Task: Search one way flight ticket for 3 adults, 3 children in business from Scottsbluff: Western Nebraska Regional Airport (william B. Heilig Field) to Jackson: Jackson Hole Airport on 5-2-2023. Choice of flights is Delta. Number of bags: 4 checked bags. Price is upto 79000. Outbound departure time preference is 15:45.
Action: Mouse moved to (385, 329)
Screenshot: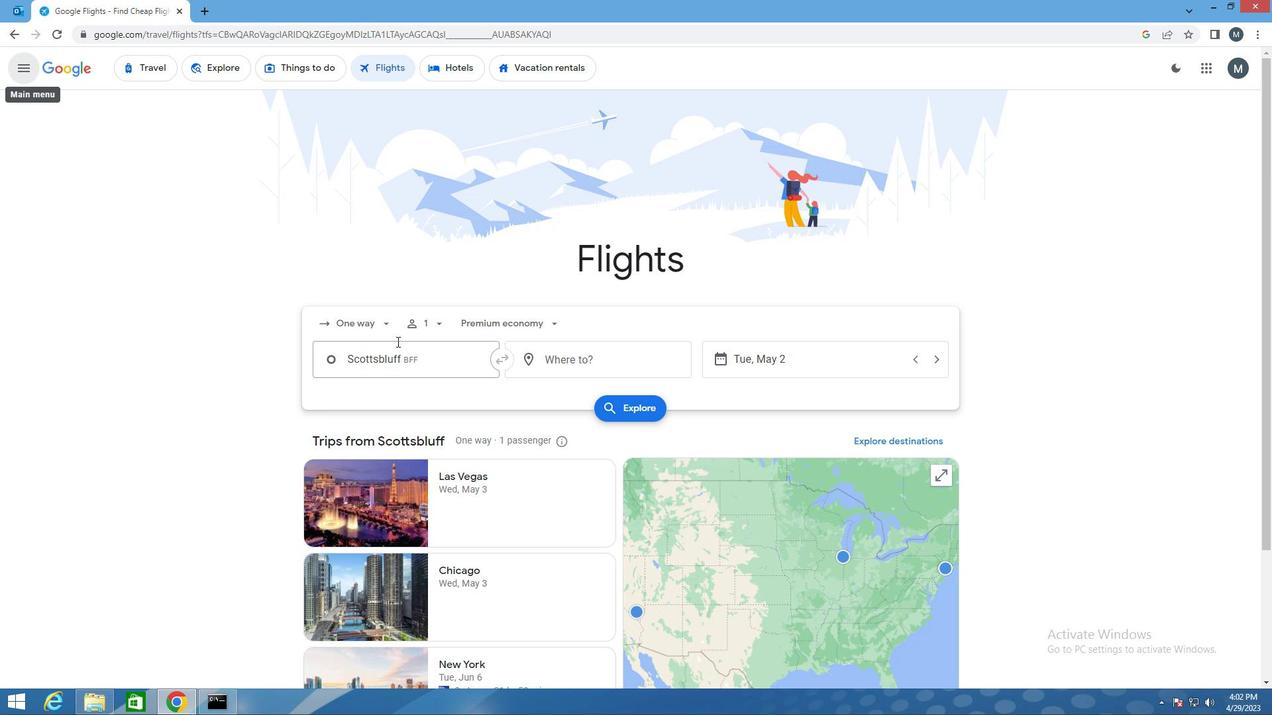 
Action: Mouse pressed left at (385, 329)
Screenshot: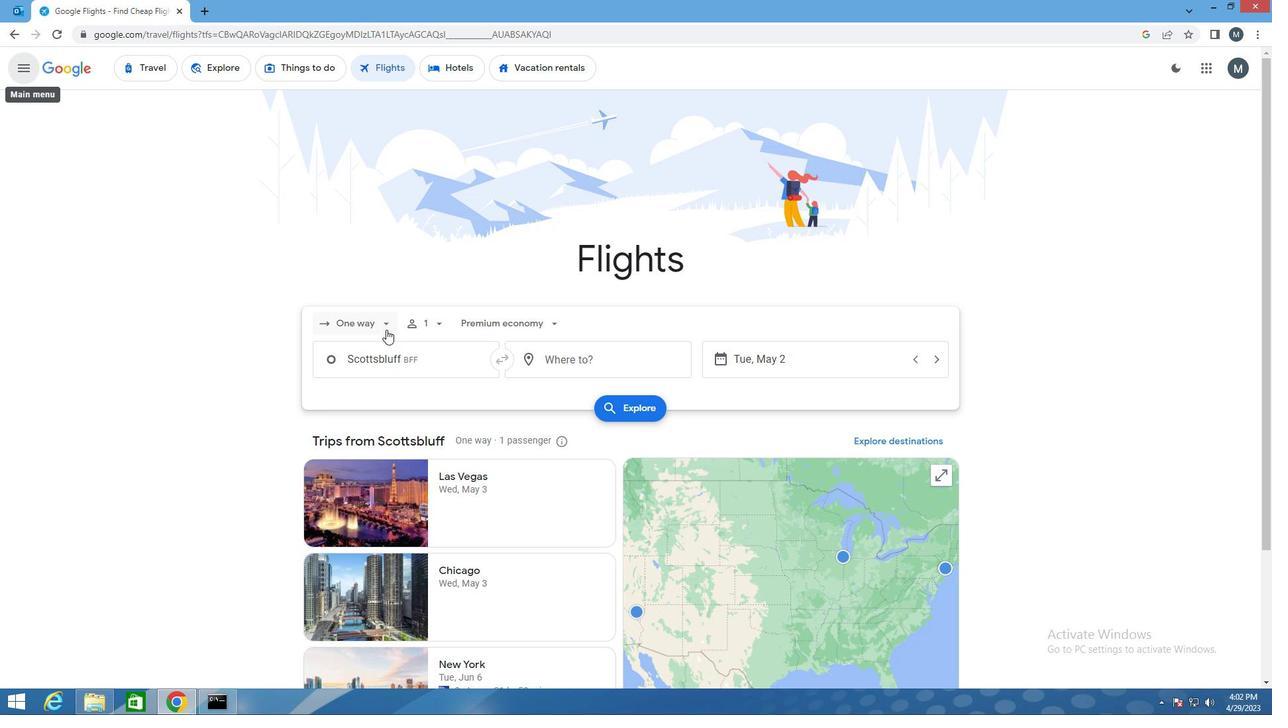 
Action: Mouse moved to (379, 389)
Screenshot: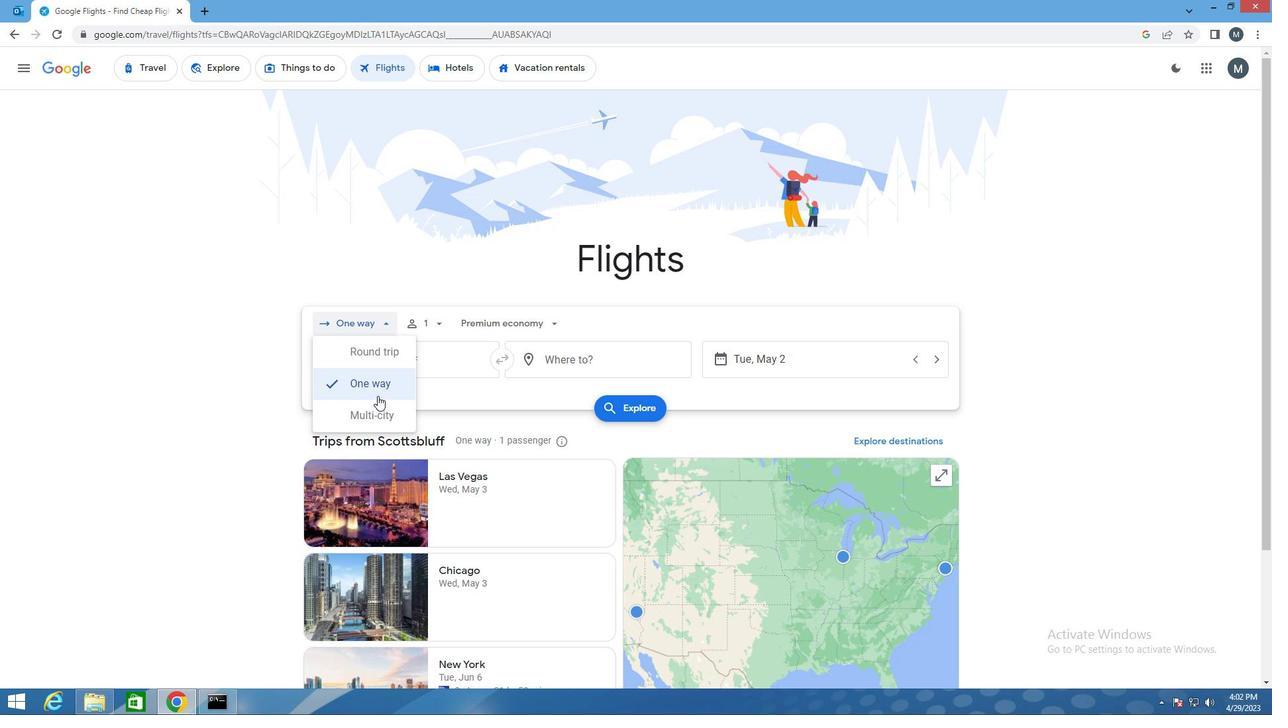 
Action: Mouse pressed left at (379, 389)
Screenshot: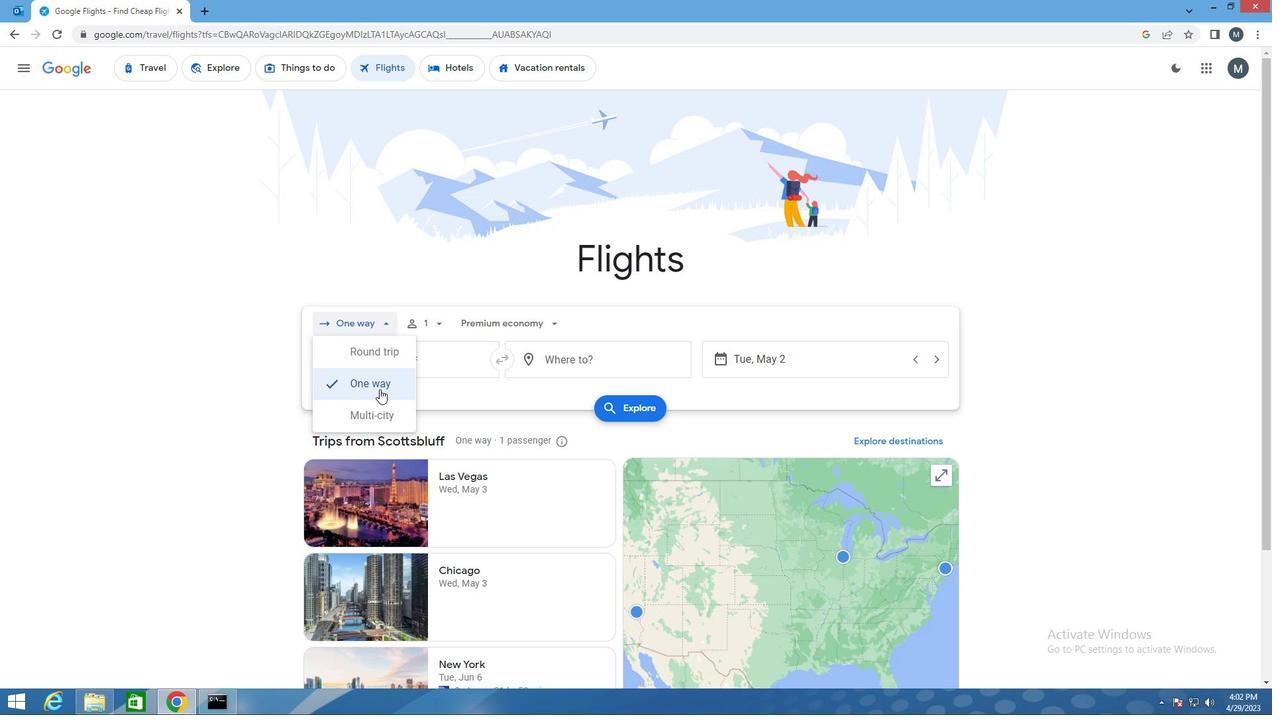 
Action: Mouse moved to (433, 329)
Screenshot: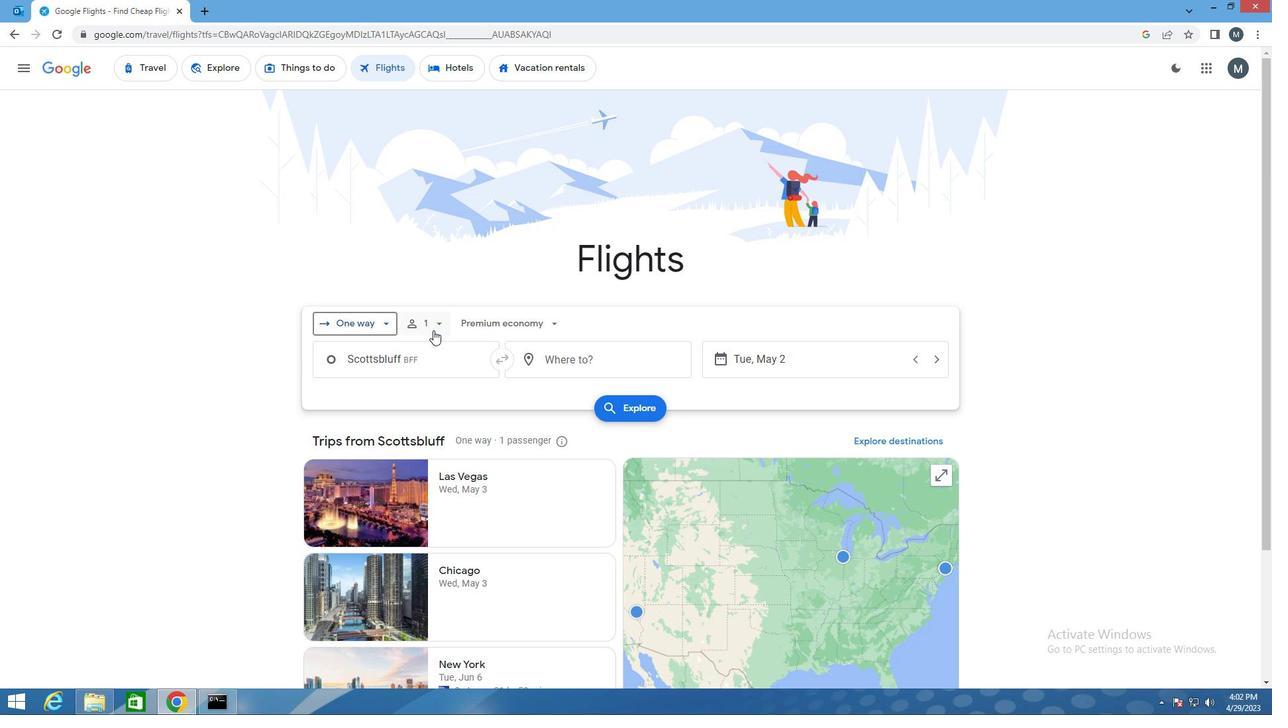 
Action: Mouse pressed left at (433, 329)
Screenshot: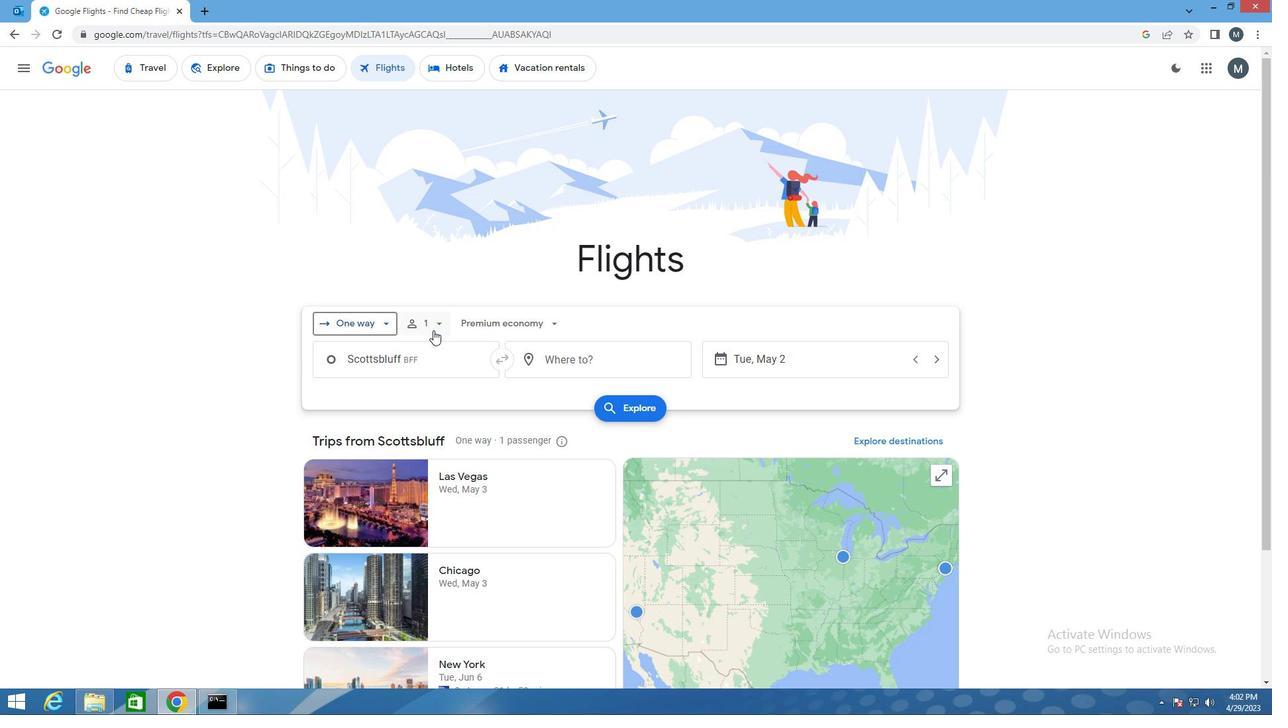 
Action: Mouse moved to (538, 358)
Screenshot: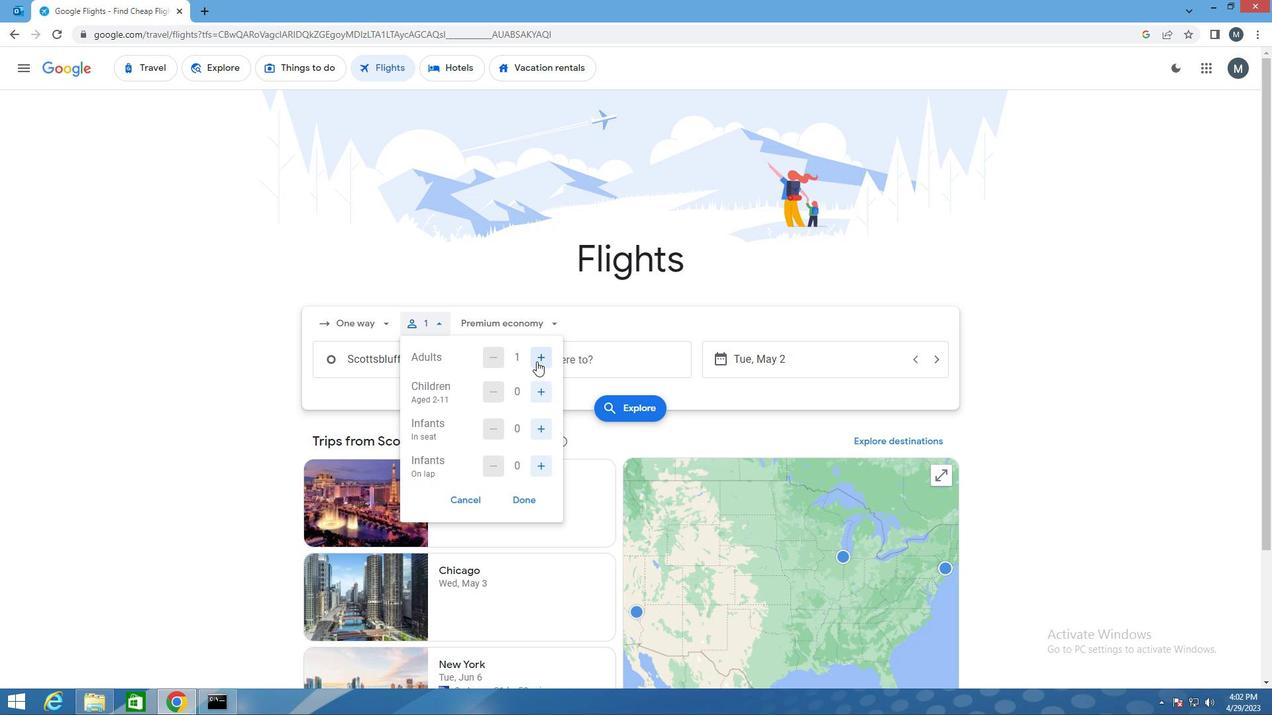
Action: Mouse pressed left at (538, 358)
Screenshot: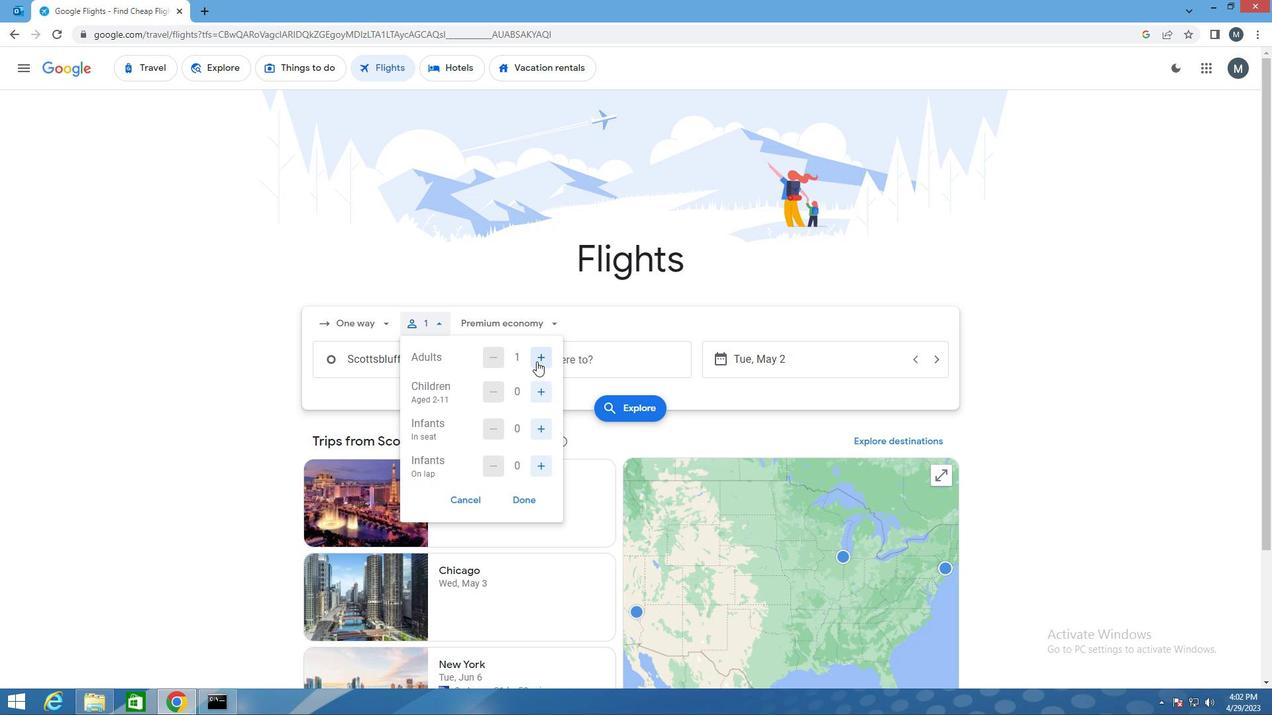 
Action: Mouse moved to (540, 358)
Screenshot: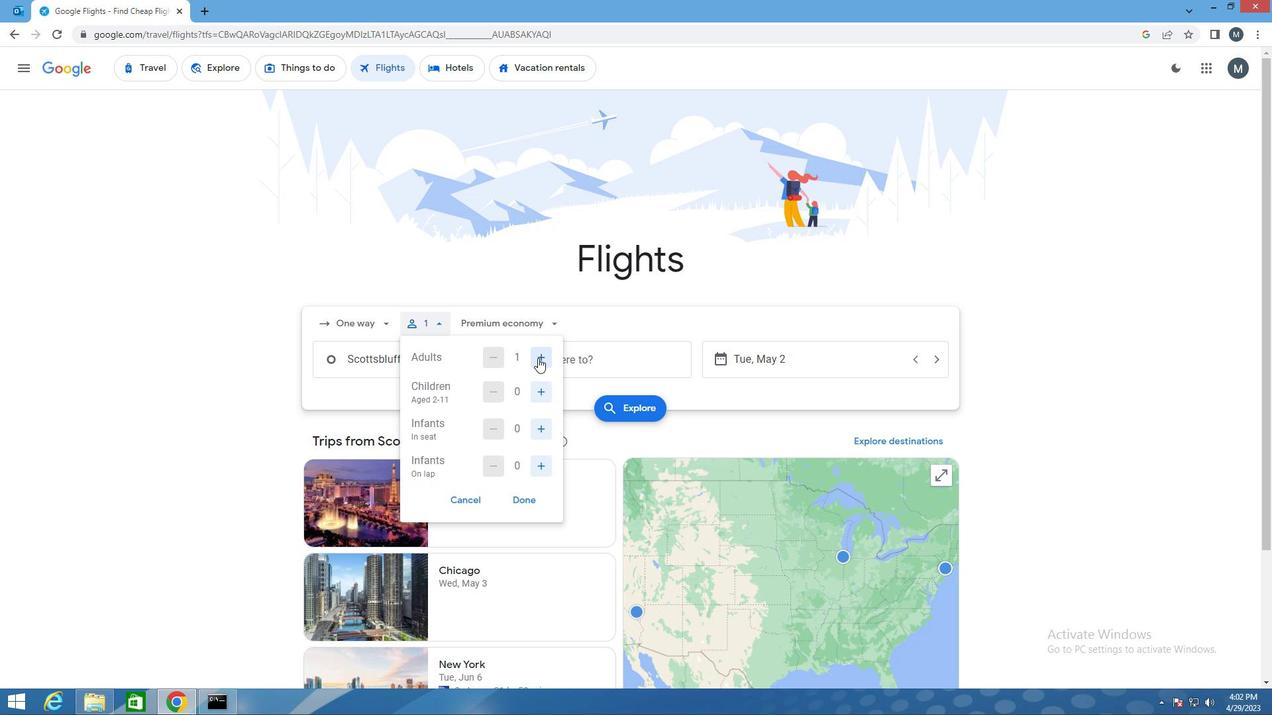 
Action: Mouse pressed left at (540, 358)
Screenshot: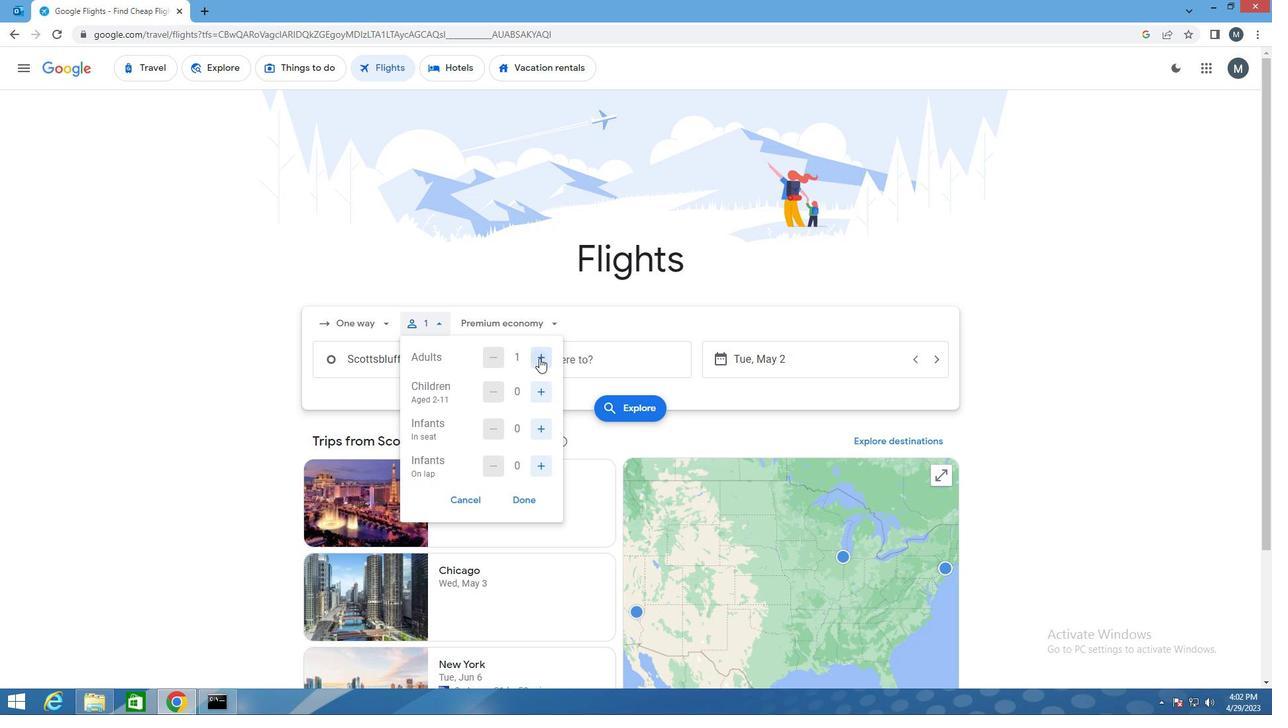 
Action: Mouse moved to (542, 397)
Screenshot: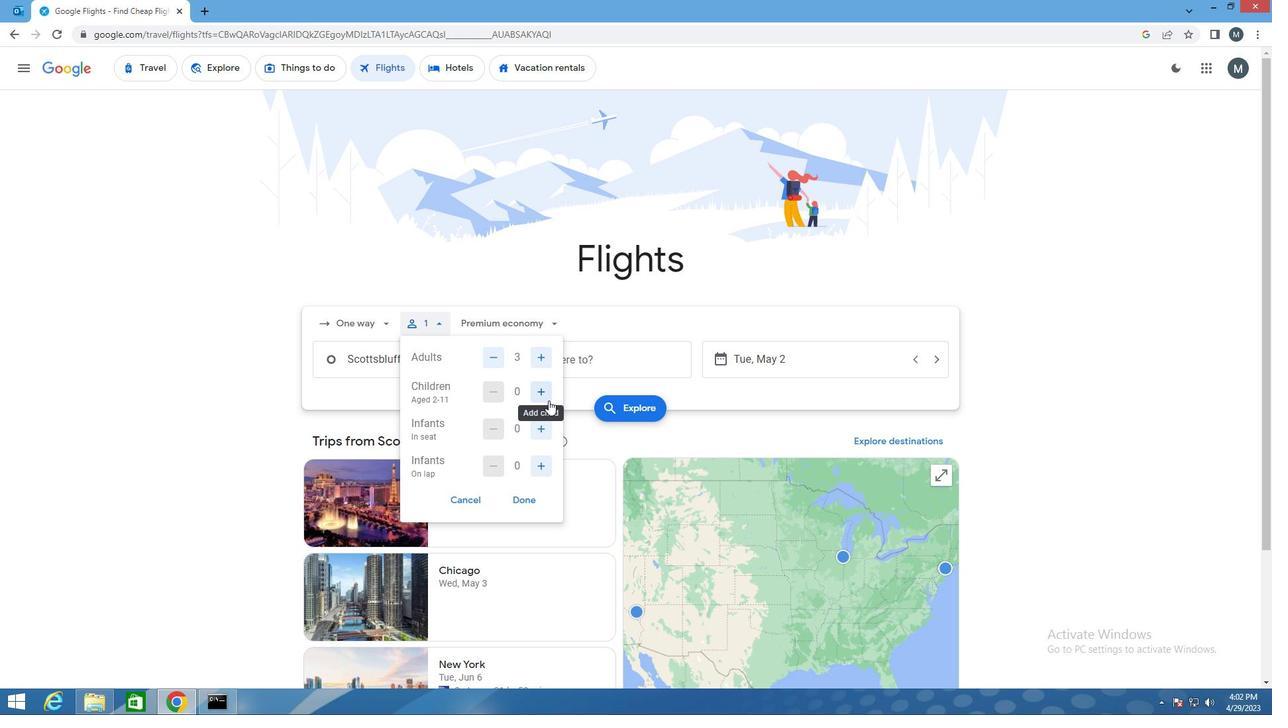 
Action: Mouse pressed left at (542, 397)
Screenshot: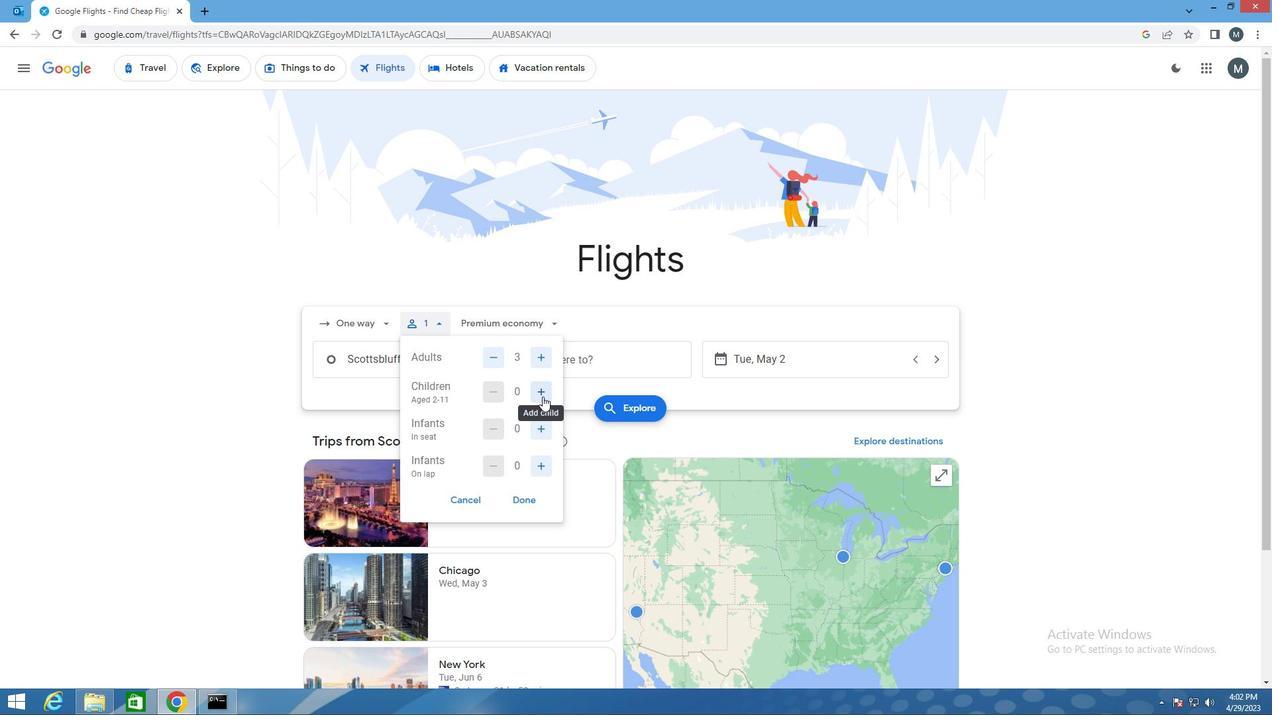 
Action: Mouse pressed left at (542, 397)
Screenshot: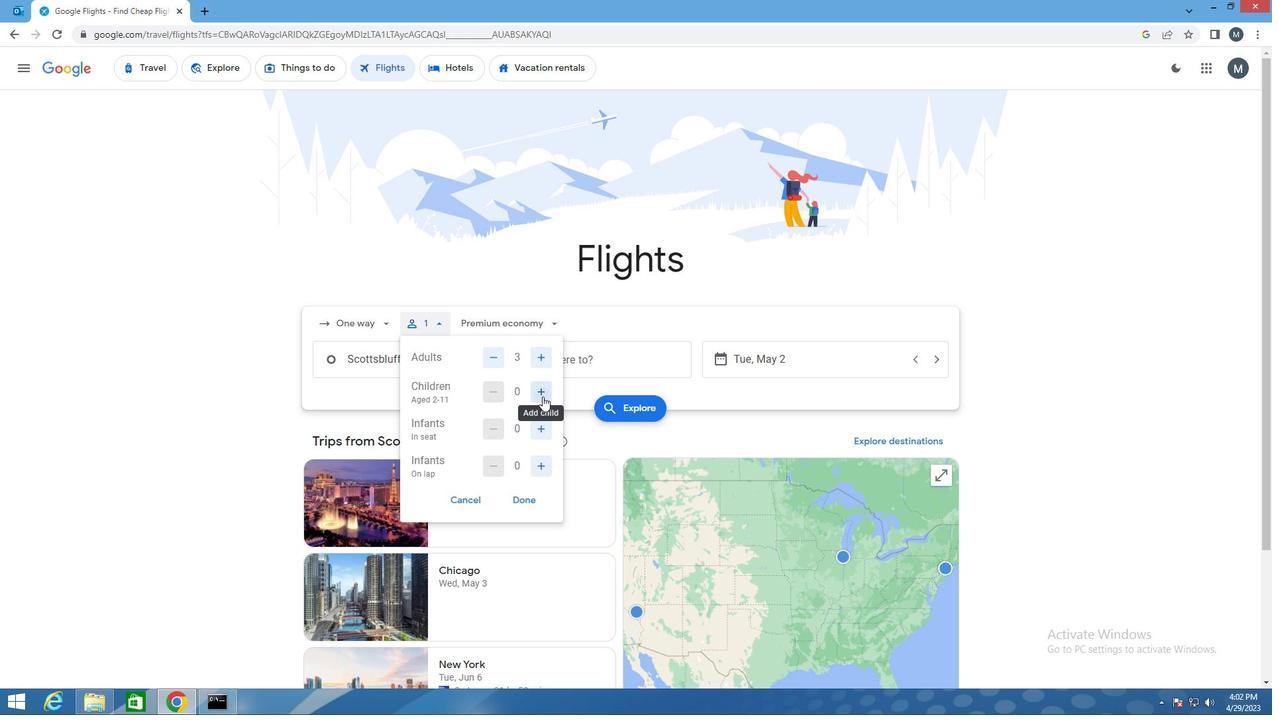 
Action: Mouse pressed left at (542, 397)
Screenshot: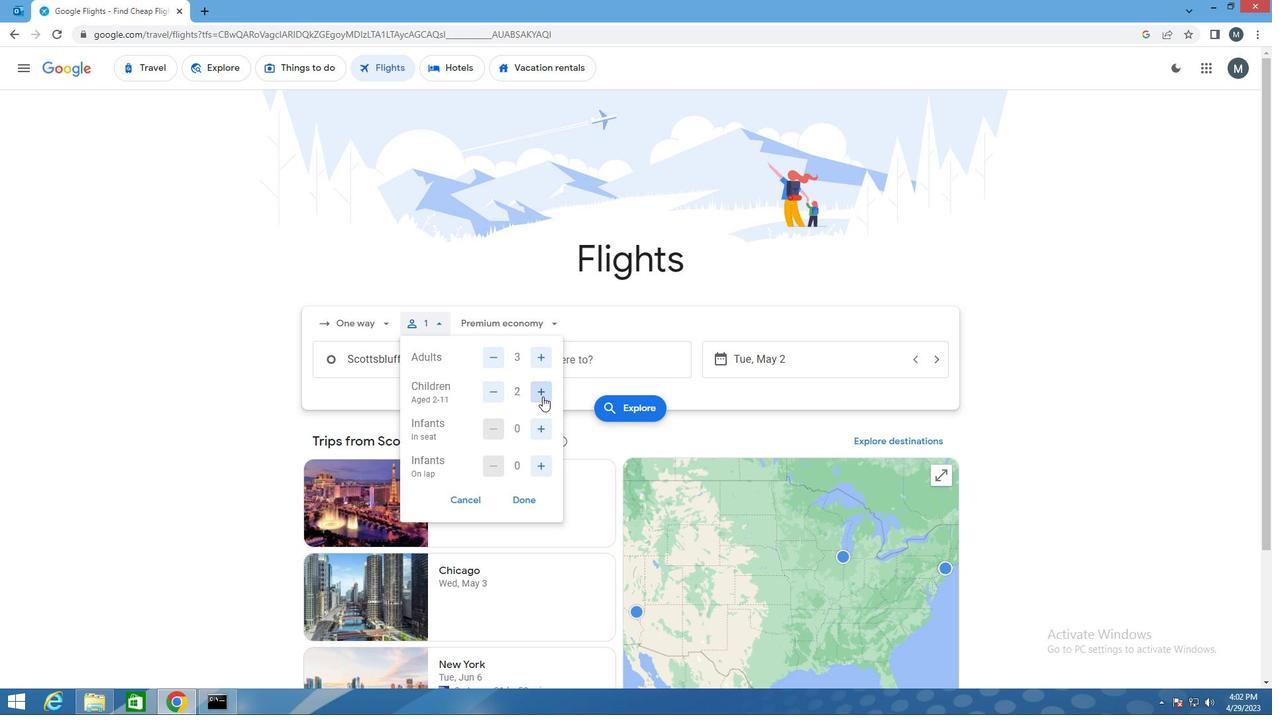 
Action: Mouse moved to (526, 497)
Screenshot: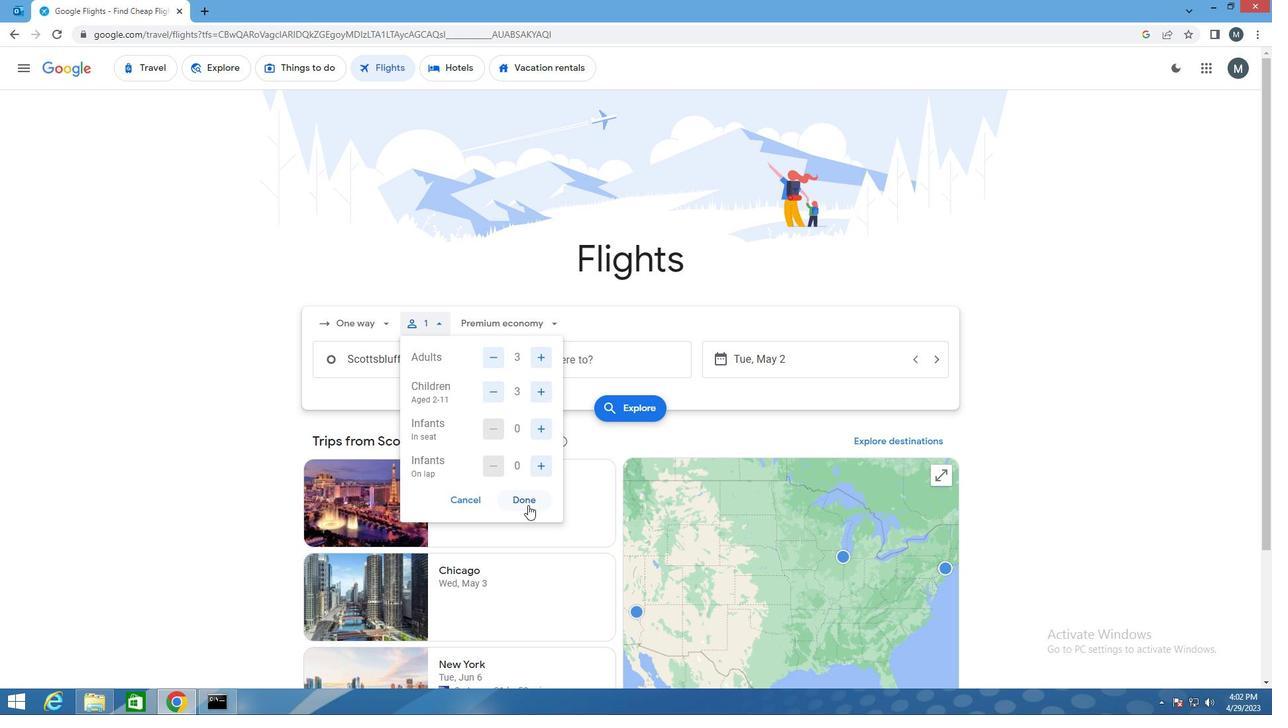 
Action: Mouse pressed left at (526, 497)
Screenshot: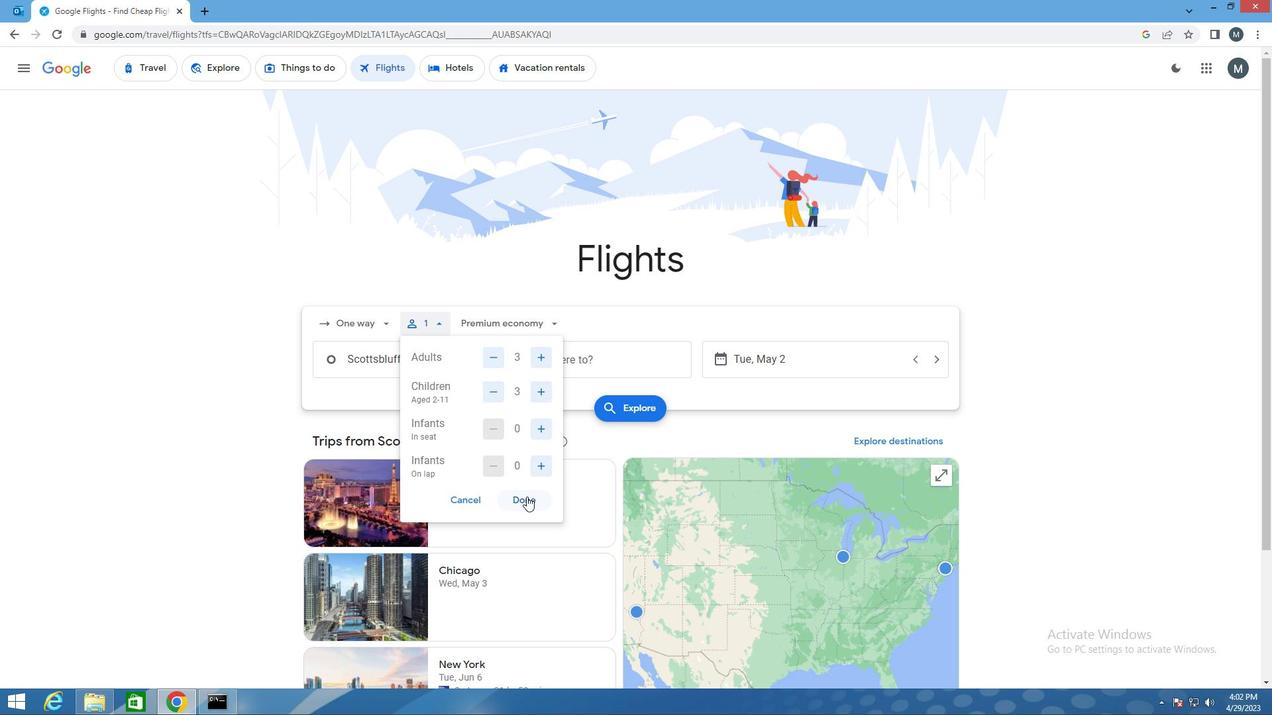 
Action: Mouse moved to (511, 339)
Screenshot: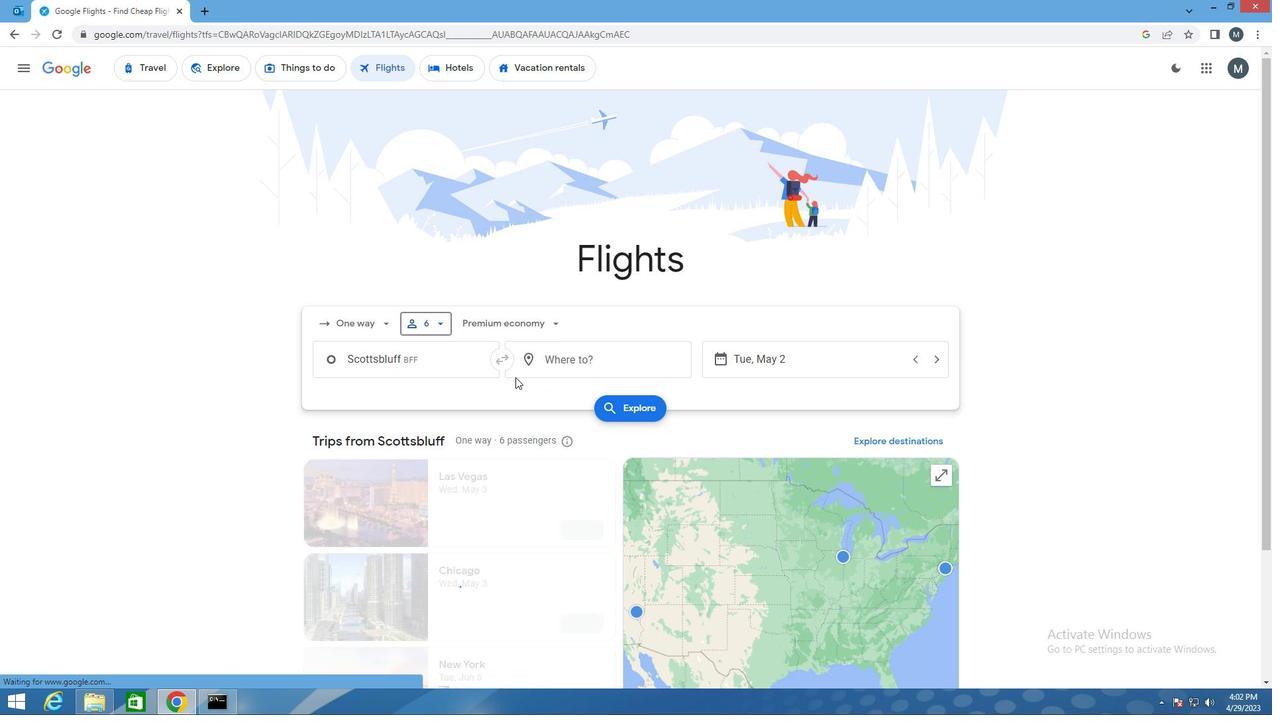
Action: Mouse pressed left at (511, 339)
Screenshot: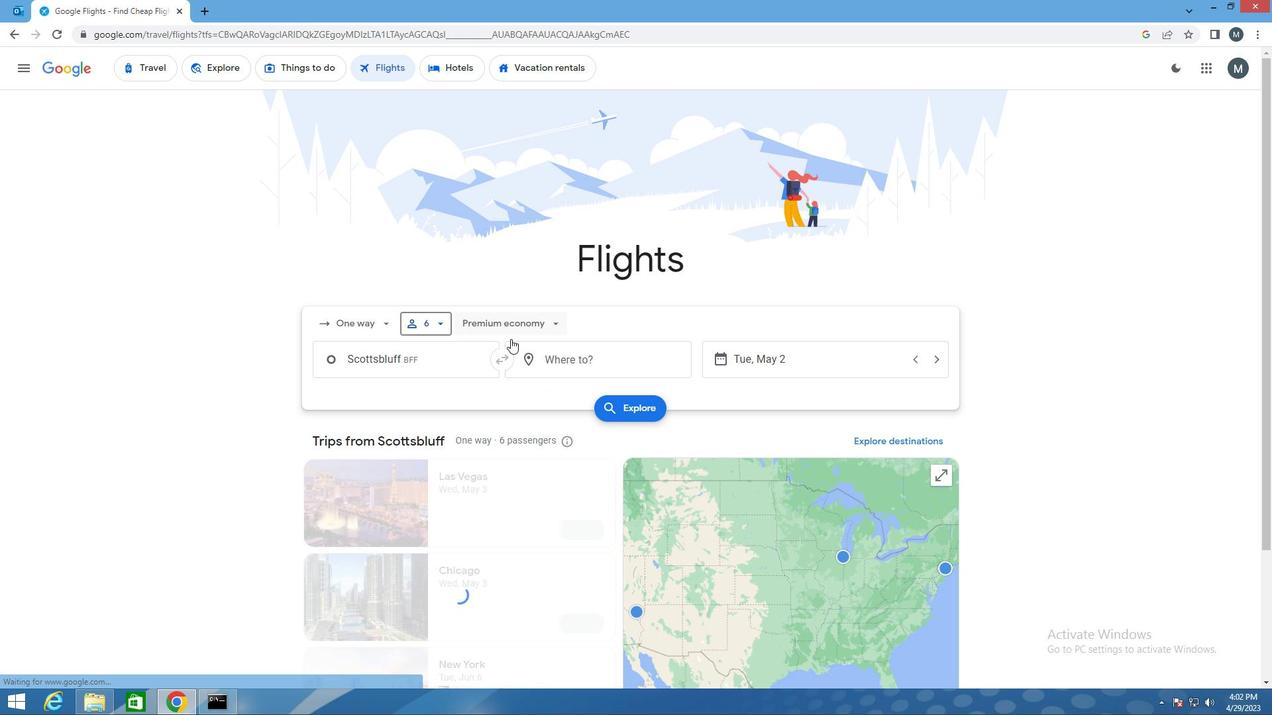 
Action: Mouse moved to (520, 414)
Screenshot: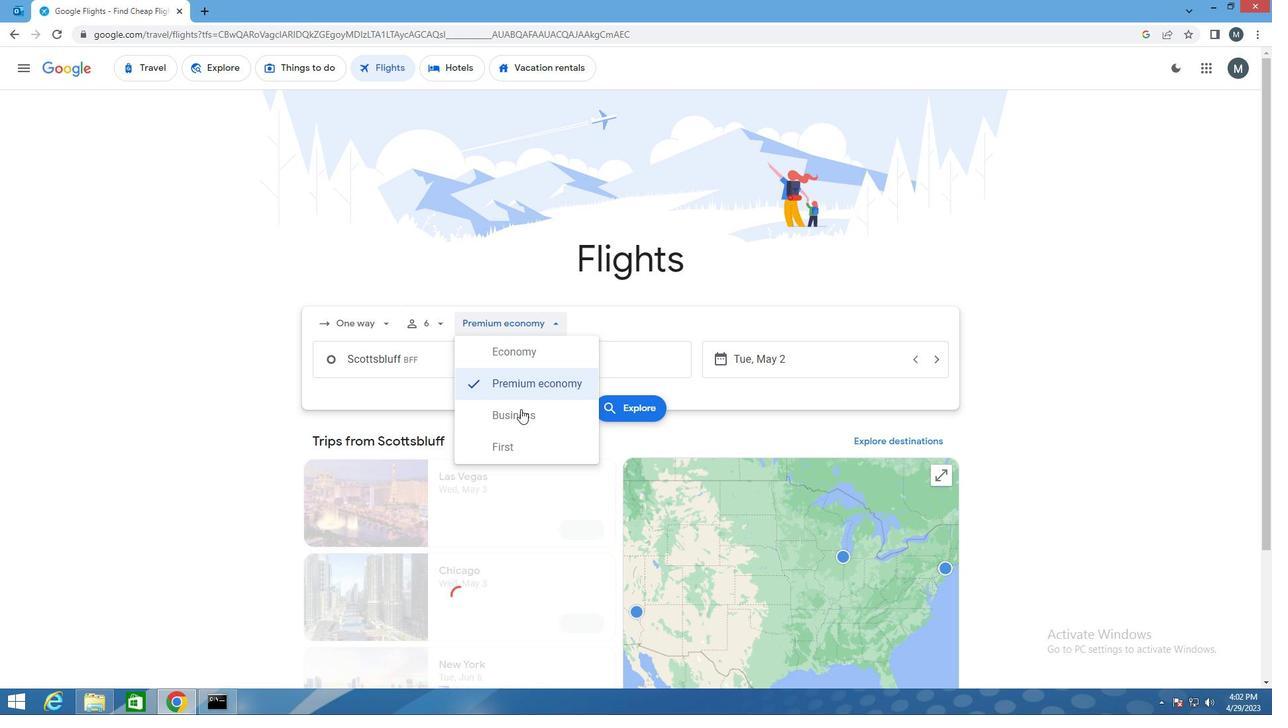 
Action: Mouse pressed left at (520, 414)
Screenshot: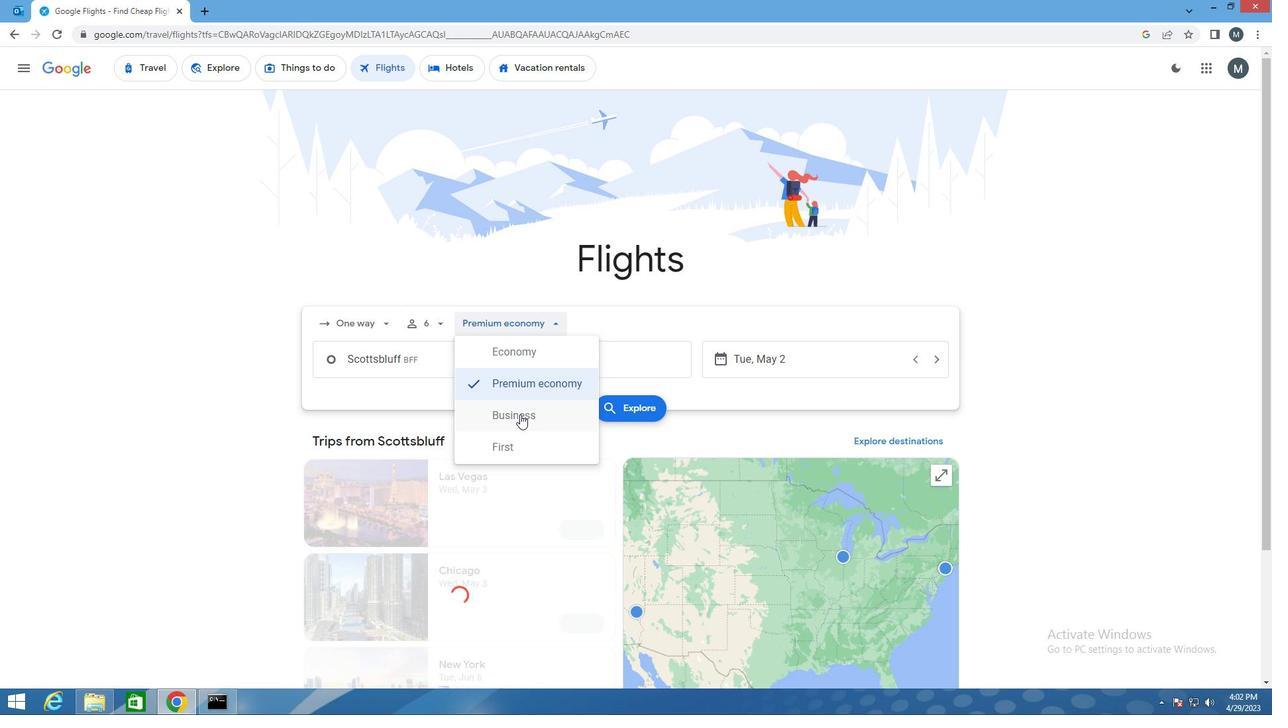 
Action: Mouse moved to (366, 363)
Screenshot: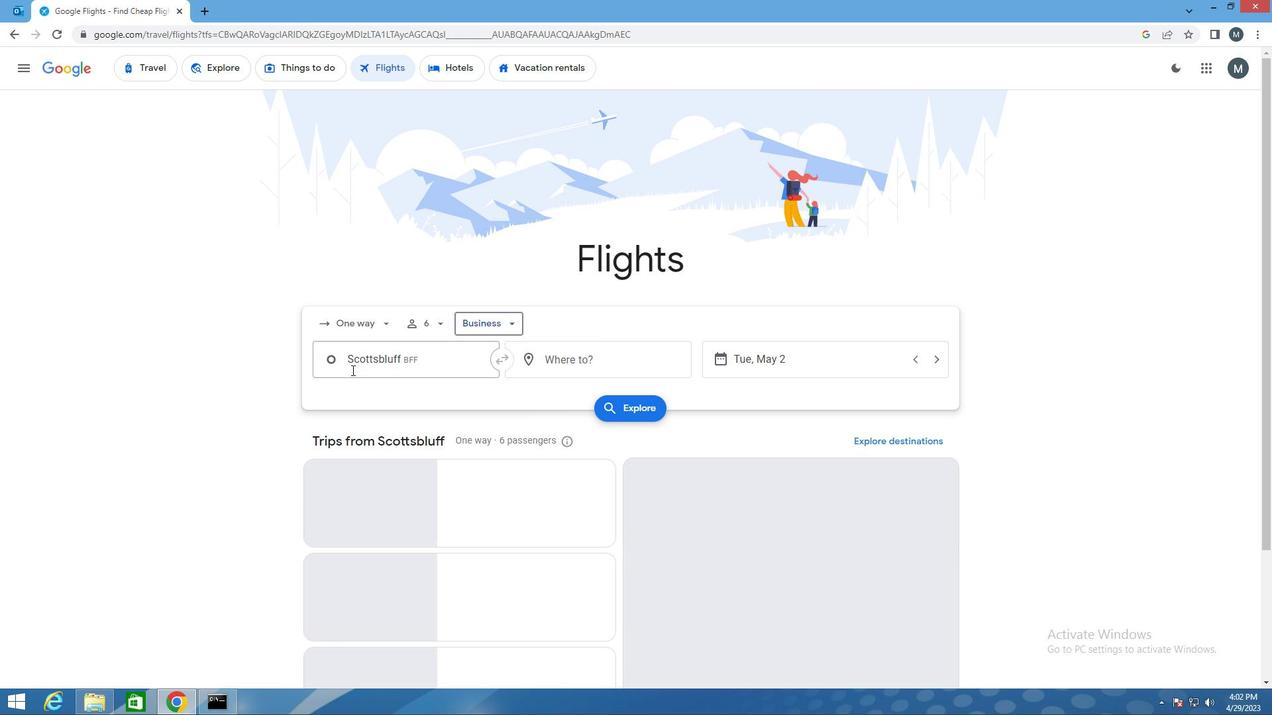 
Action: Mouse pressed left at (366, 363)
Screenshot: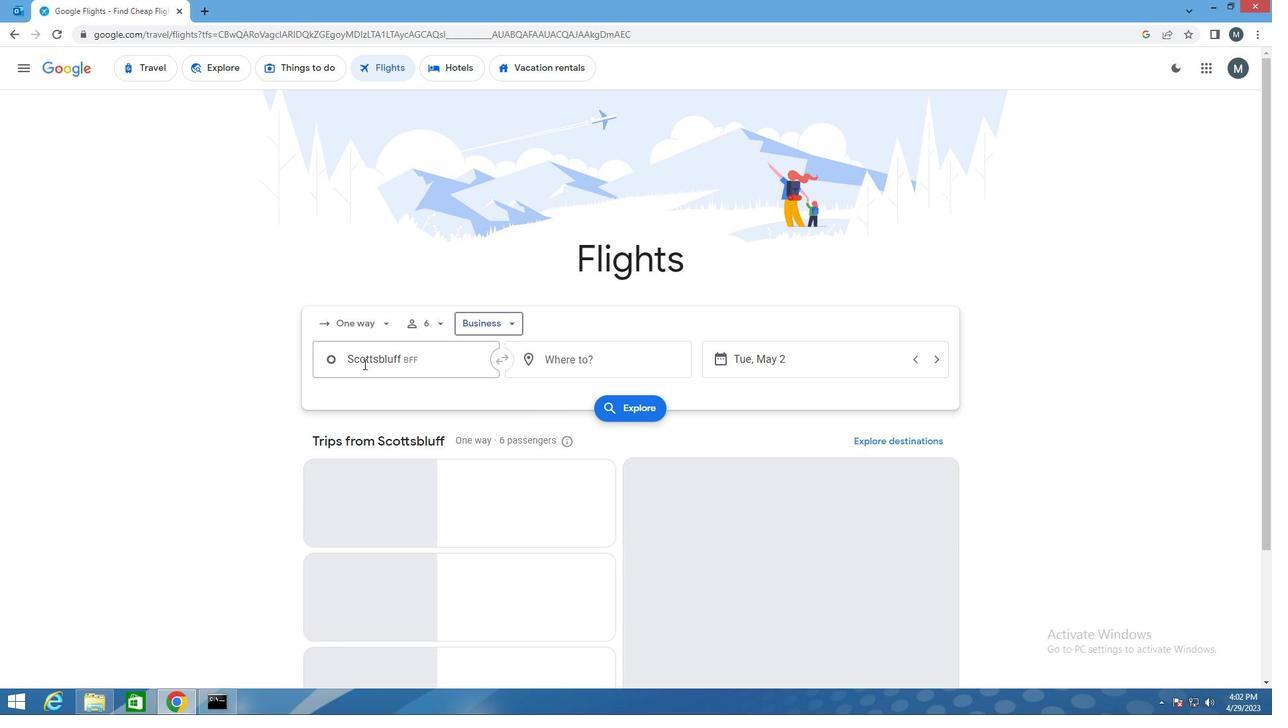
Action: Key pressed b
Screenshot: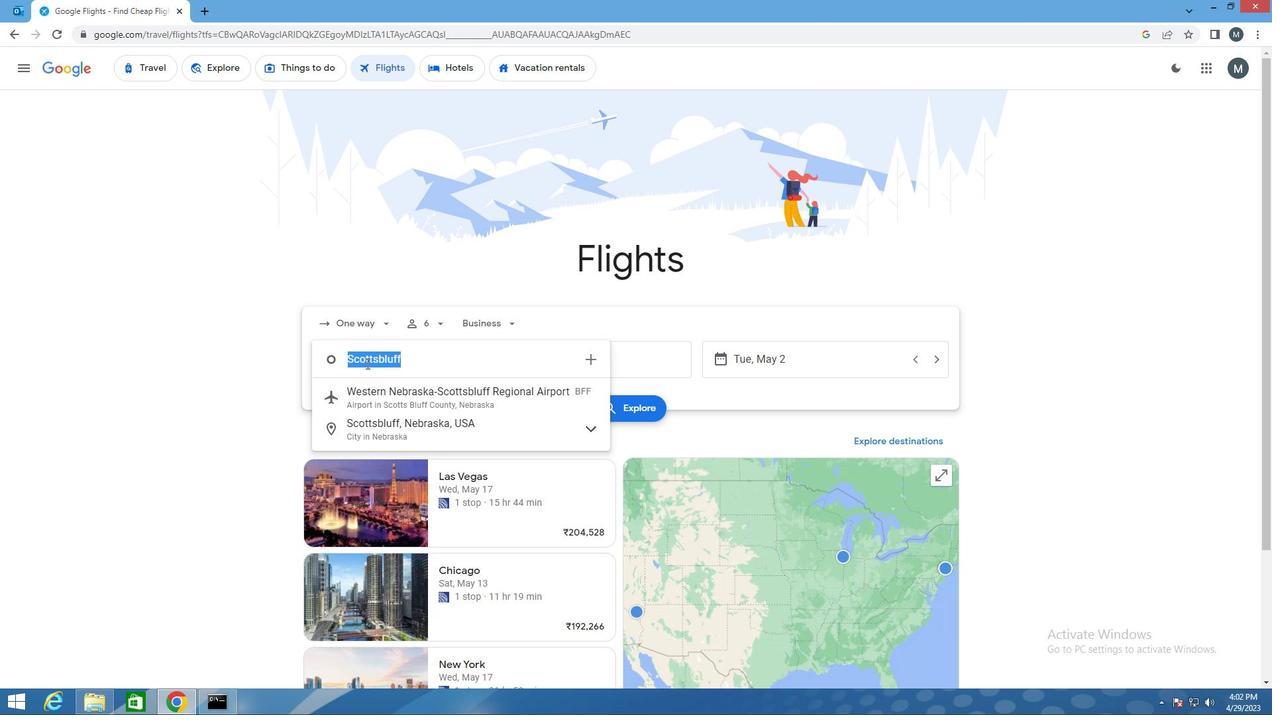 
Action: Mouse moved to (367, 363)
Screenshot: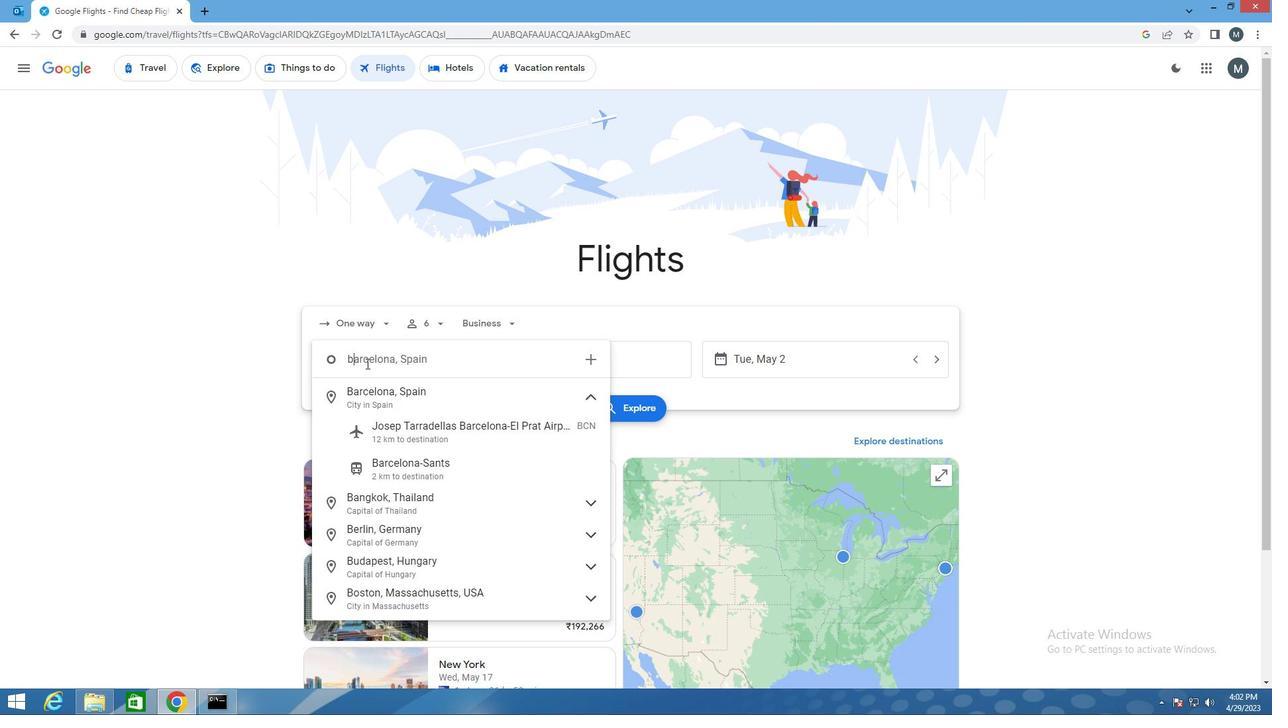
Action: Key pressed ff
Screenshot: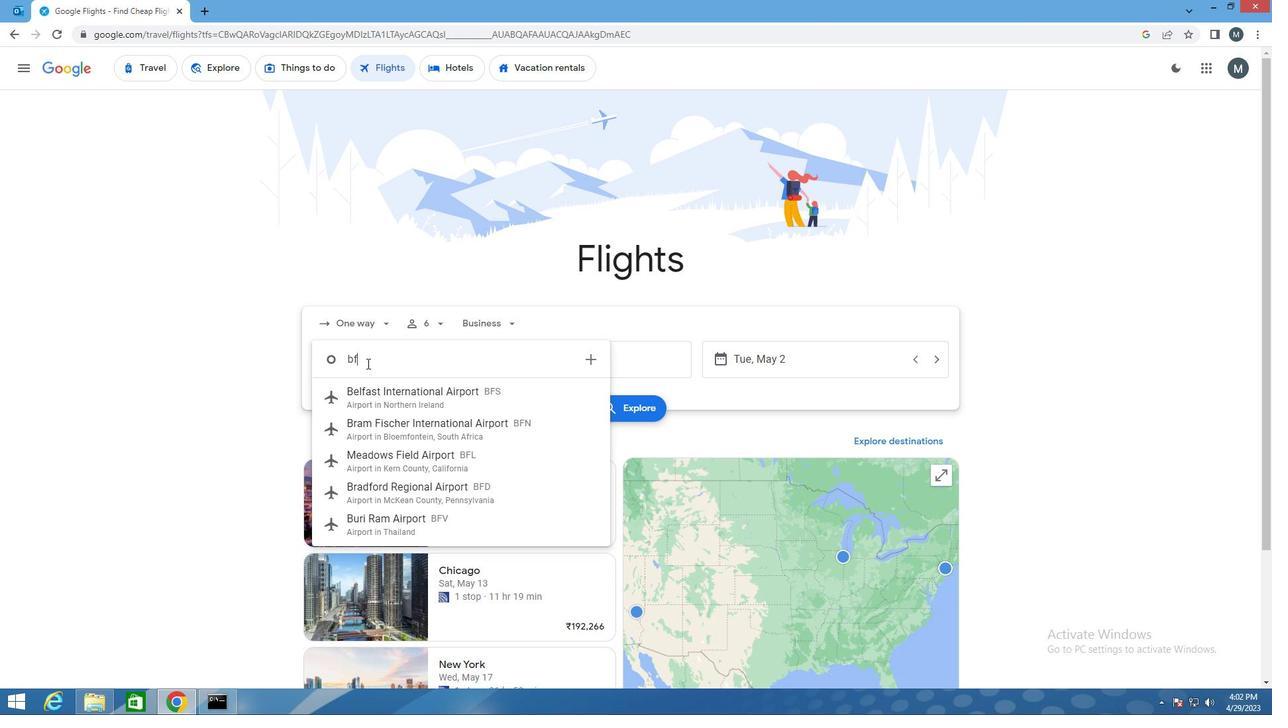 
Action: Mouse moved to (427, 397)
Screenshot: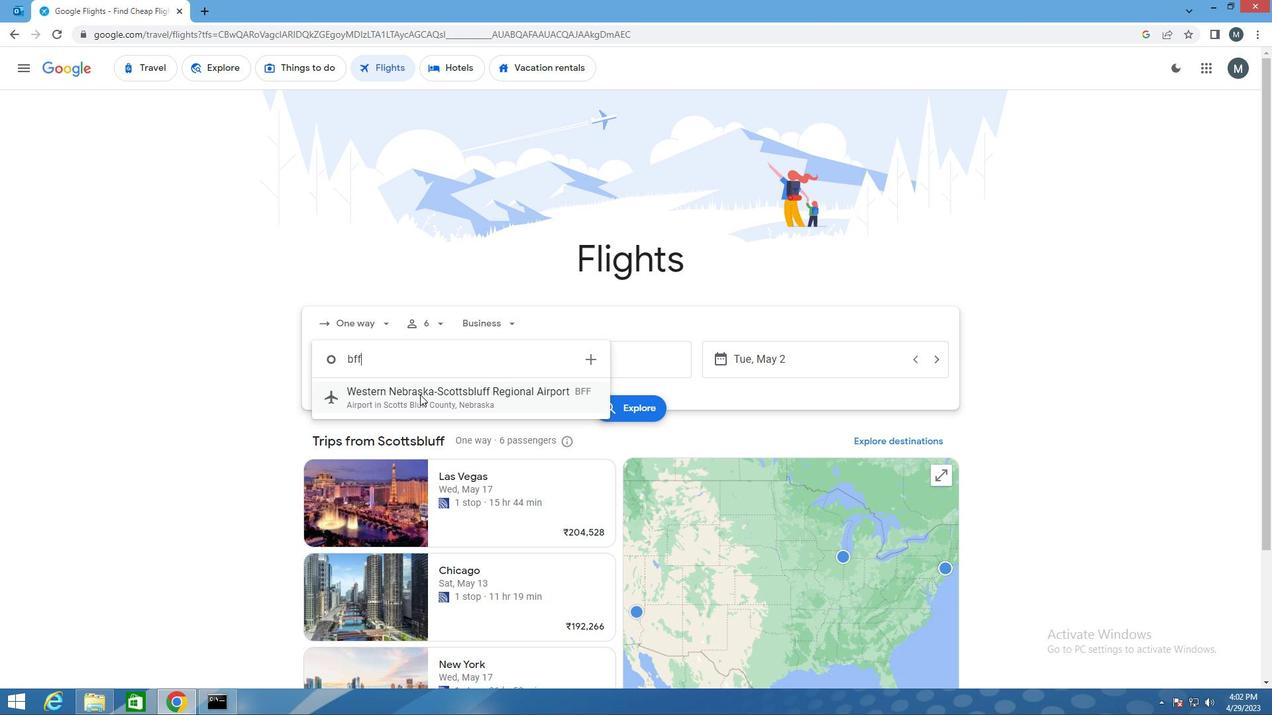 
Action: Mouse pressed left at (427, 397)
Screenshot: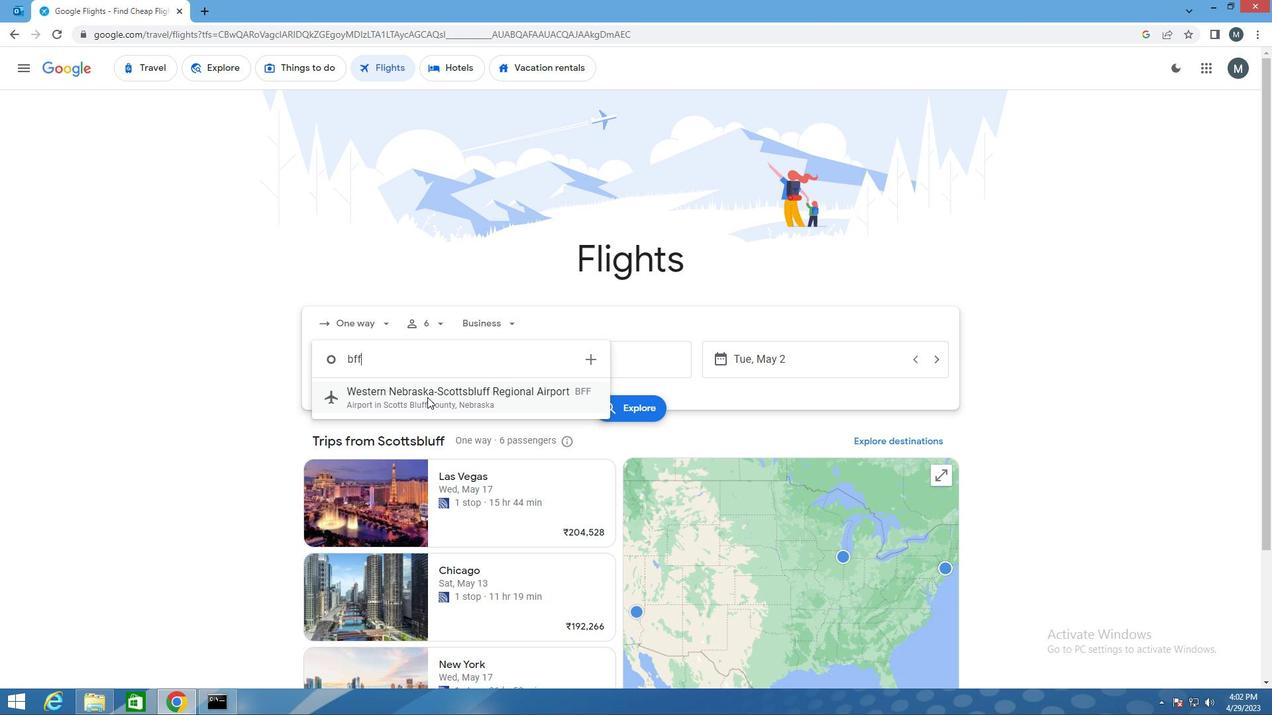 
Action: Mouse pressed left at (427, 397)
Screenshot: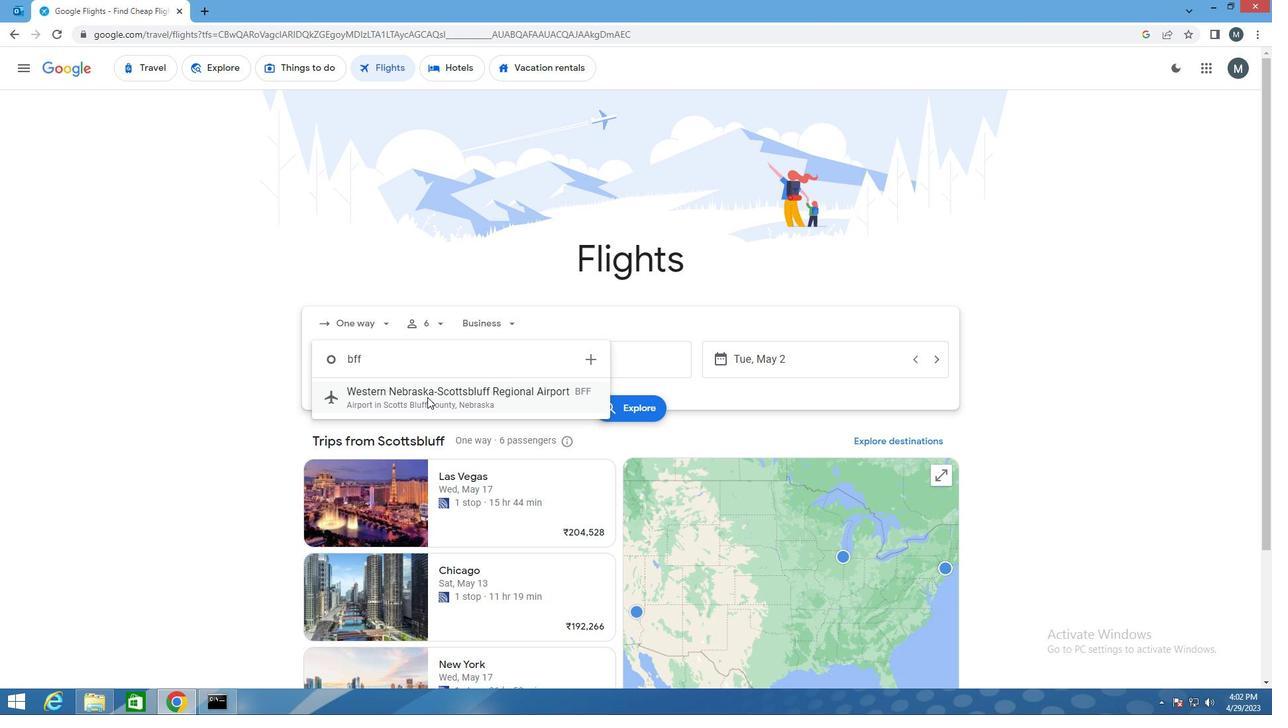 
Action: Mouse moved to (583, 364)
Screenshot: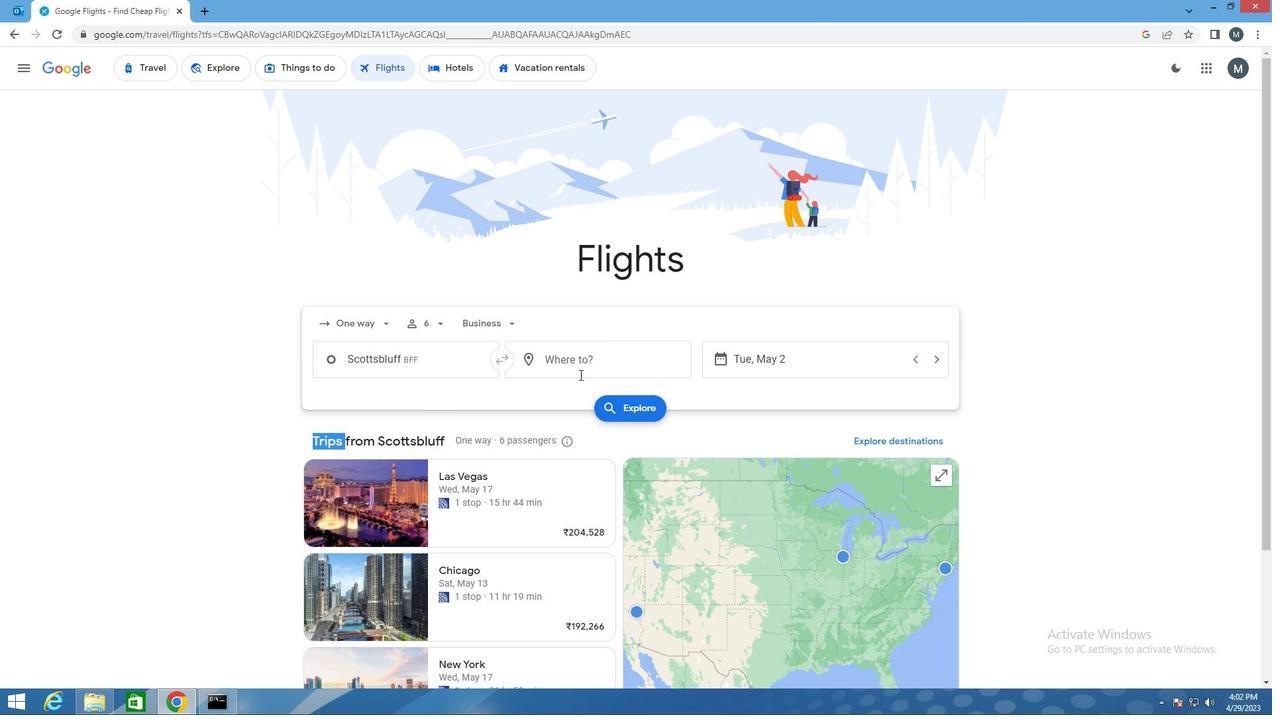 
Action: Mouse pressed left at (583, 364)
Screenshot: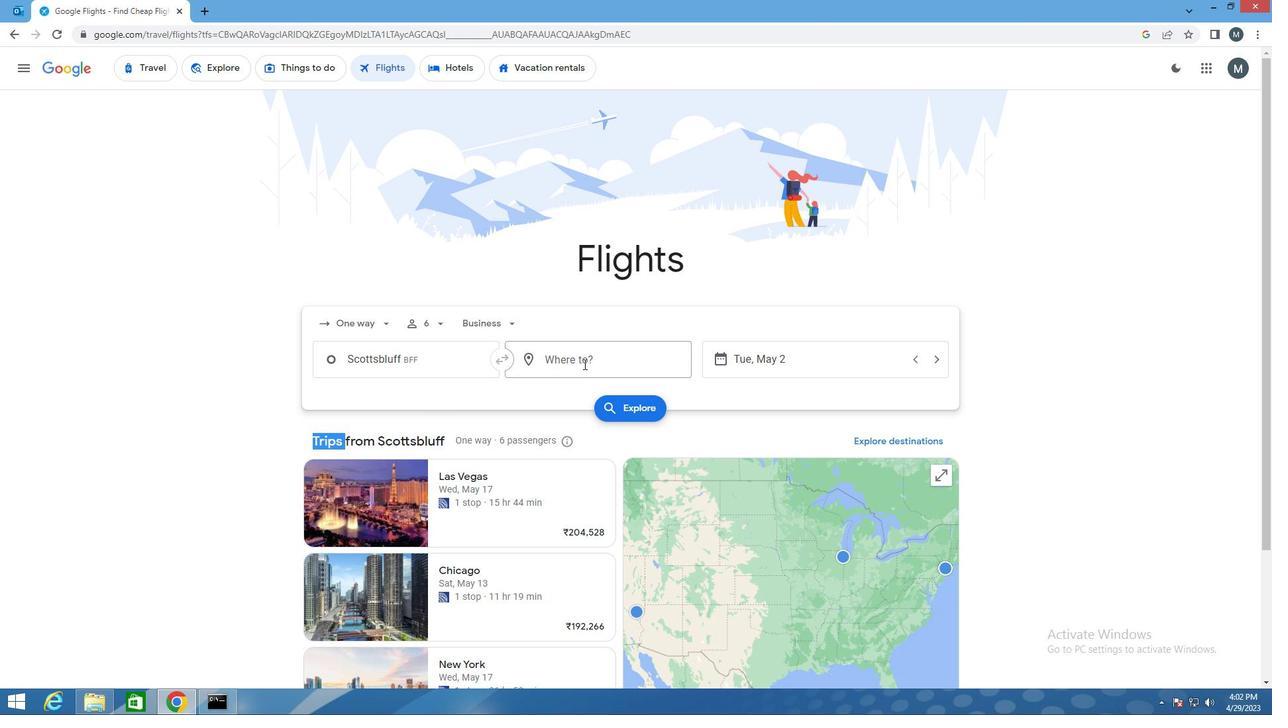 
Action: Key pressed jac
Screenshot: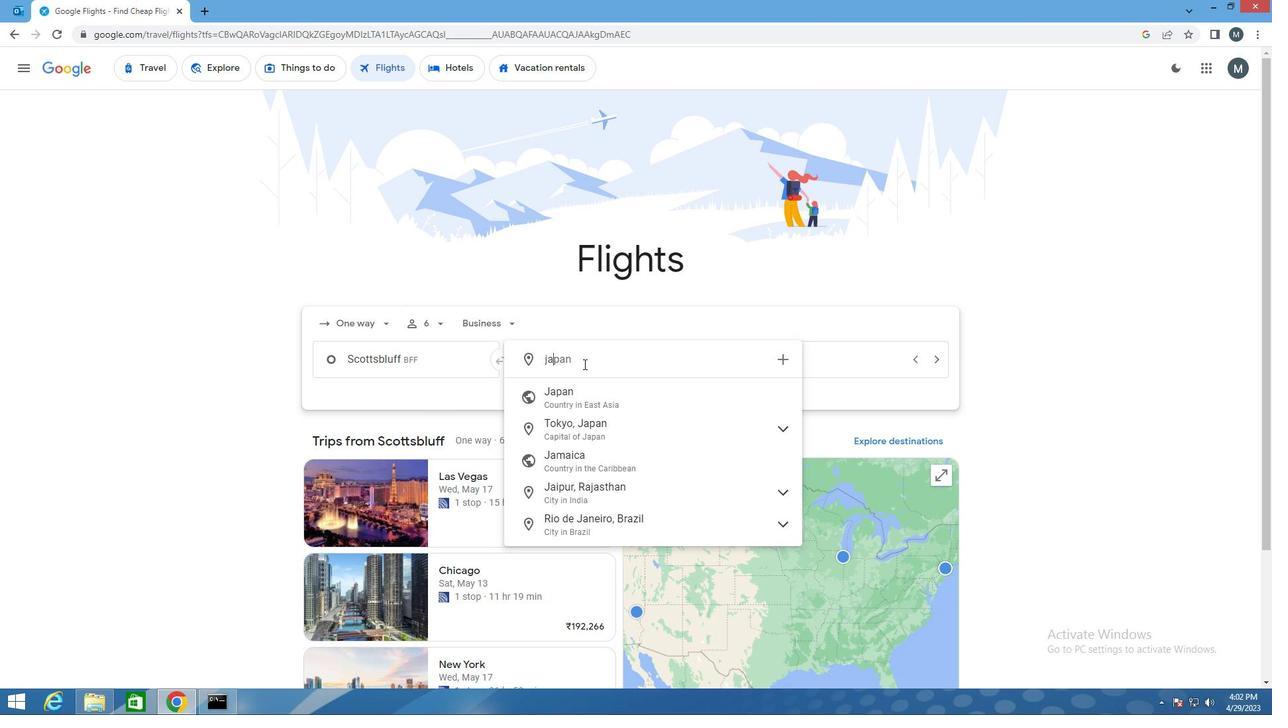 
Action: Mouse moved to (599, 401)
Screenshot: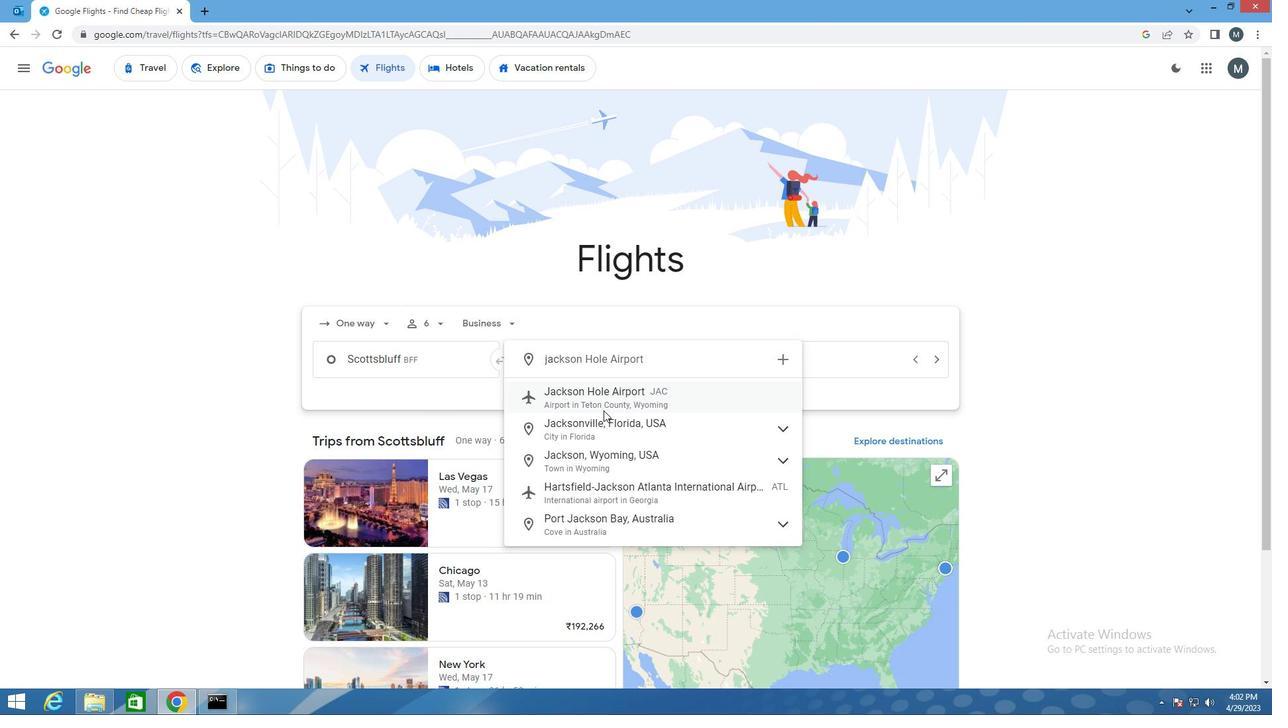 
Action: Mouse pressed left at (599, 401)
Screenshot: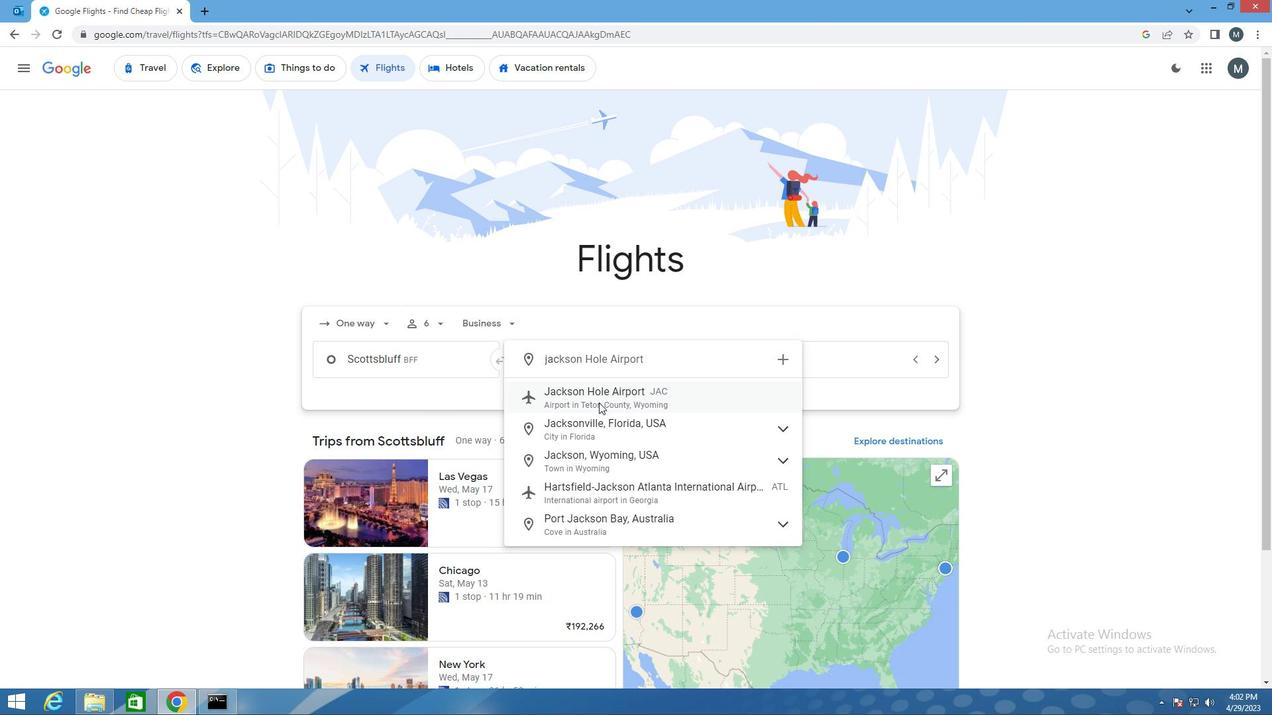 
Action: Mouse moved to (731, 355)
Screenshot: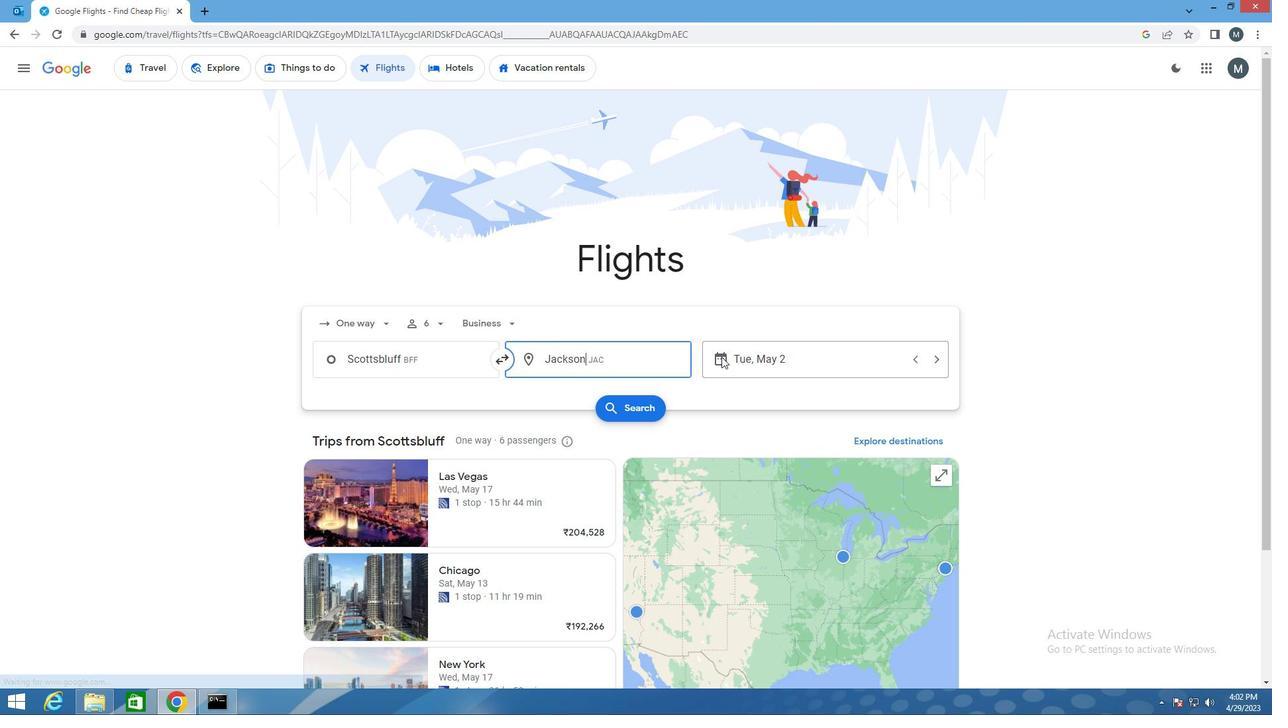 
Action: Mouse pressed left at (731, 355)
Screenshot: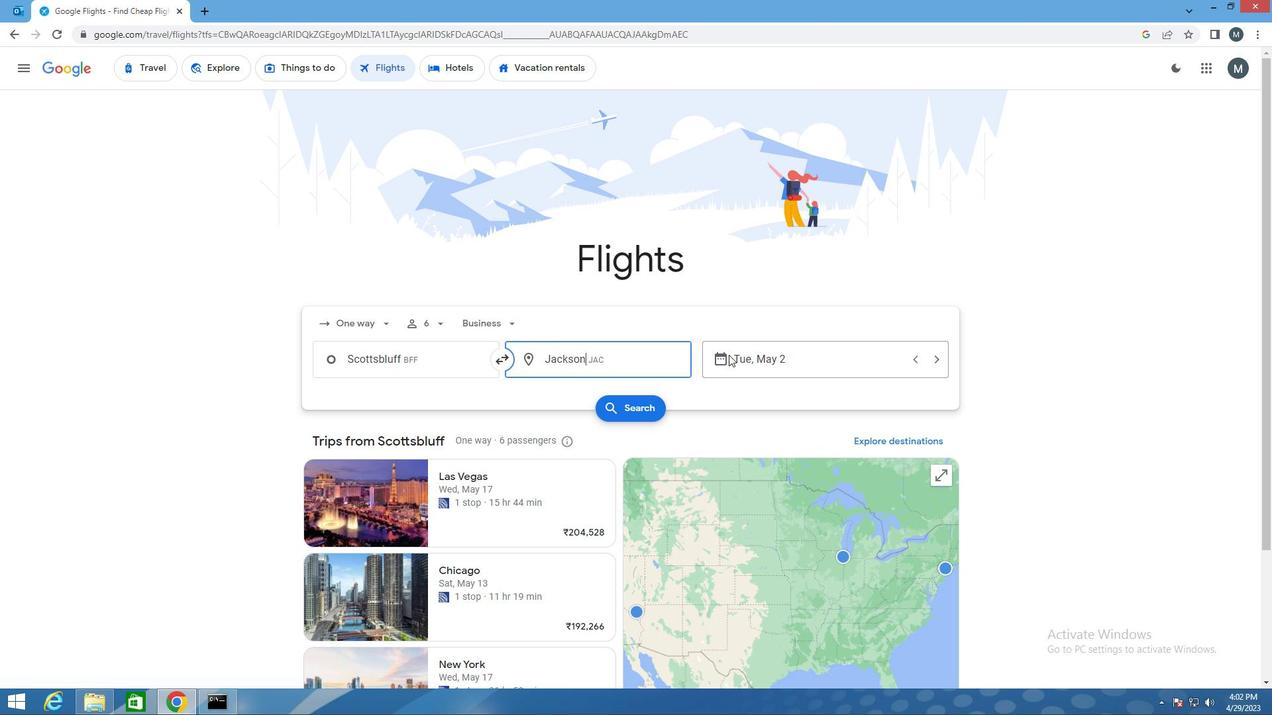 
Action: Mouse moved to (794, 452)
Screenshot: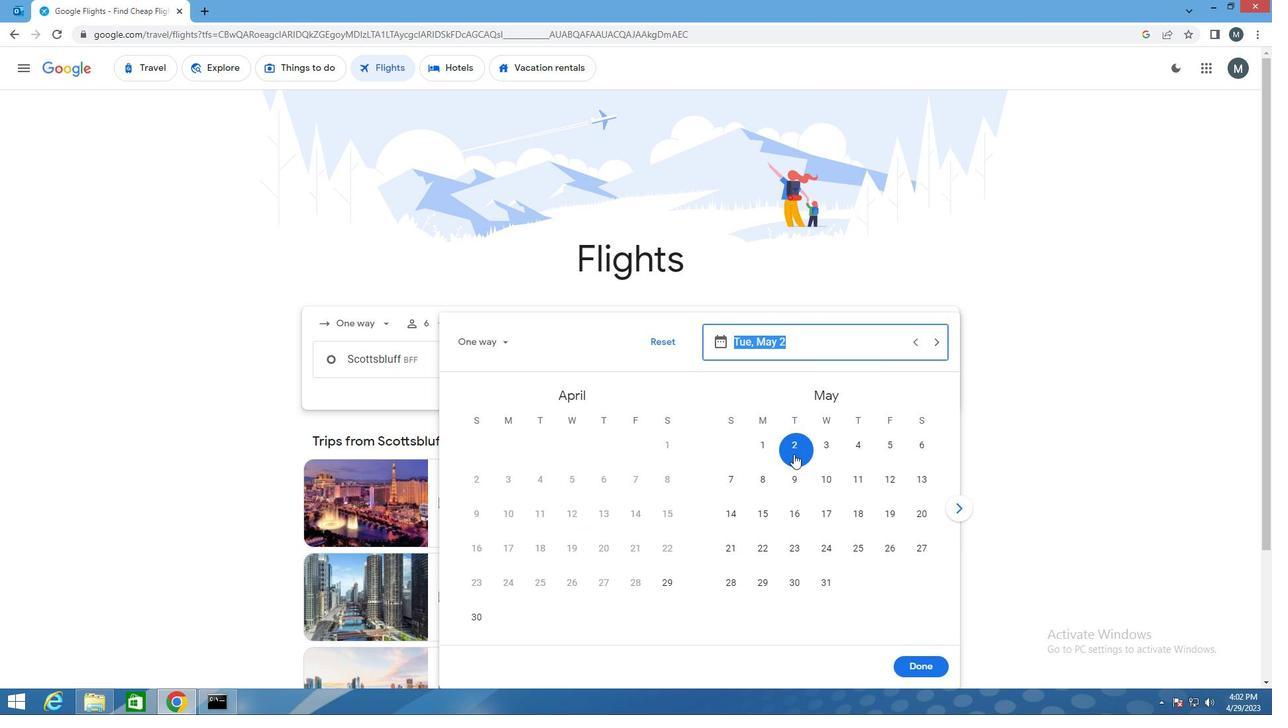 
Action: Mouse pressed left at (794, 452)
Screenshot: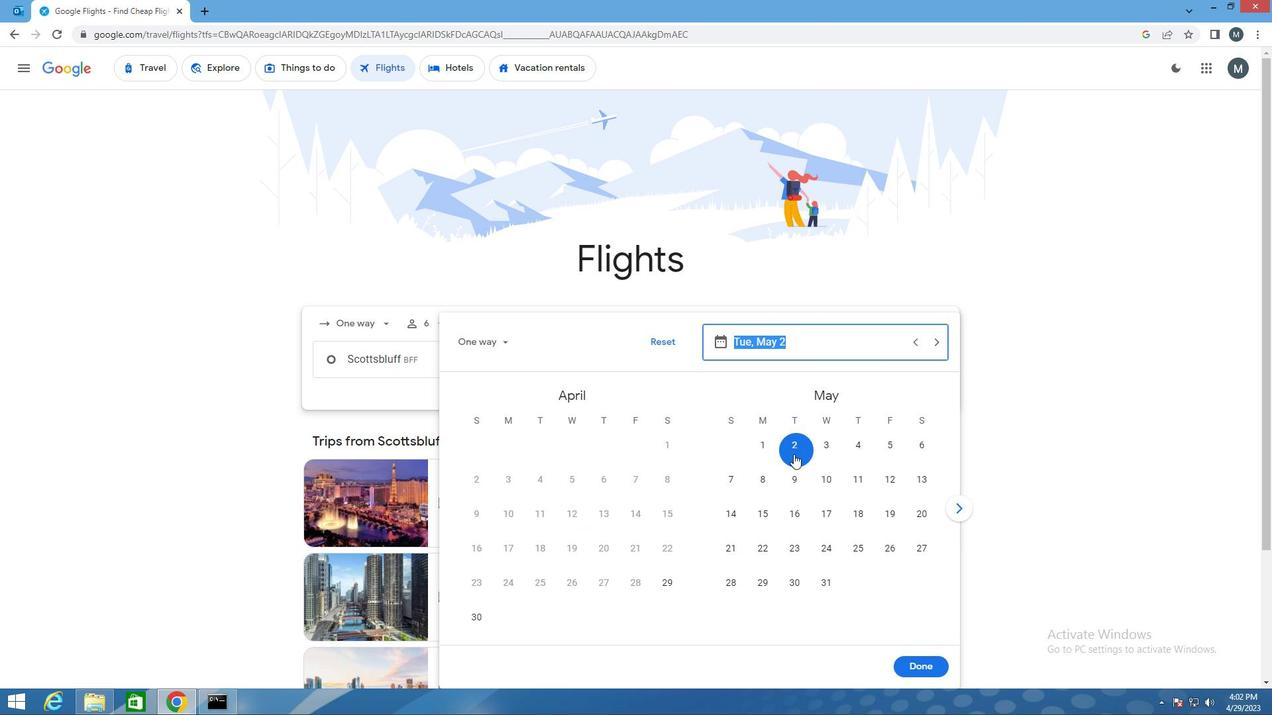 
Action: Mouse moved to (917, 668)
Screenshot: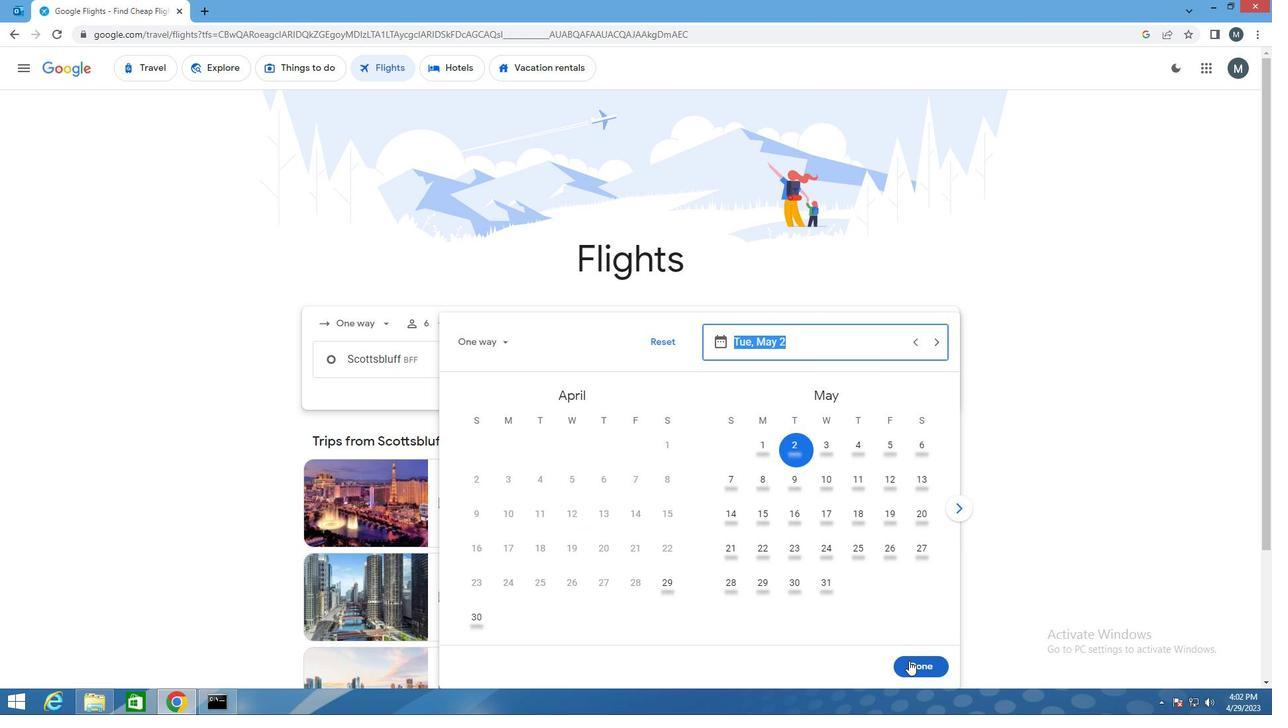 
Action: Mouse pressed left at (917, 668)
Screenshot: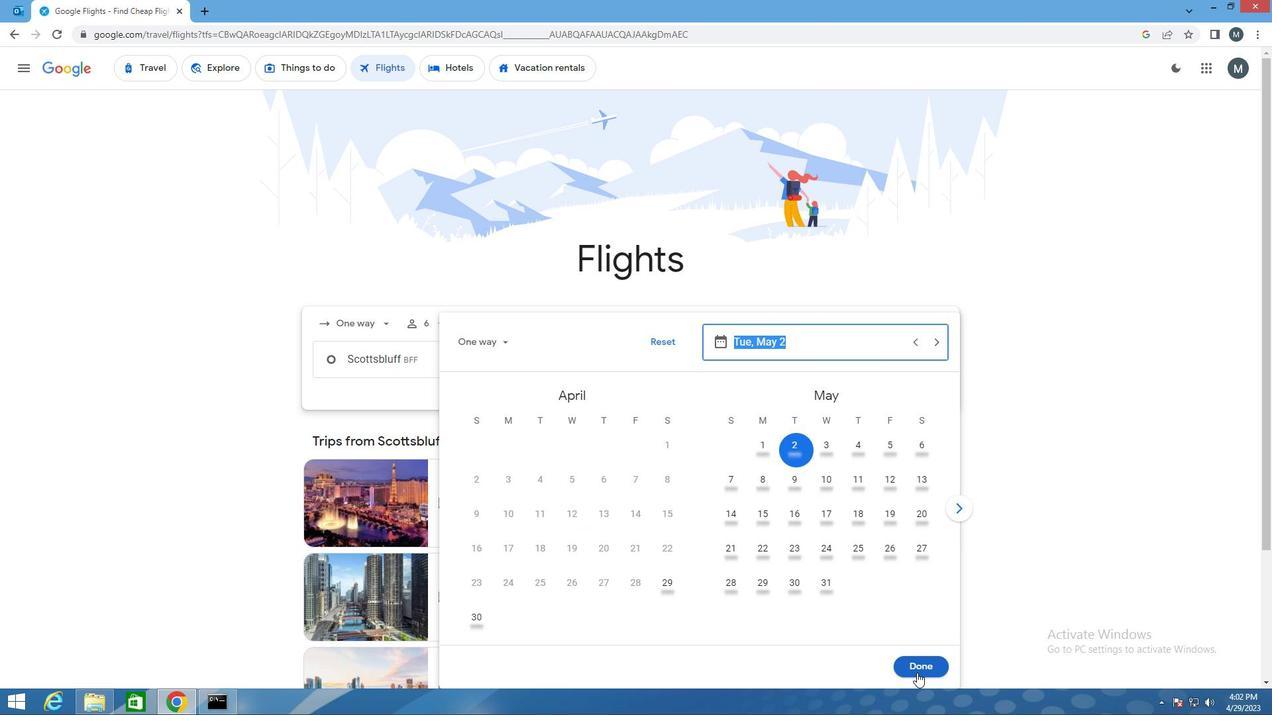 
Action: Mouse moved to (629, 410)
Screenshot: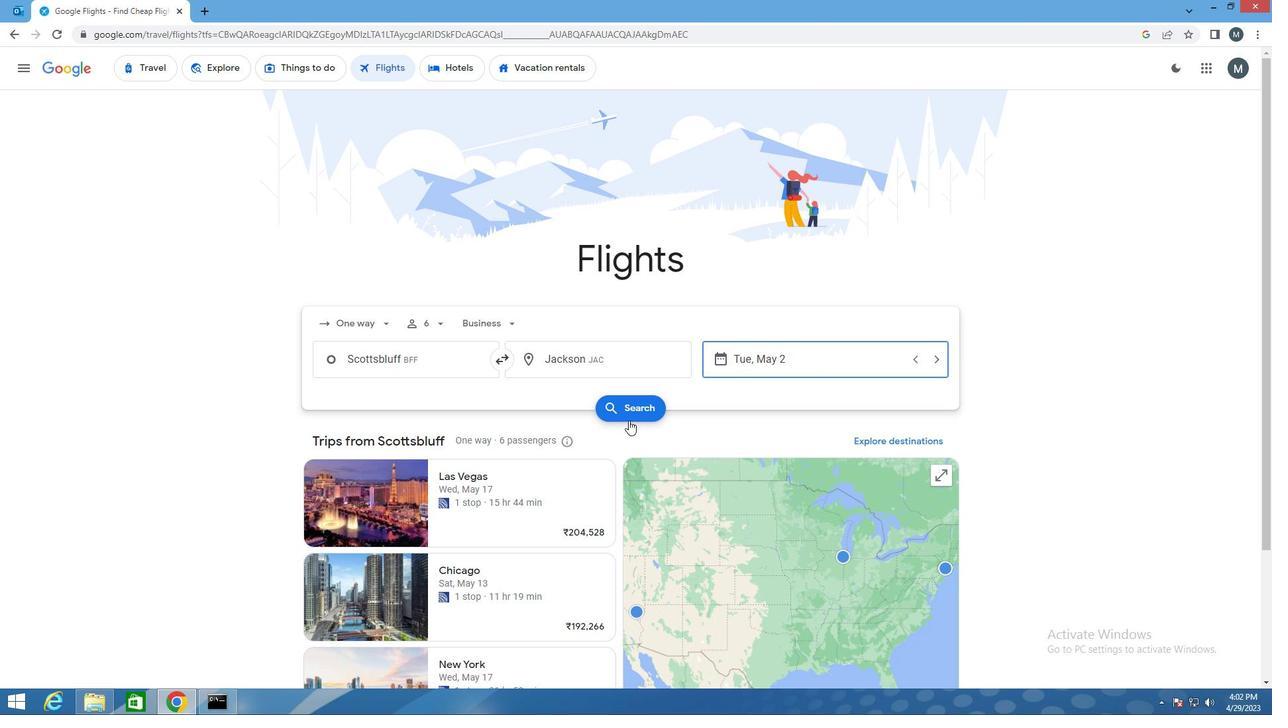 
Action: Mouse pressed left at (629, 410)
Screenshot: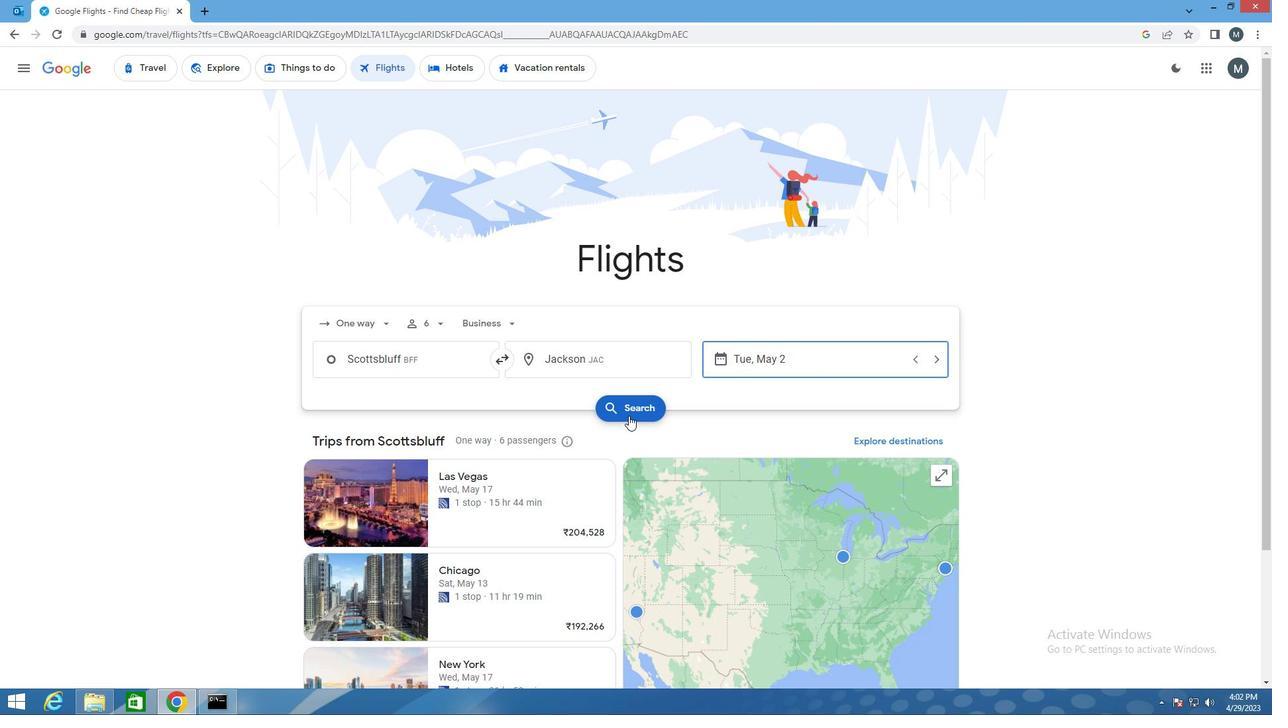 
Action: Mouse moved to (361, 188)
Screenshot: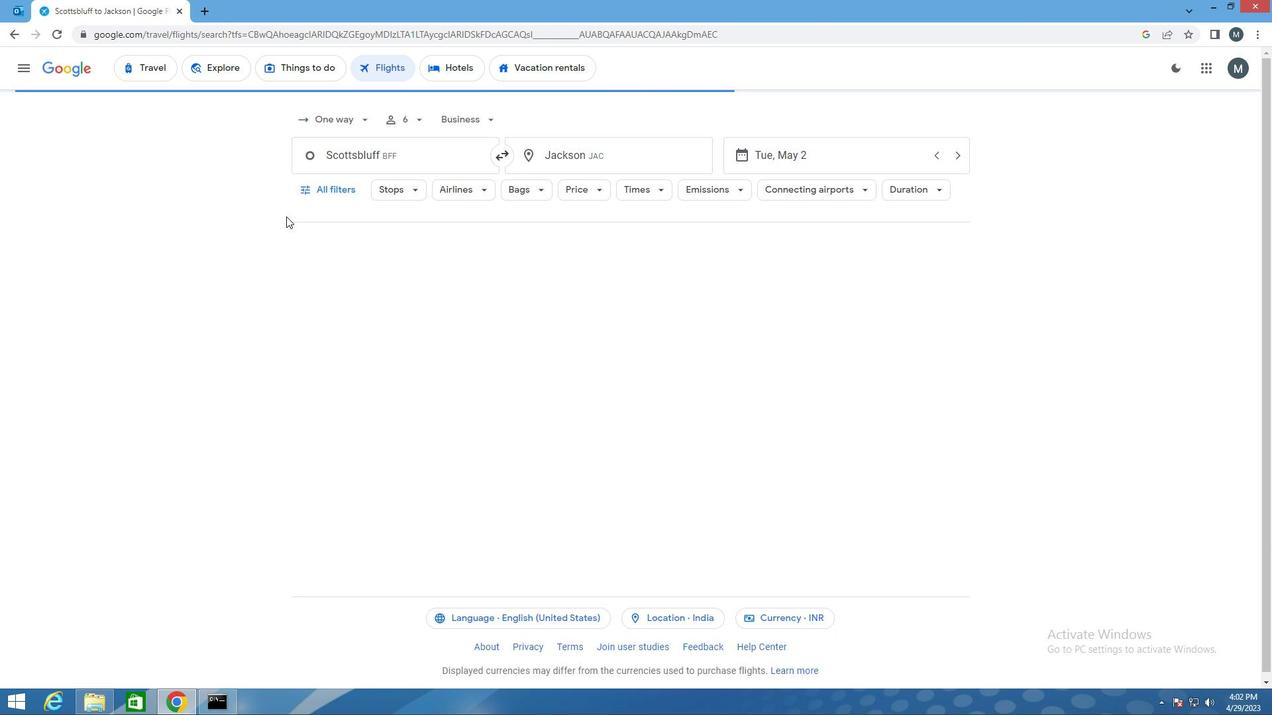 
Action: Mouse pressed left at (361, 188)
Screenshot: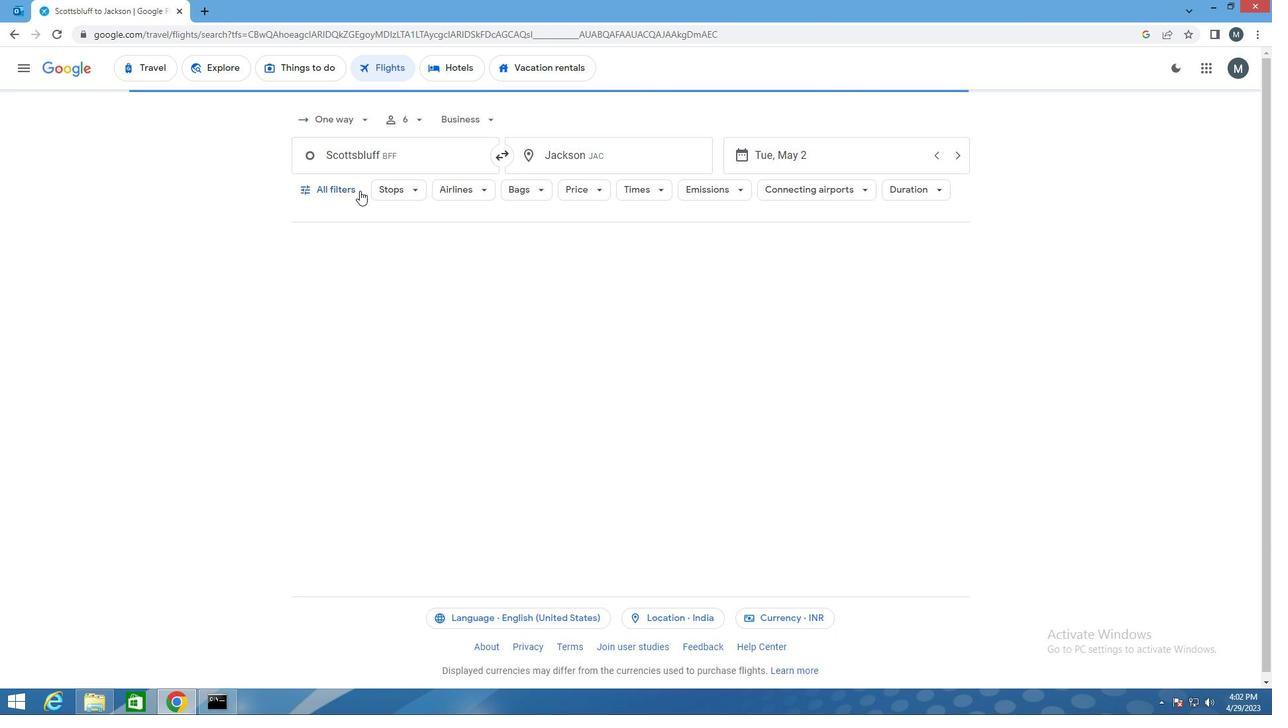 
Action: Mouse moved to (387, 422)
Screenshot: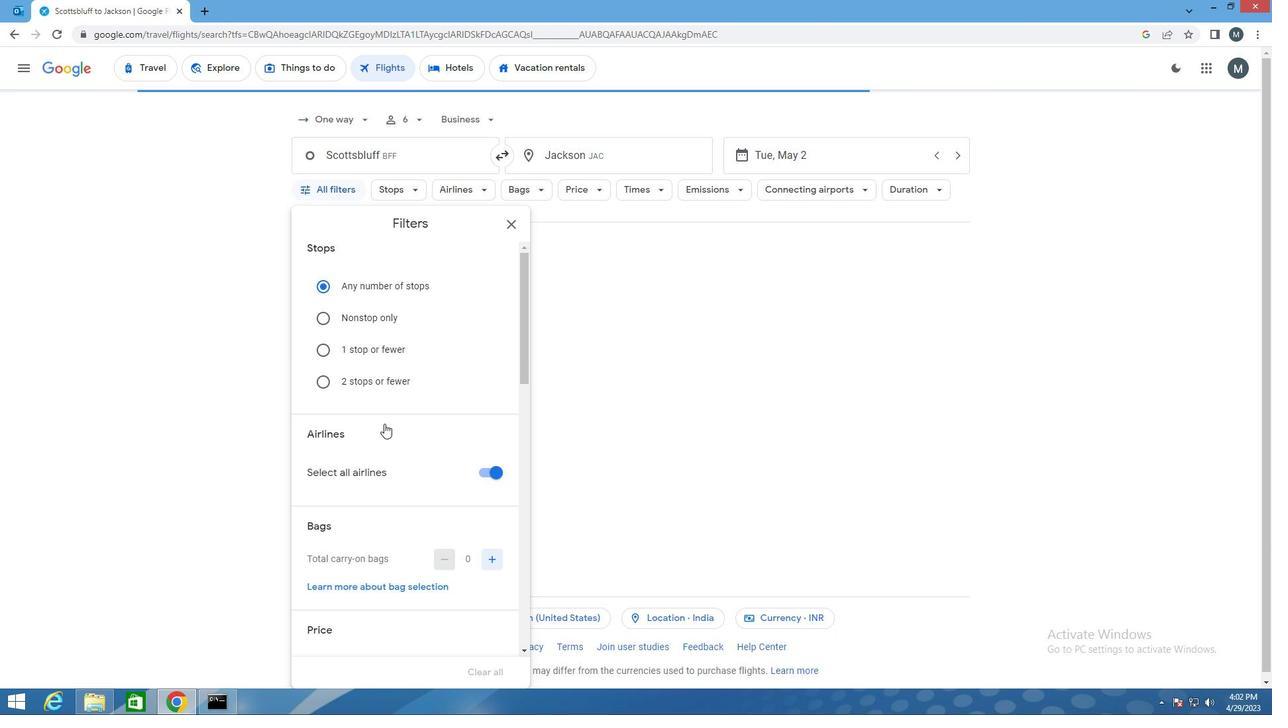 
Action: Mouse scrolled (387, 421) with delta (0, 0)
Screenshot: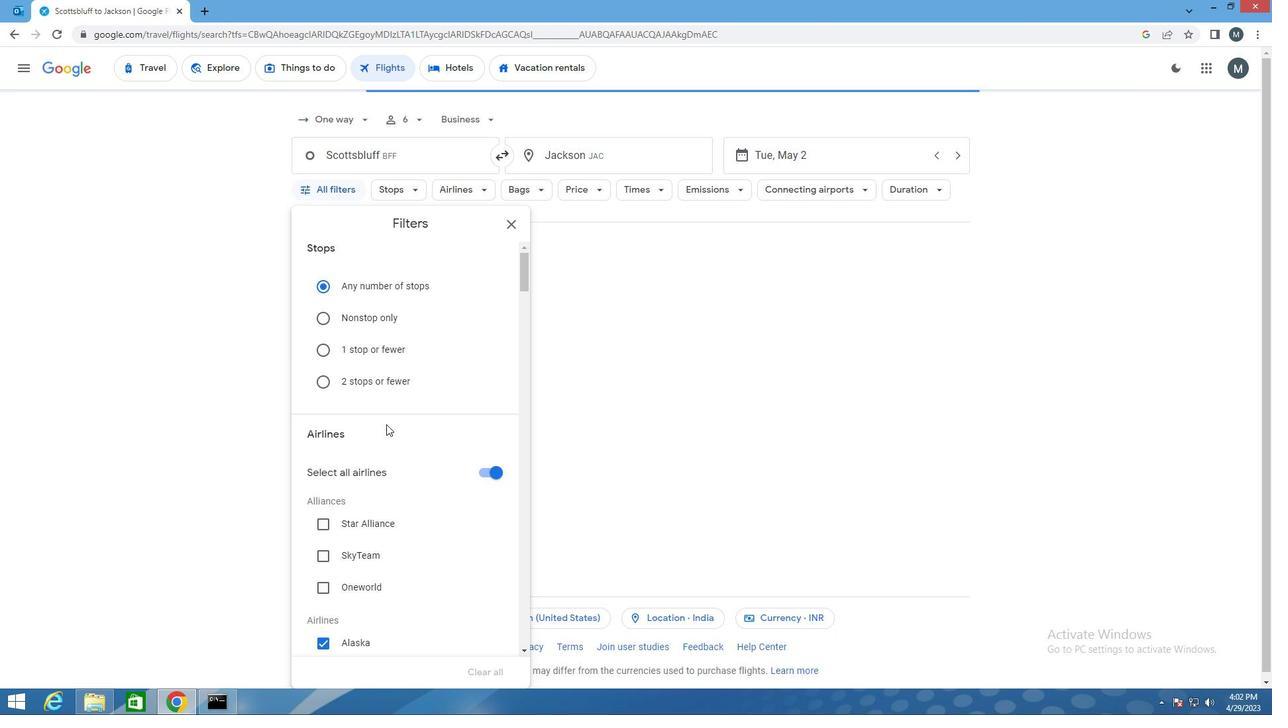 
Action: Mouse moved to (481, 404)
Screenshot: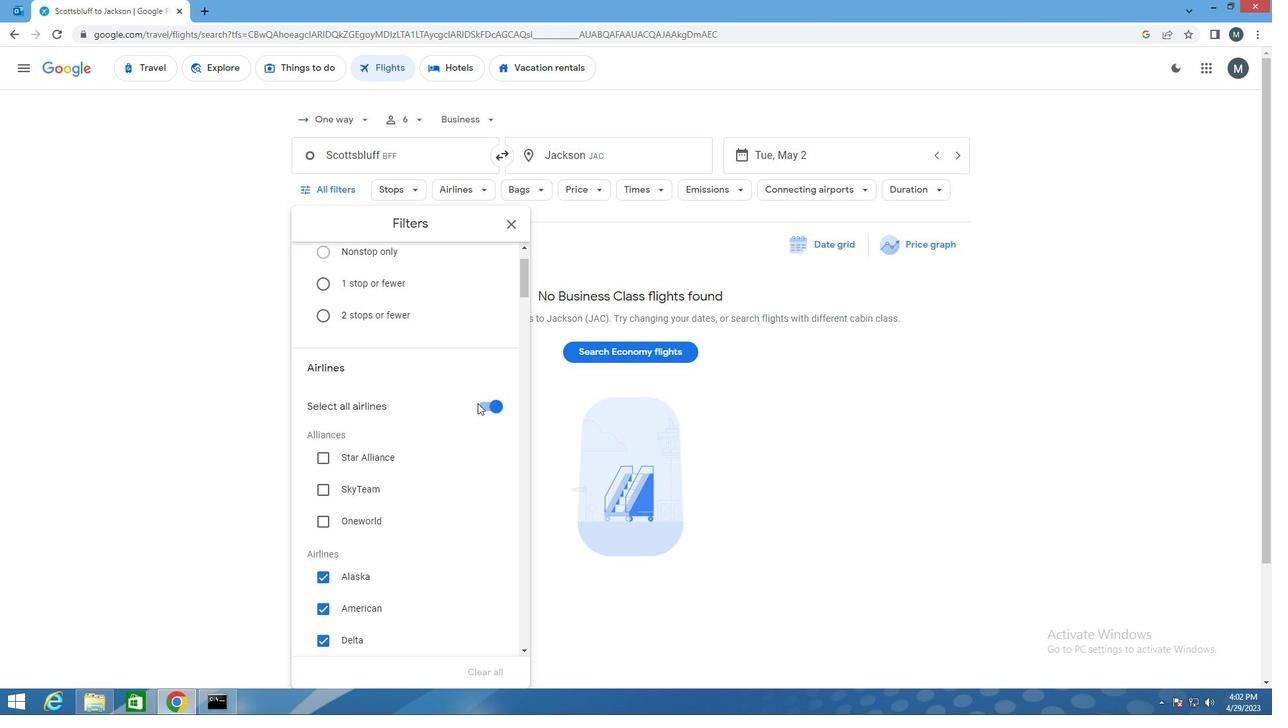 
Action: Mouse pressed left at (481, 404)
Screenshot: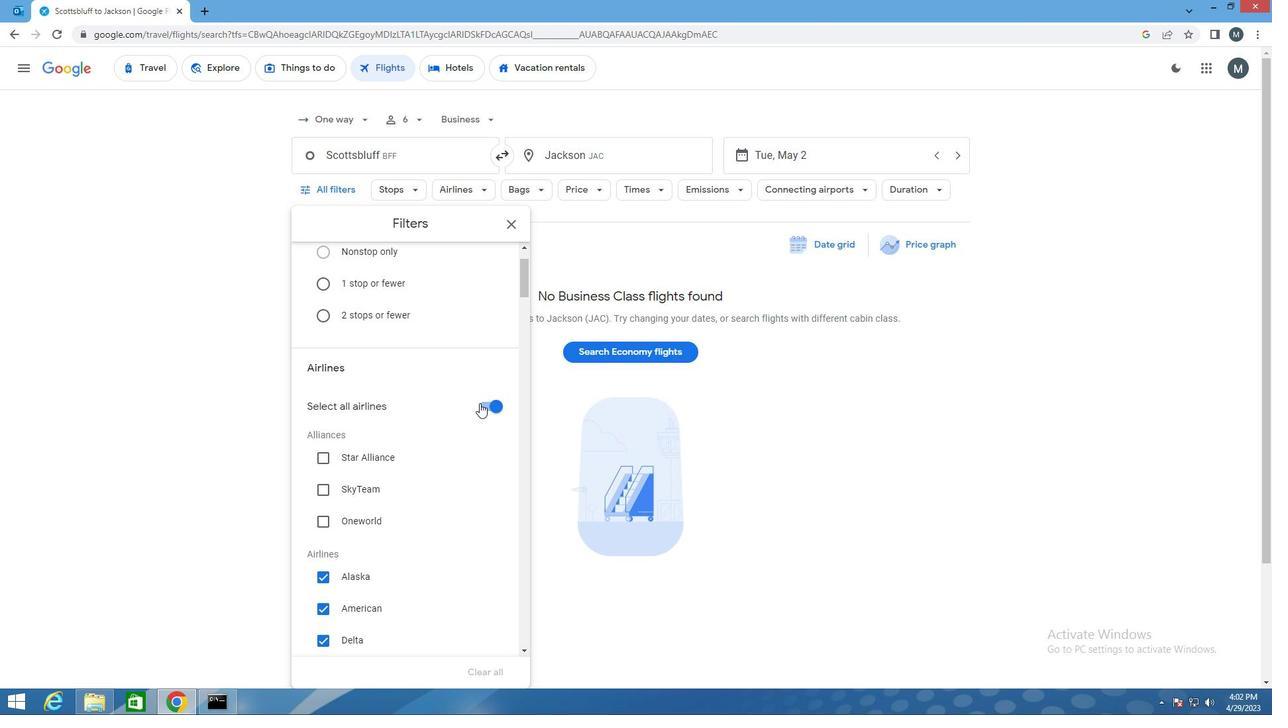 
Action: Mouse moved to (379, 466)
Screenshot: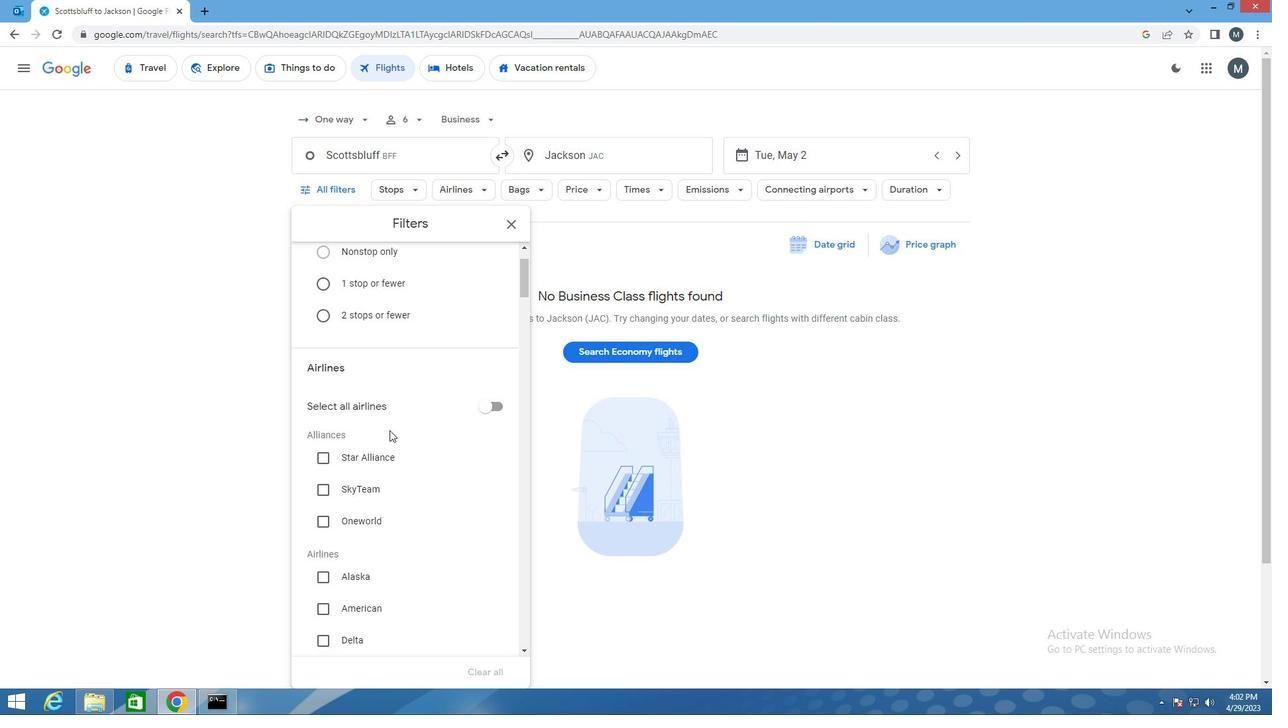 
Action: Mouse scrolled (379, 466) with delta (0, 0)
Screenshot: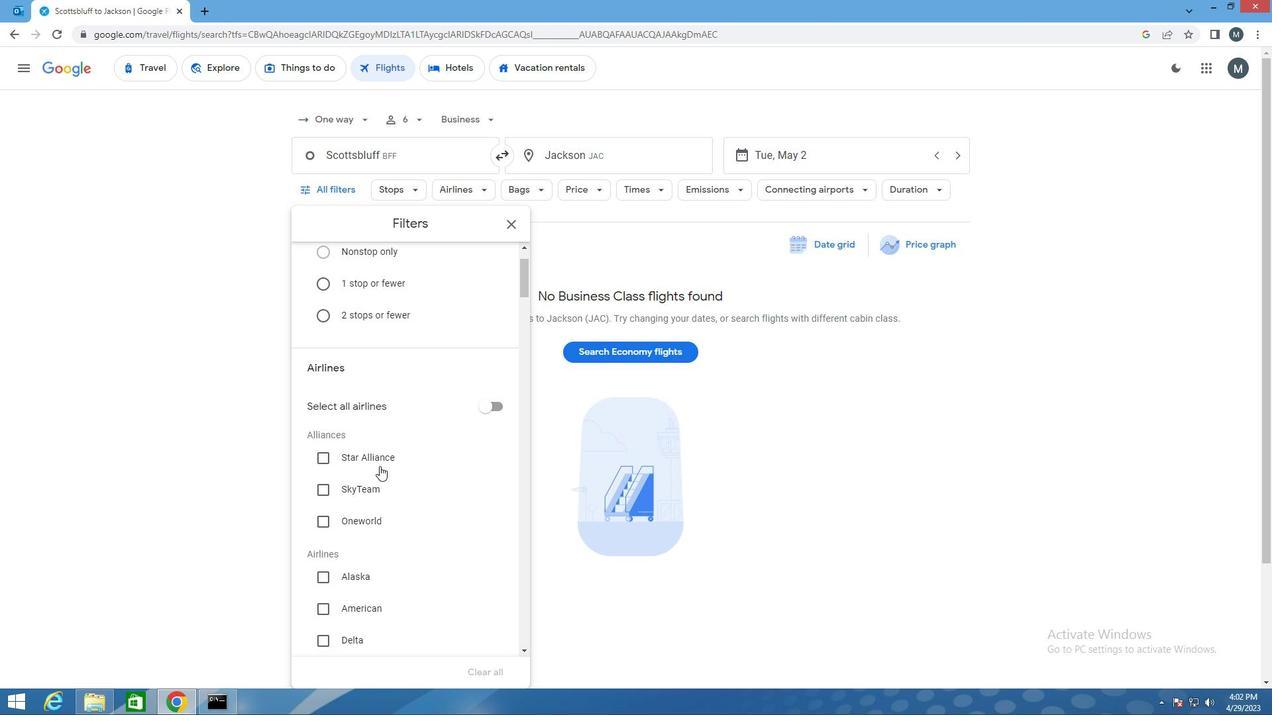 
Action: Mouse moved to (325, 577)
Screenshot: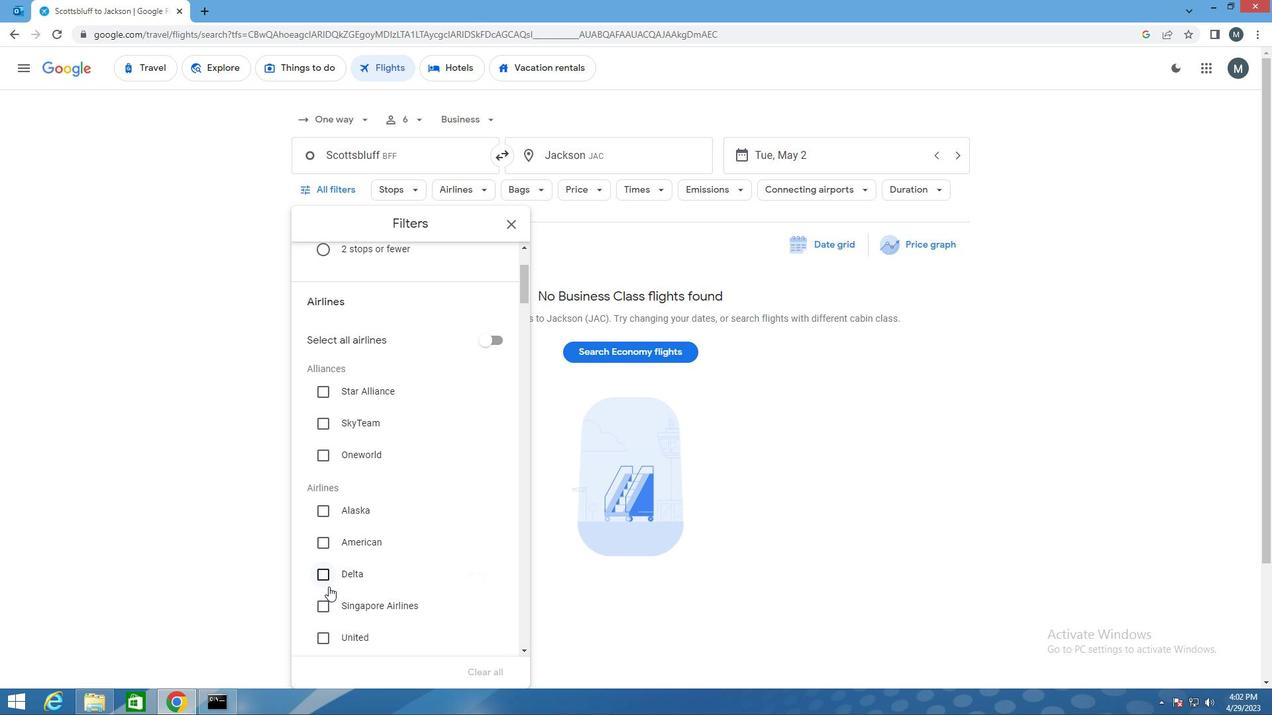 
Action: Mouse pressed left at (325, 577)
Screenshot: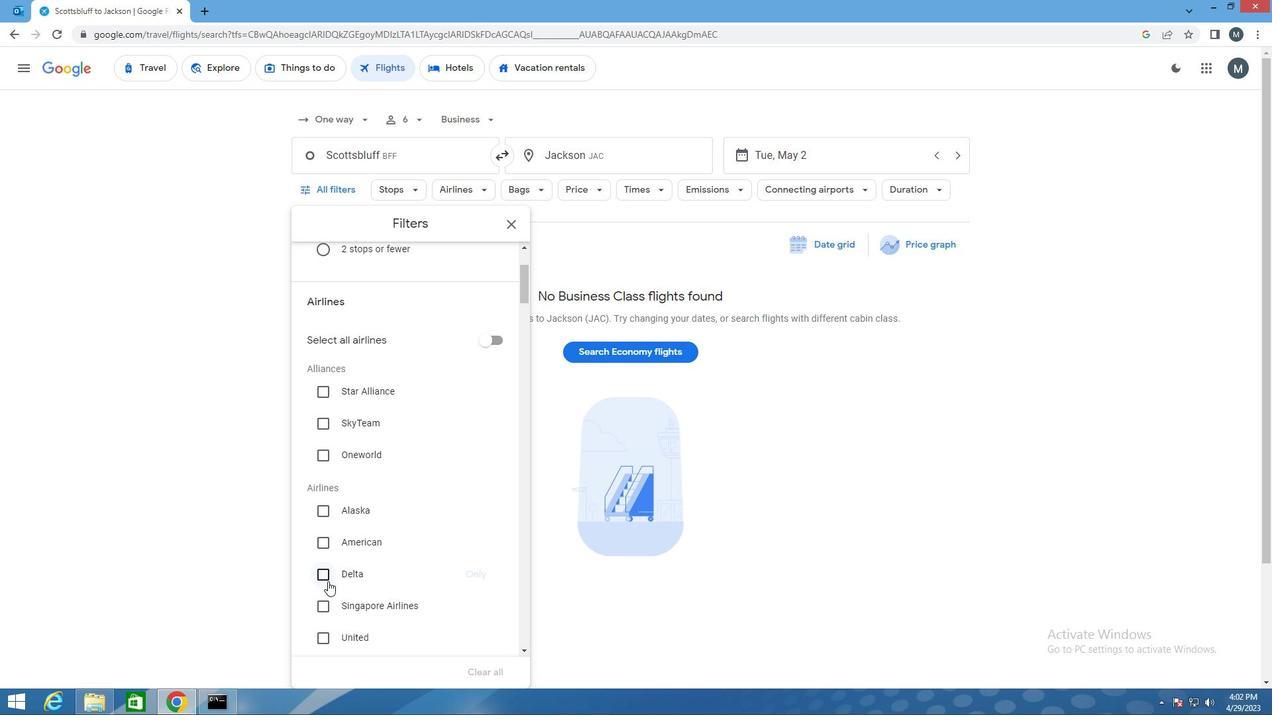 
Action: Mouse moved to (389, 558)
Screenshot: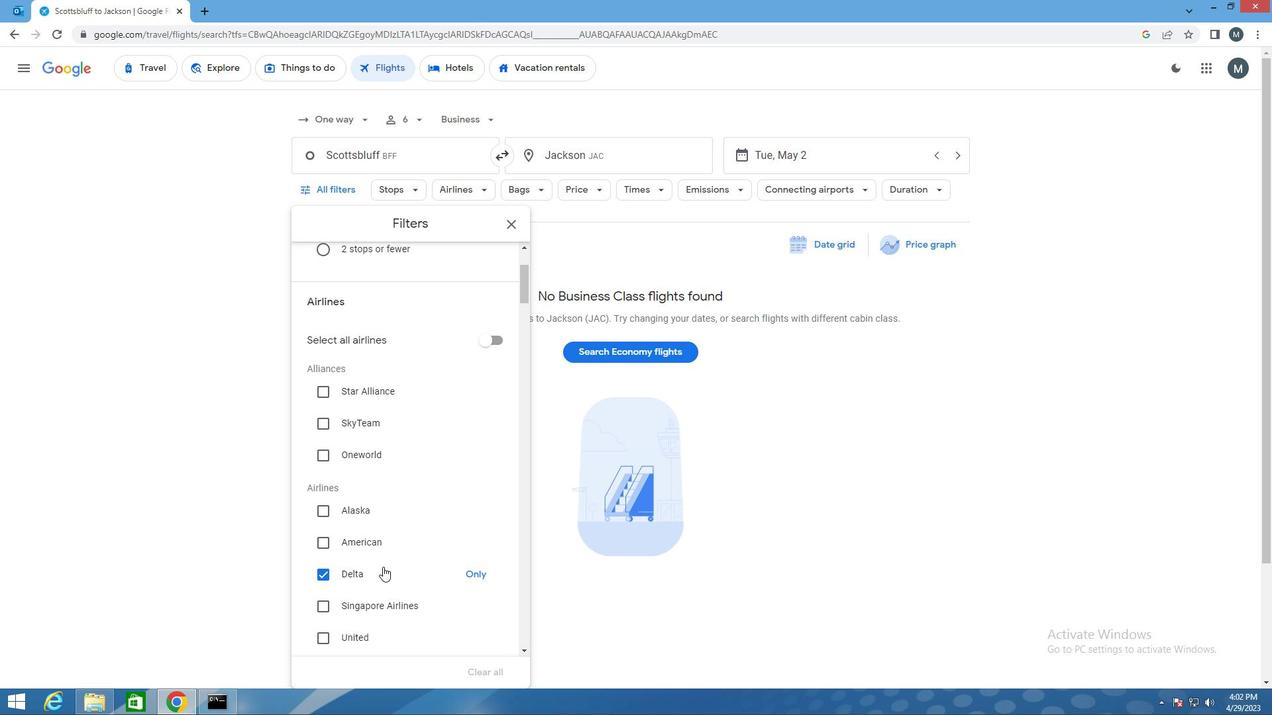 
Action: Mouse scrolled (389, 557) with delta (0, 0)
Screenshot: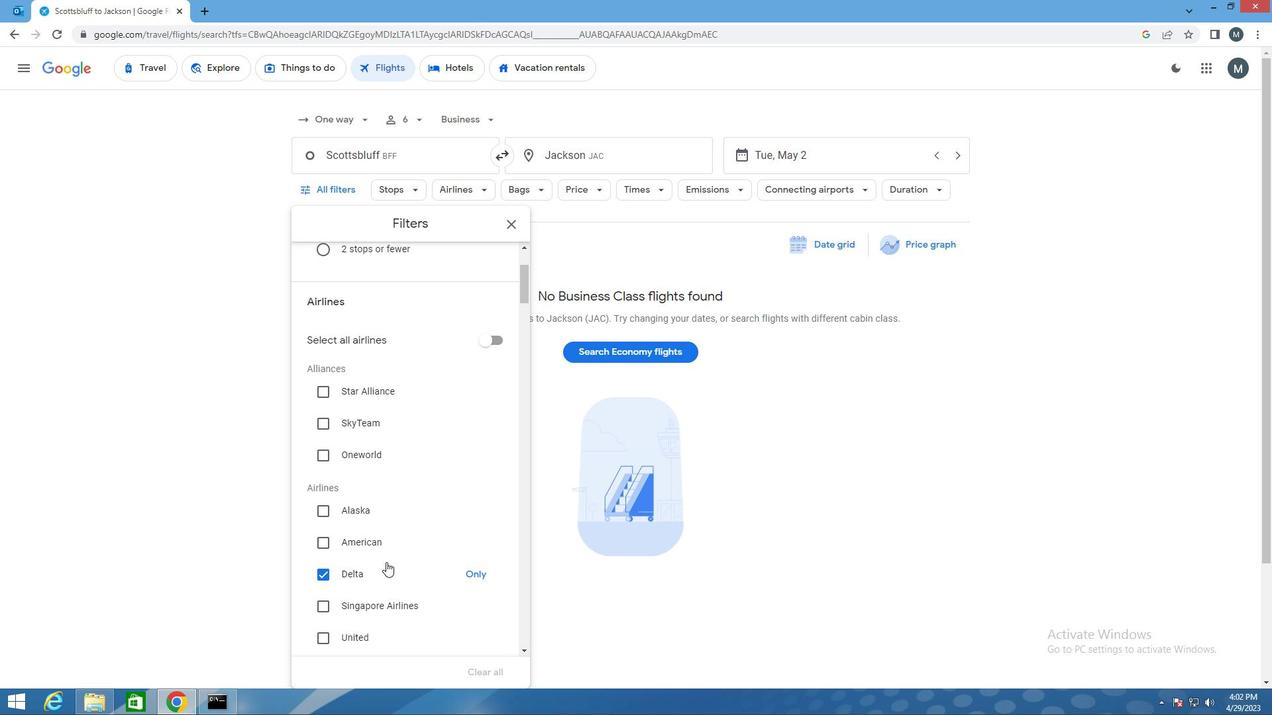 
Action: Mouse moved to (389, 558)
Screenshot: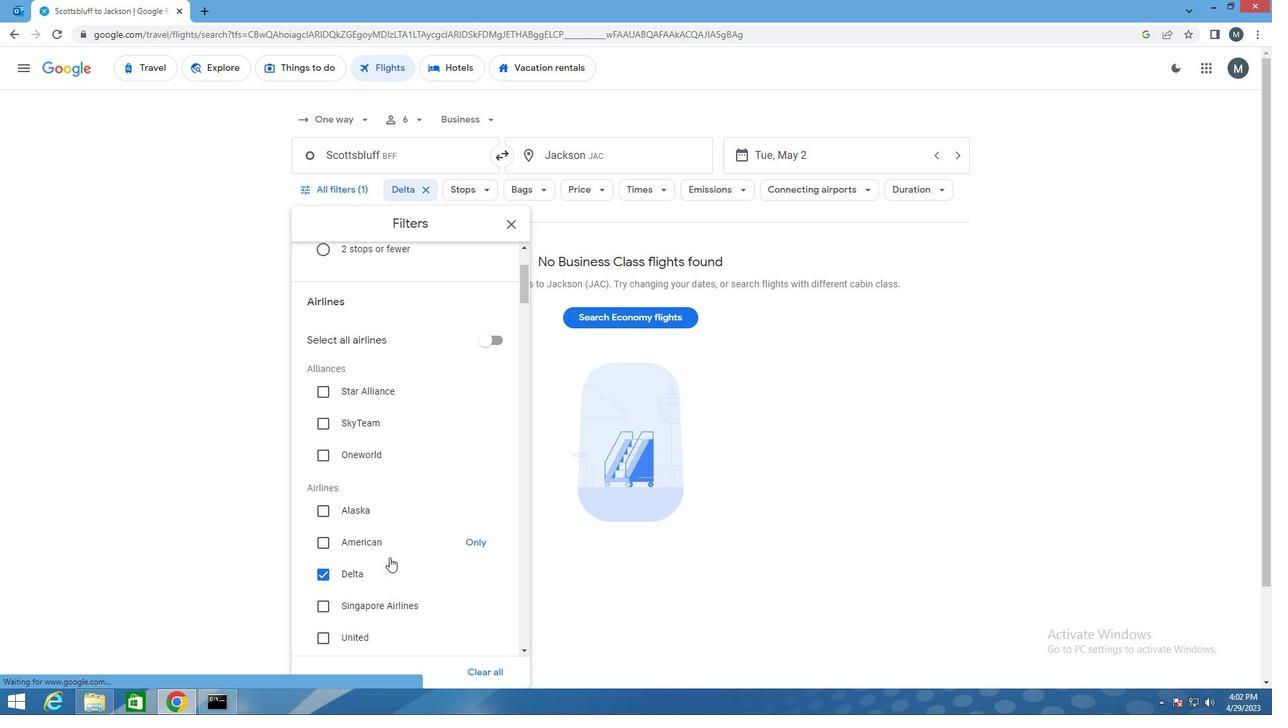 
Action: Mouse scrolled (389, 557) with delta (0, 0)
Screenshot: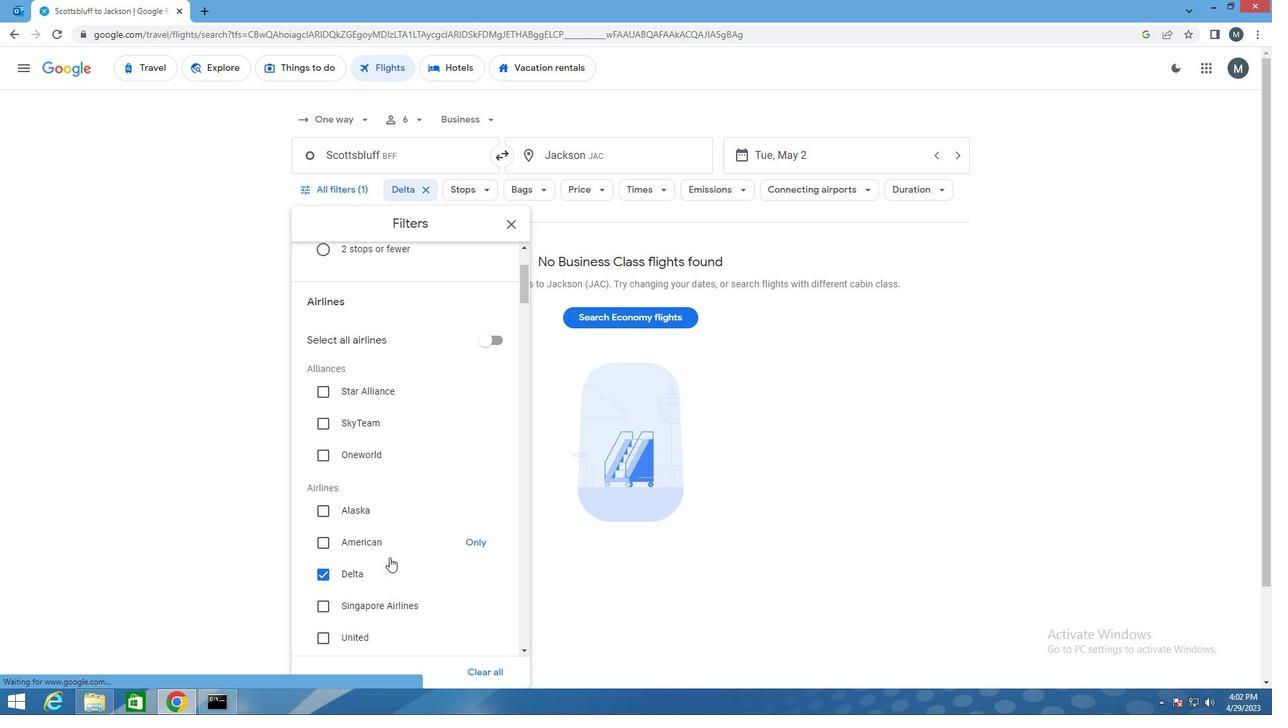 
Action: Mouse moved to (393, 552)
Screenshot: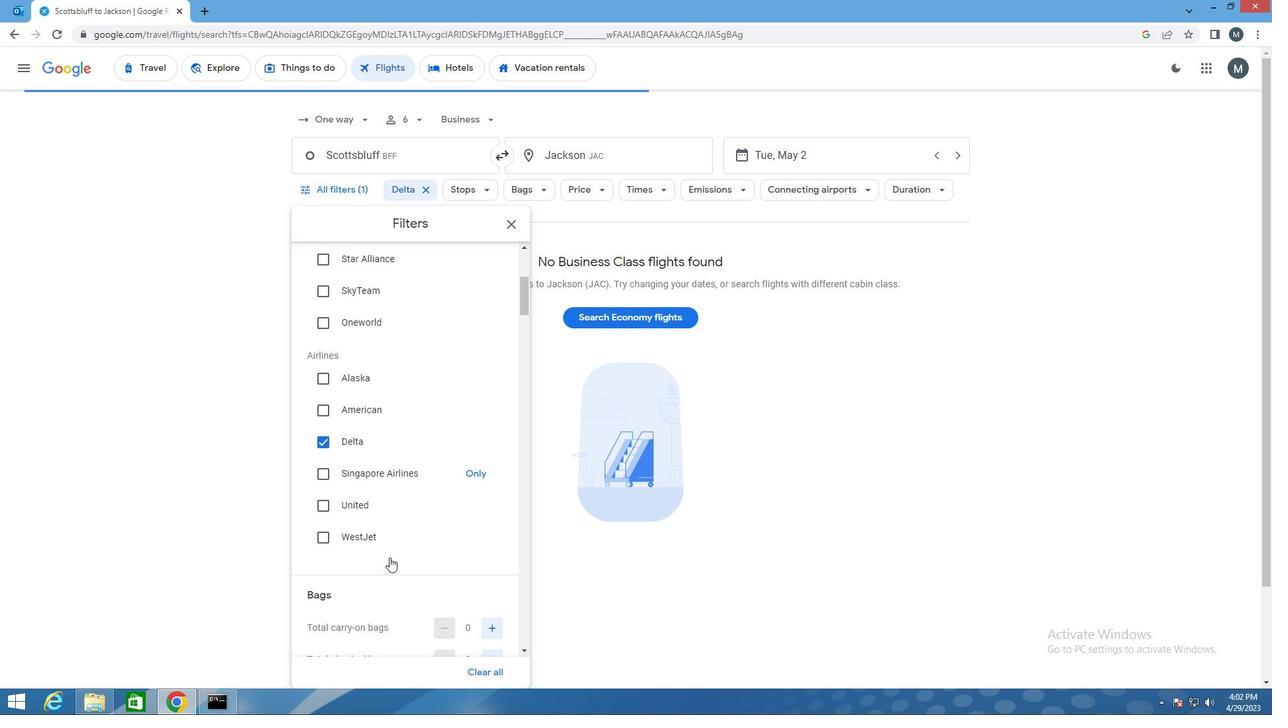 
Action: Mouse scrolled (393, 552) with delta (0, 0)
Screenshot: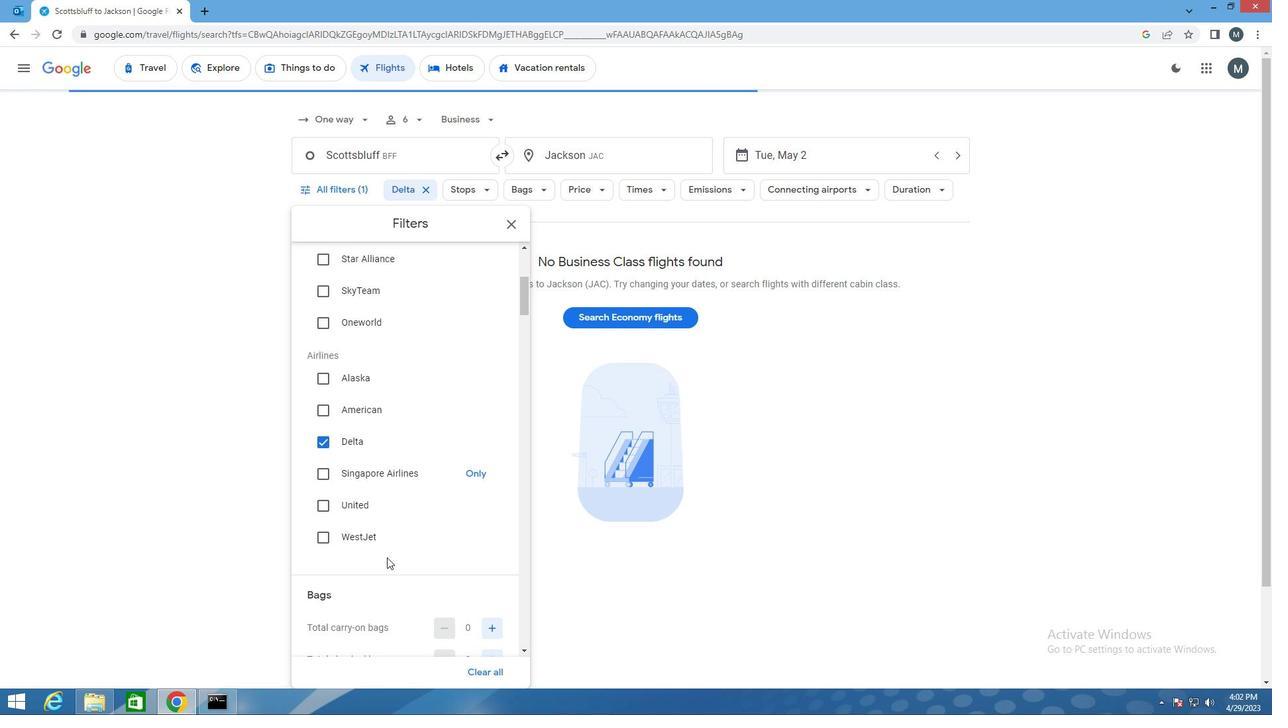 
Action: Mouse moved to (493, 588)
Screenshot: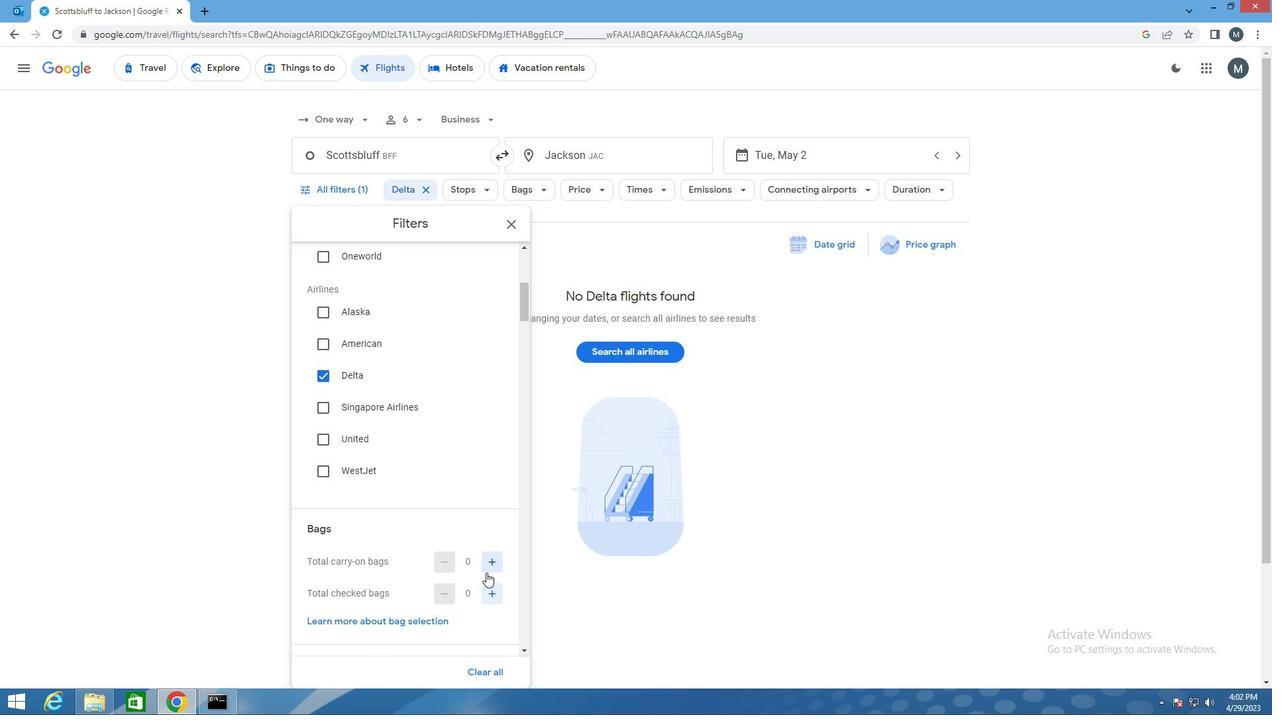 
Action: Mouse pressed left at (493, 588)
Screenshot: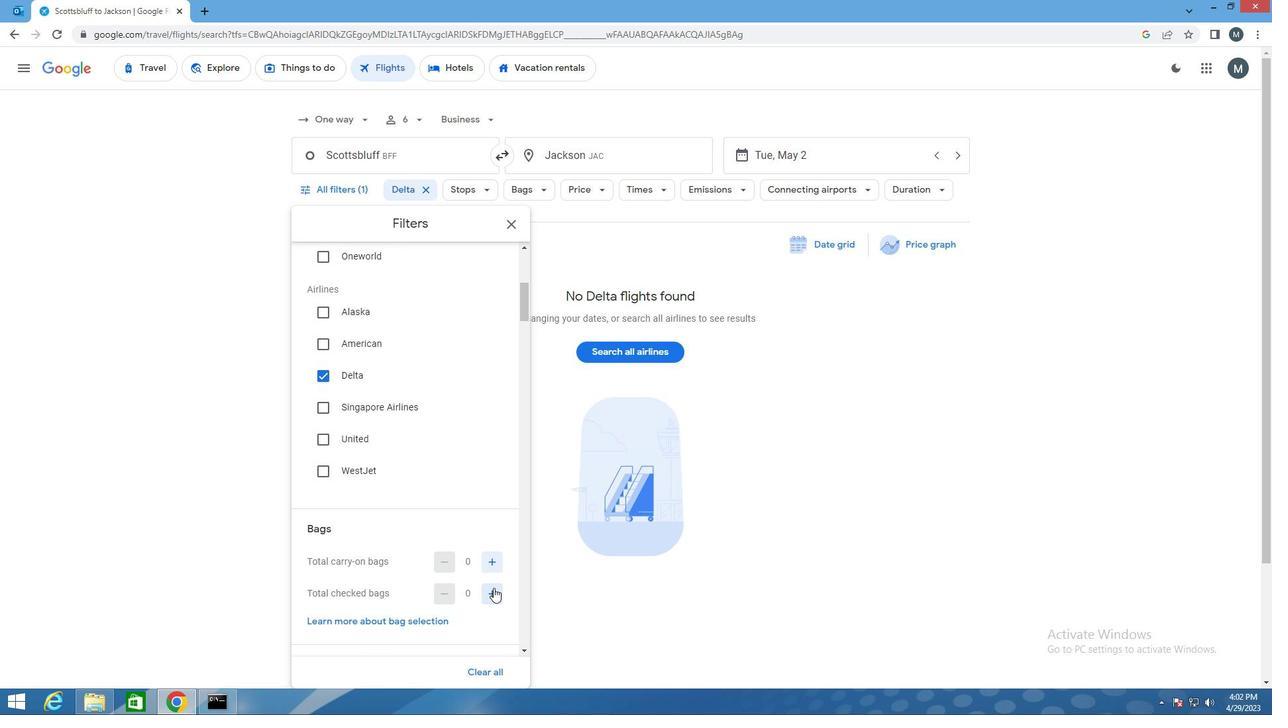 
Action: Mouse moved to (493, 589)
Screenshot: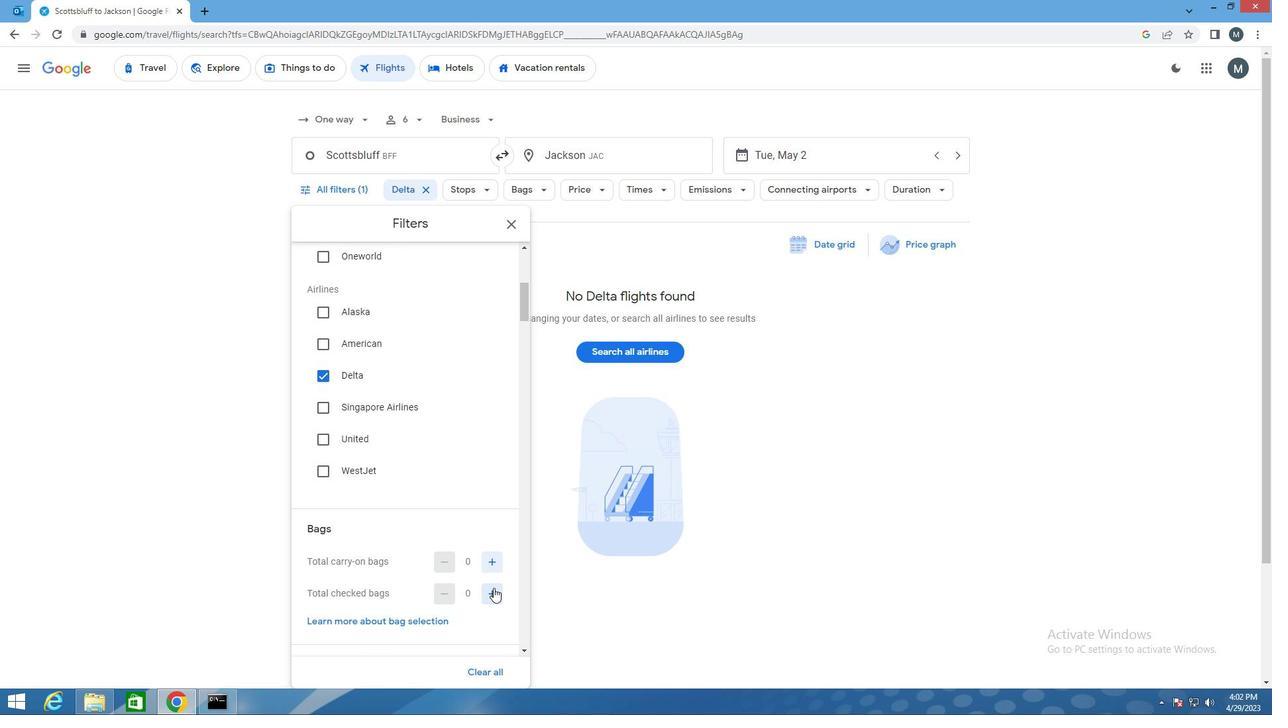 
Action: Mouse pressed left at (493, 589)
Screenshot: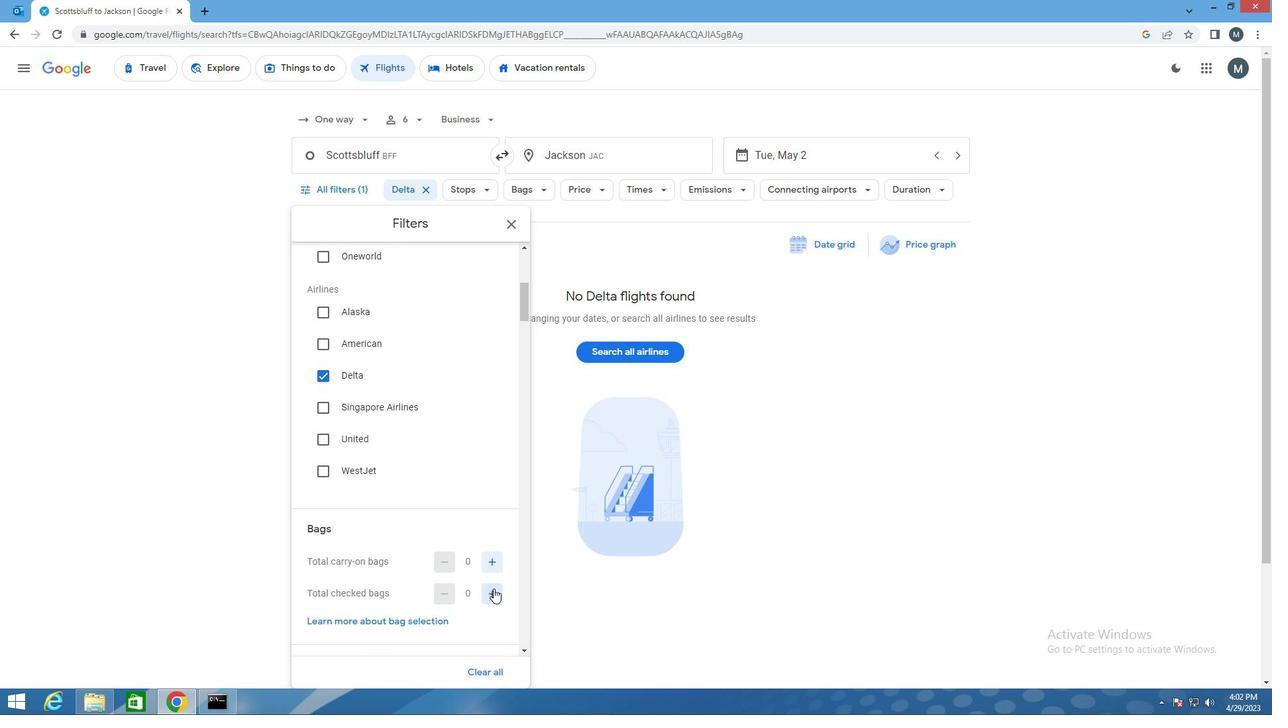 
Action: Mouse pressed left at (493, 589)
Screenshot: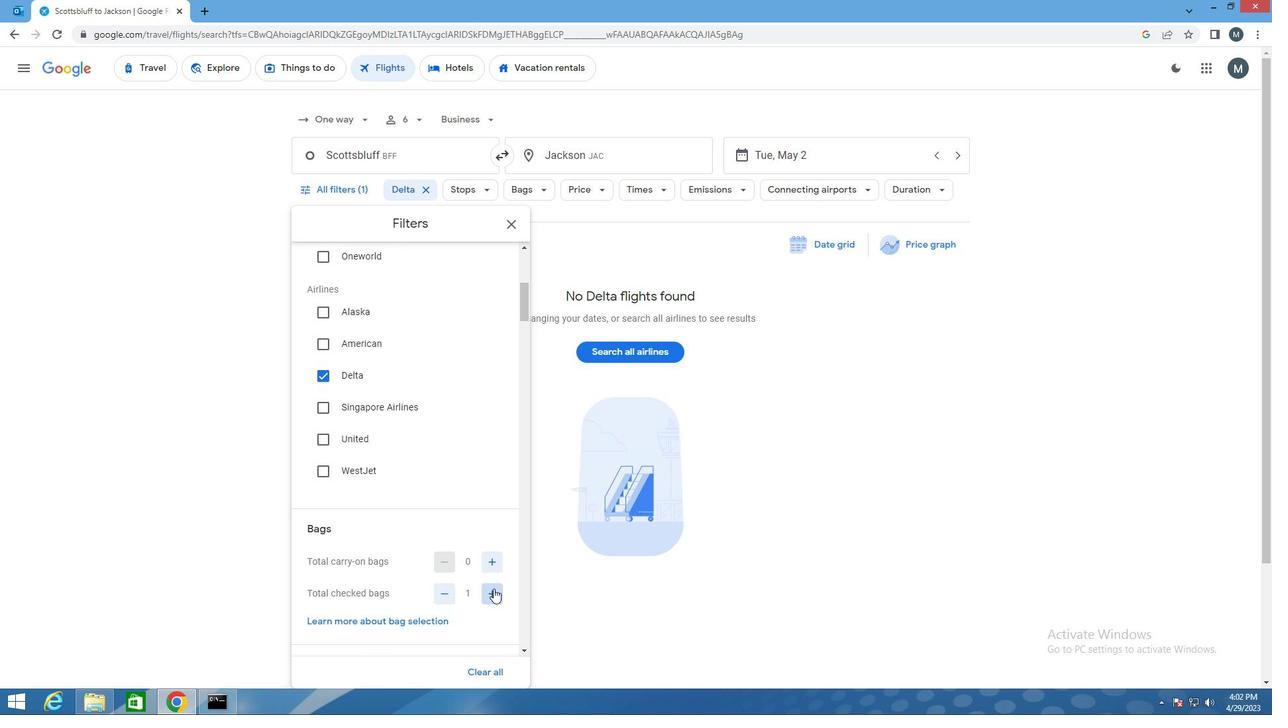 
Action: Mouse pressed left at (493, 589)
Screenshot: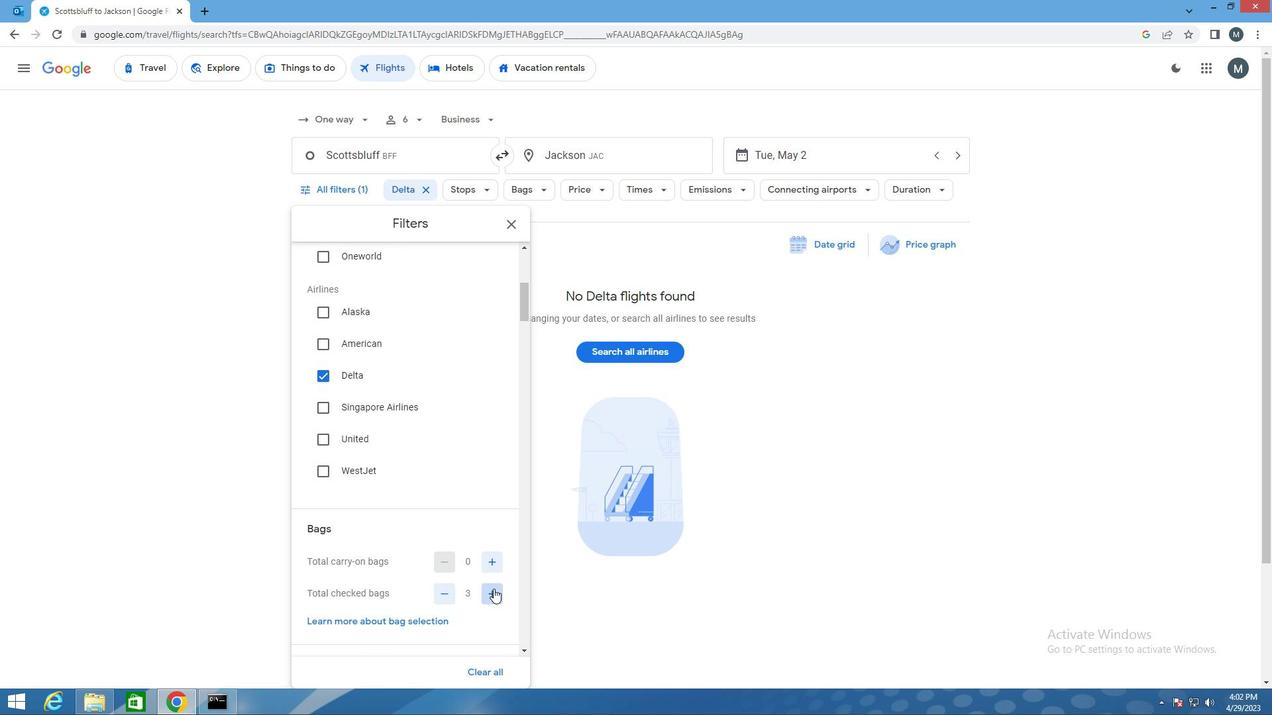 
Action: Mouse moved to (443, 527)
Screenshot: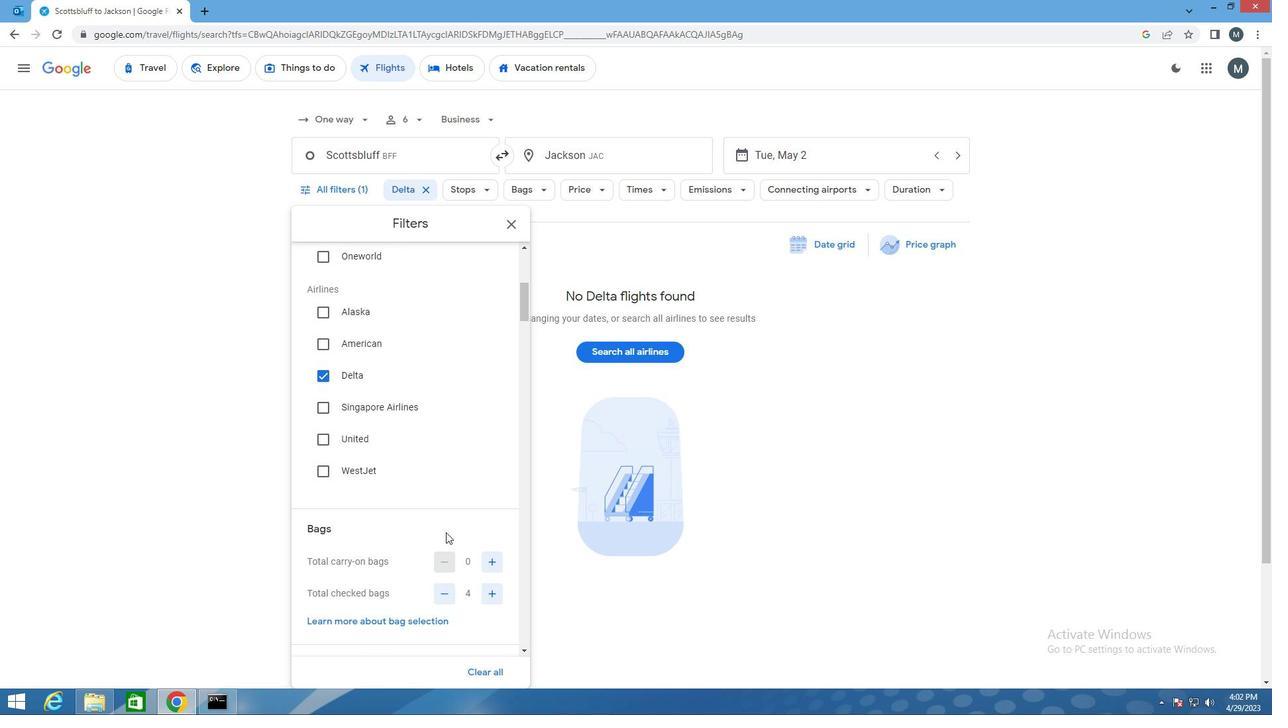 
Action: Mouse scrolled (443, 526) with delta (0, 0)
Screenshot: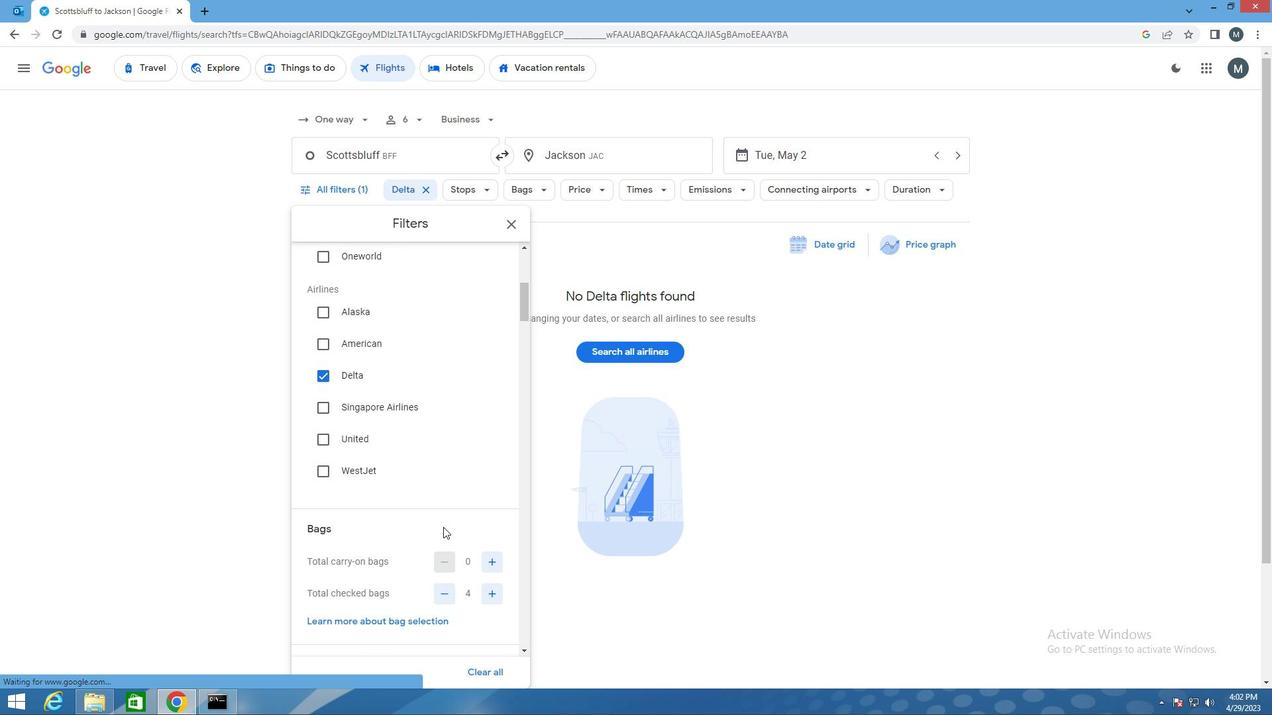 
Action: Mouse scrolled (443, 526) with delta (0, 0)
Screenshot: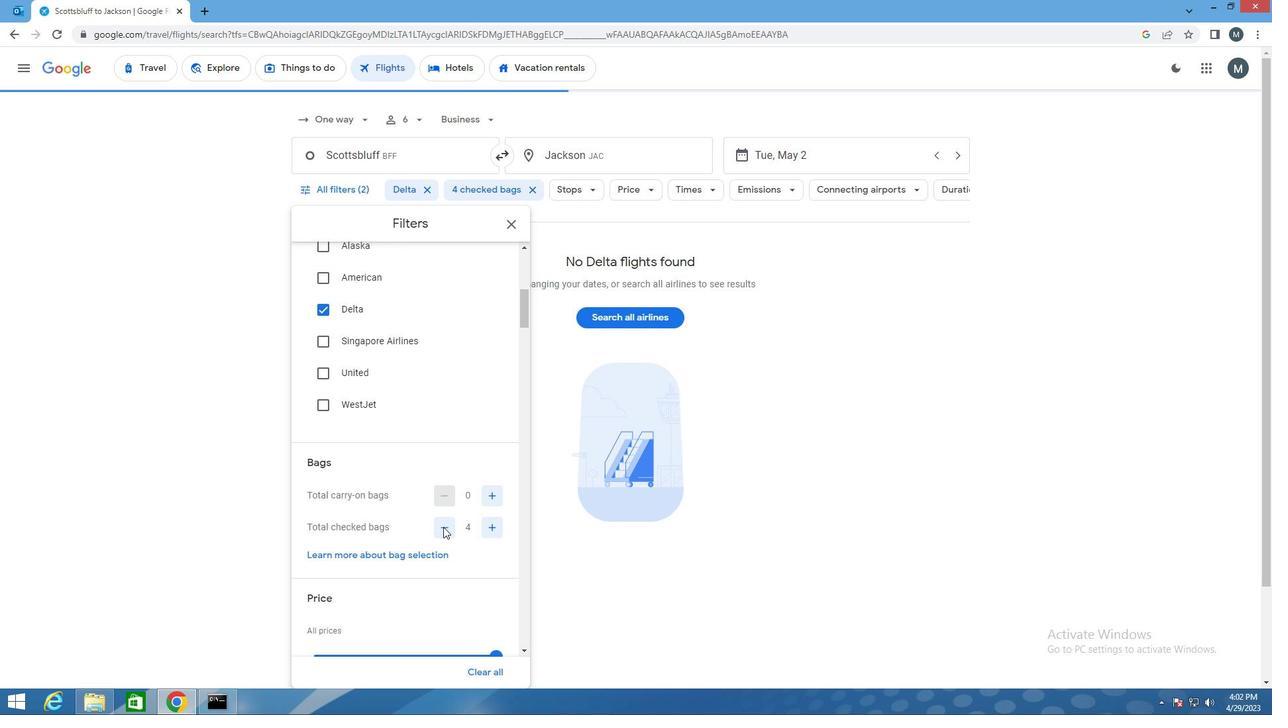 
Action: Mouse moved to (443, 528)
Screenshot: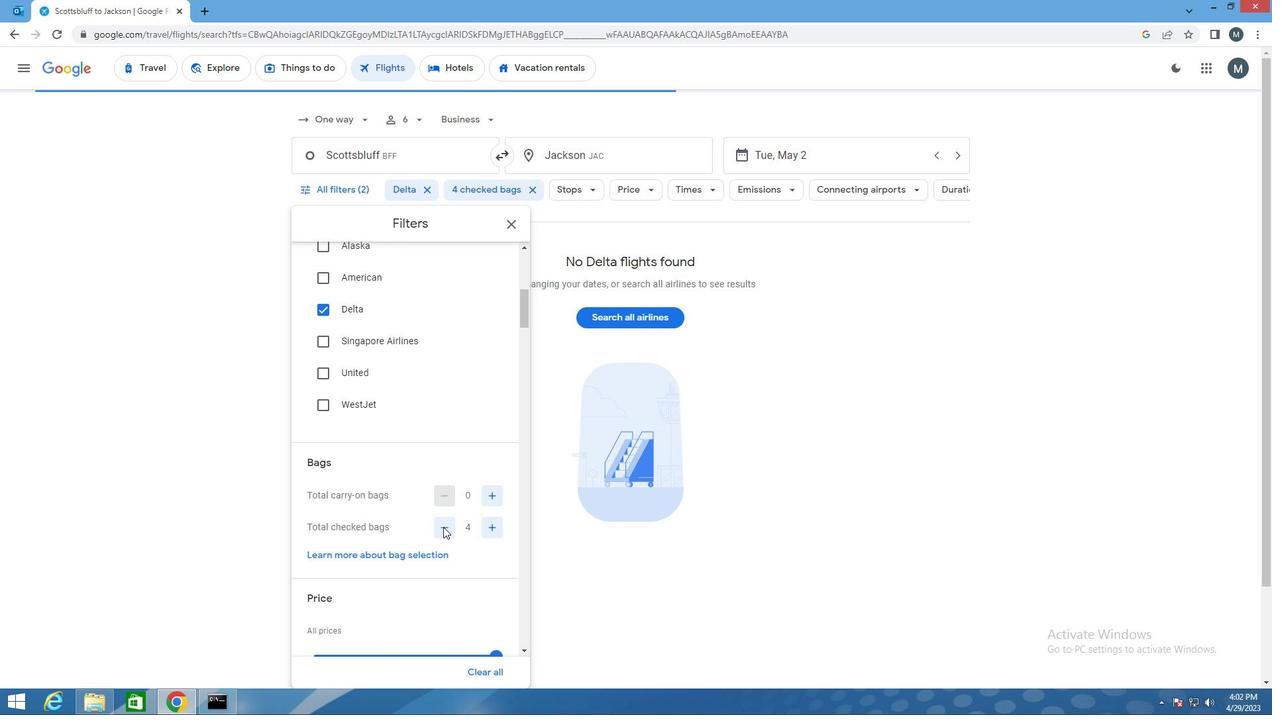 
Action: Mouse scrolled (443, 527) with delta (0, 0)
Screenshot: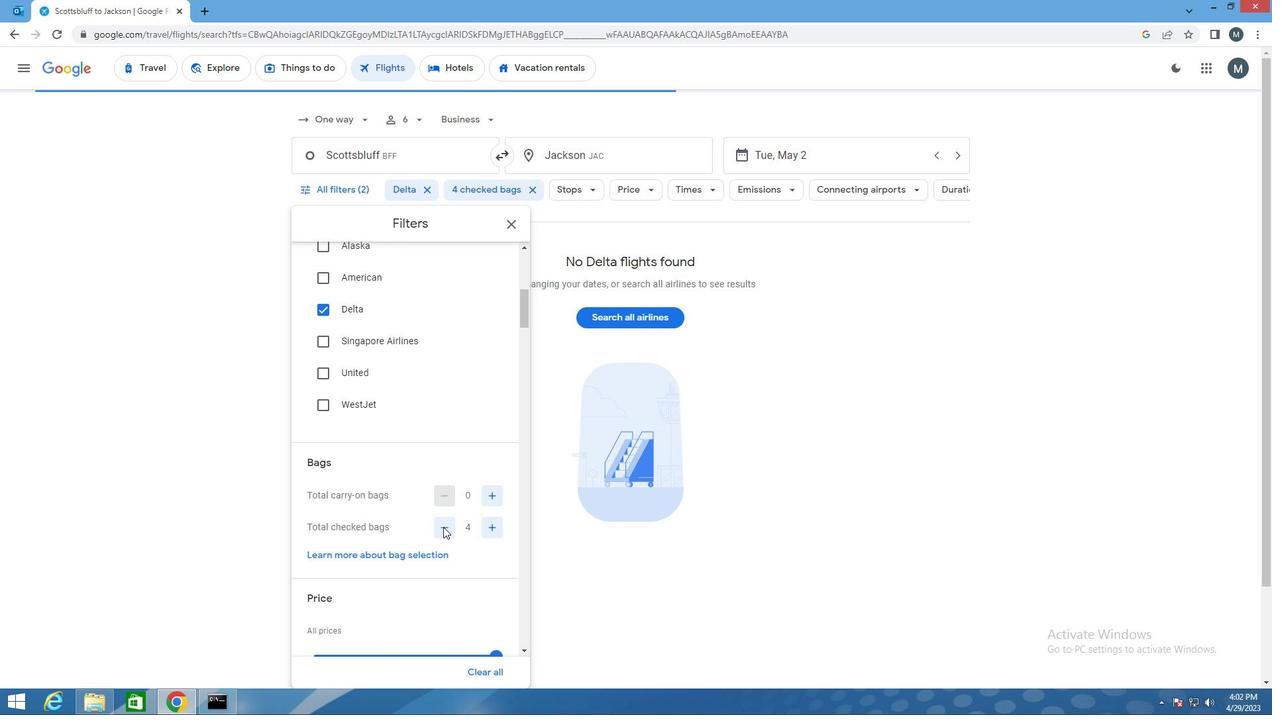 
Action: Mouse moved to (385, 525)
Screenshot: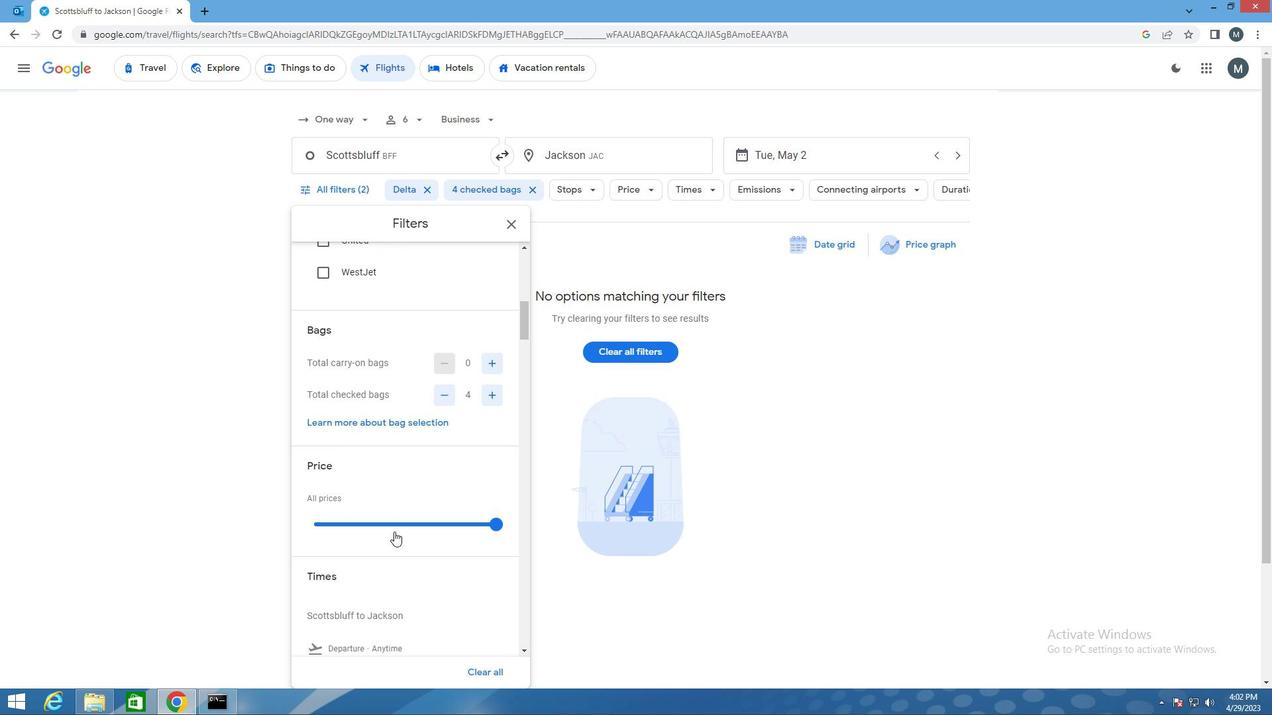 
Action: Mouse pressed left at (385, 525)
Screenshot: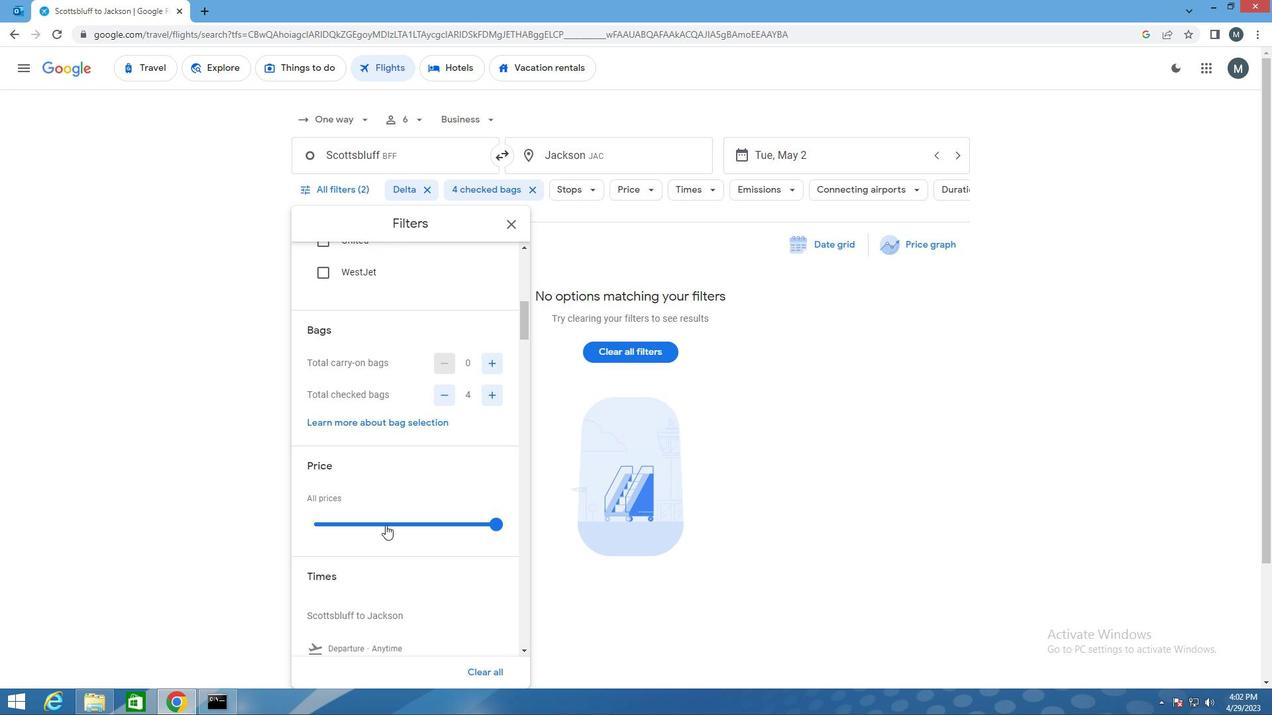 
Action: Mouse moved to (384, 524)
Screenshot: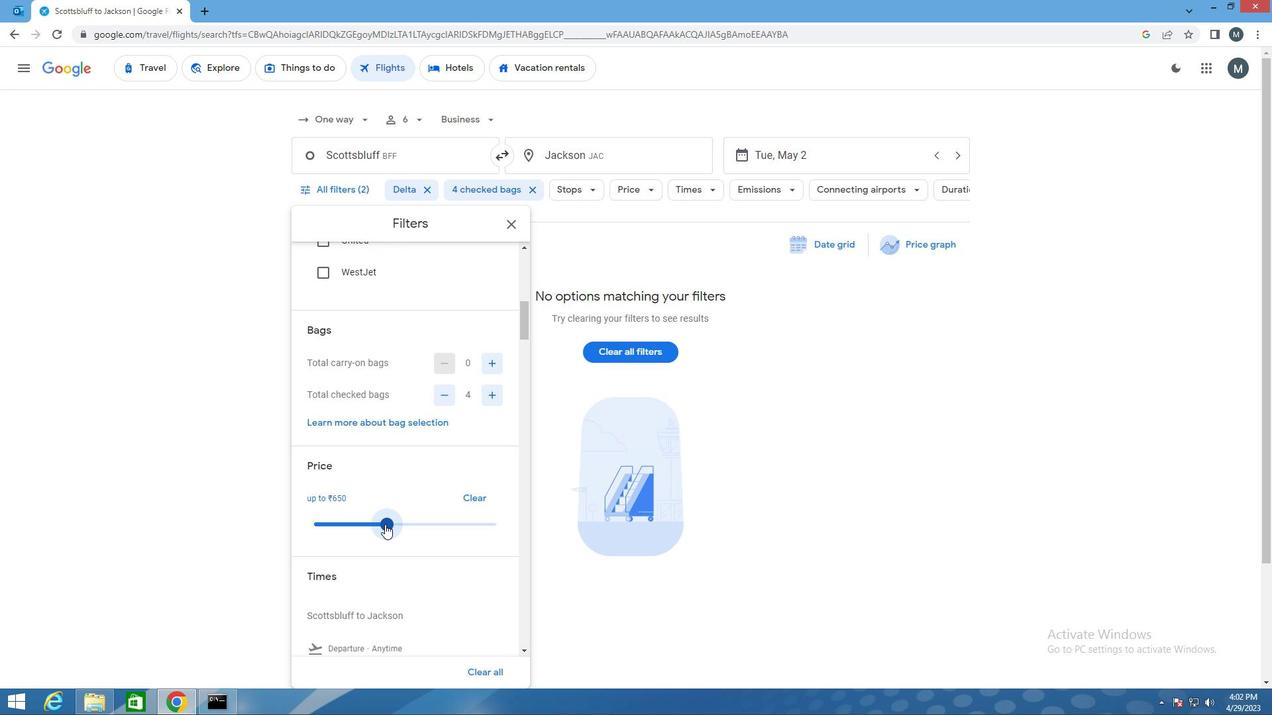 
Action: Mouse pressed left at (384, 524)
Screenshot: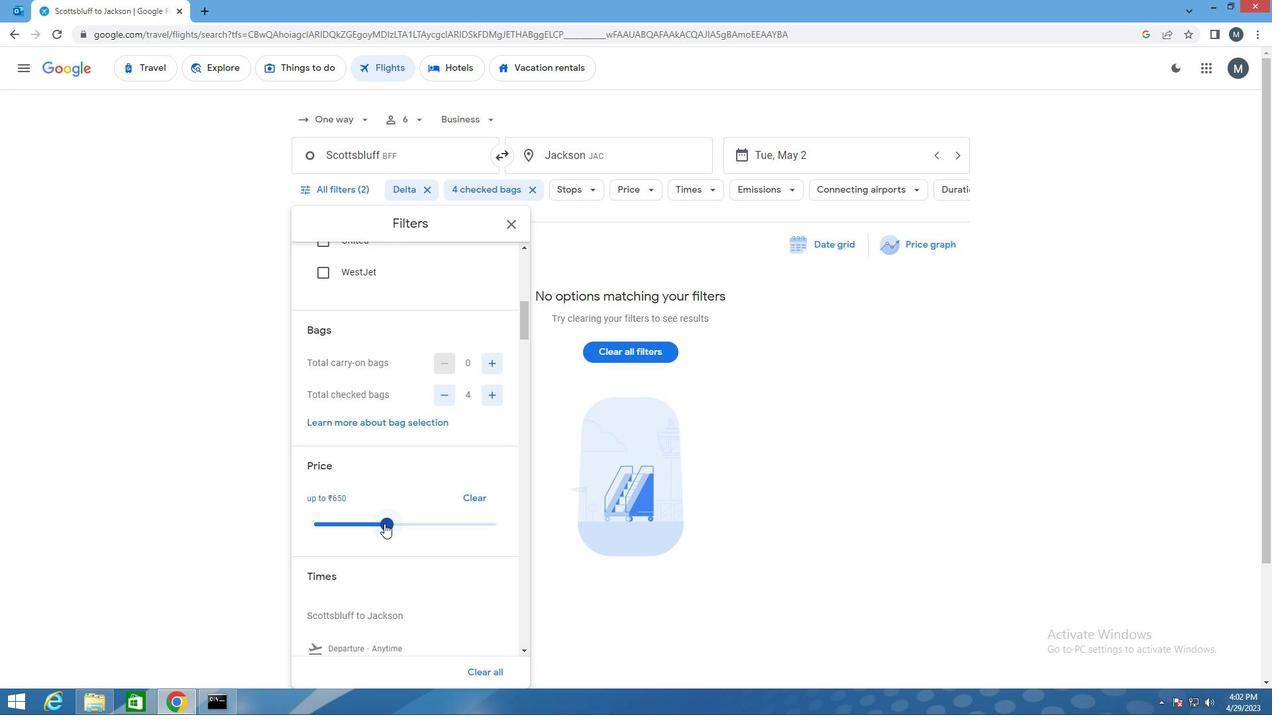 
Action: Mouse moved to (411, 505)
Screenshot: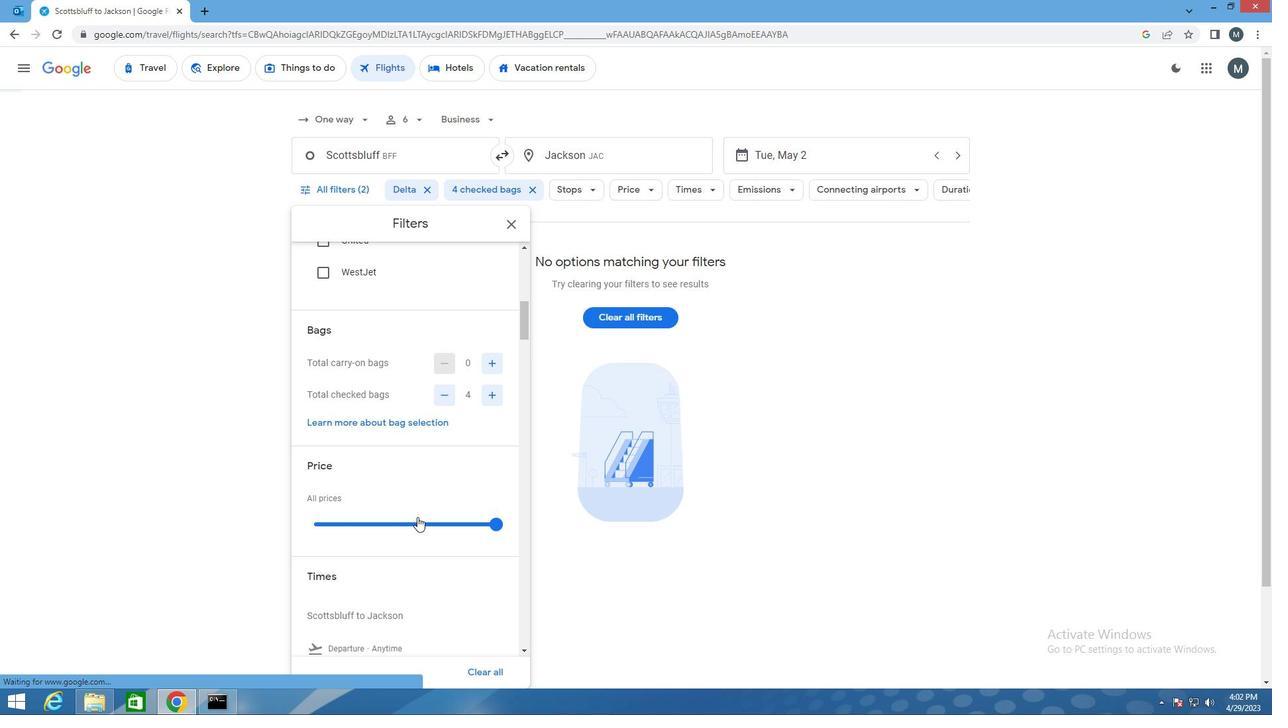
Action: Mouse scrolled (411, 505) with delta (0, 0)
Screenshot: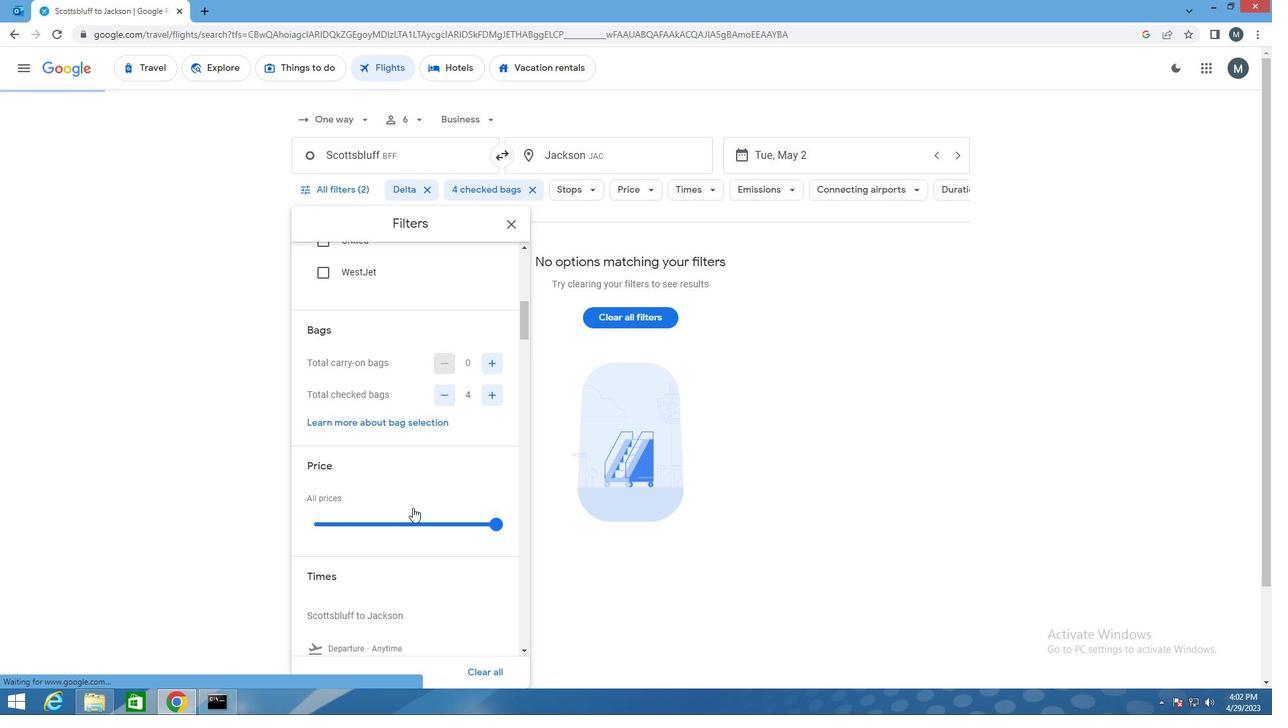 
Action: Mouse scrolled (411, 505) with delta (0, 0)
Screenshot: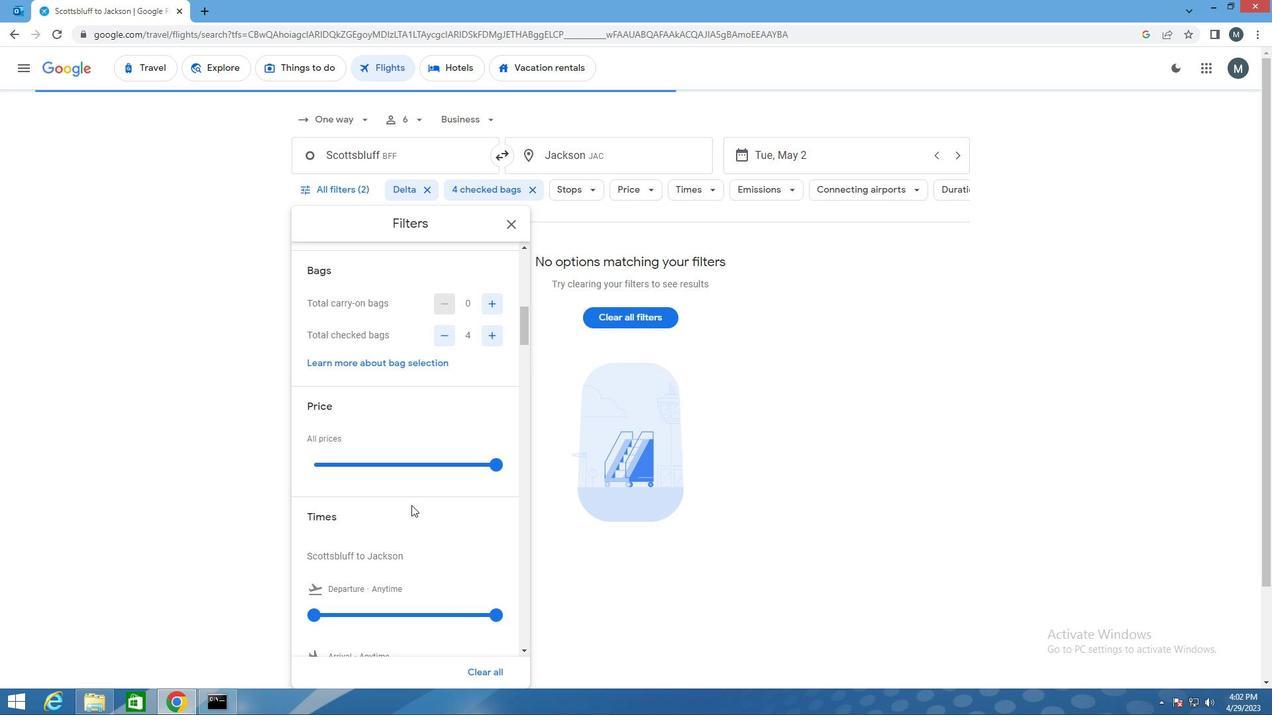 
Action: Mouse moved to (318, 511)
Screenshot: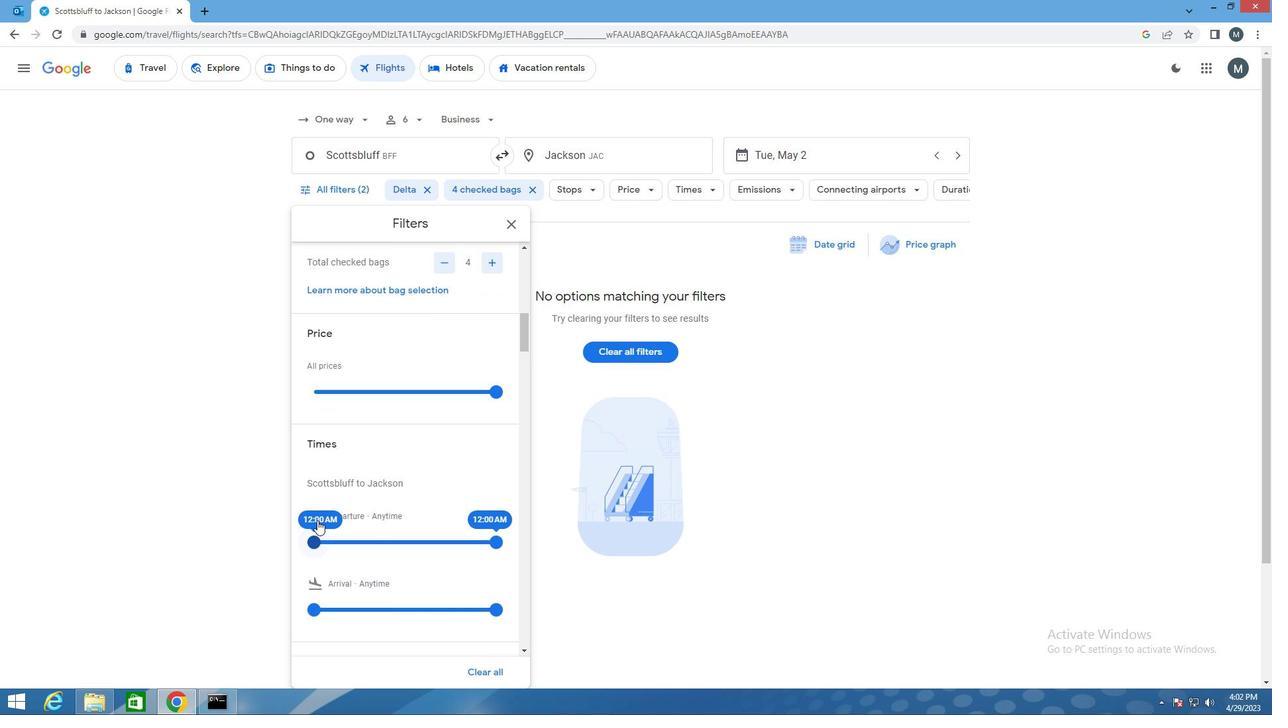 
Action: Mouse scrolled (318, 511) with delta (0, 0)
Screenshot: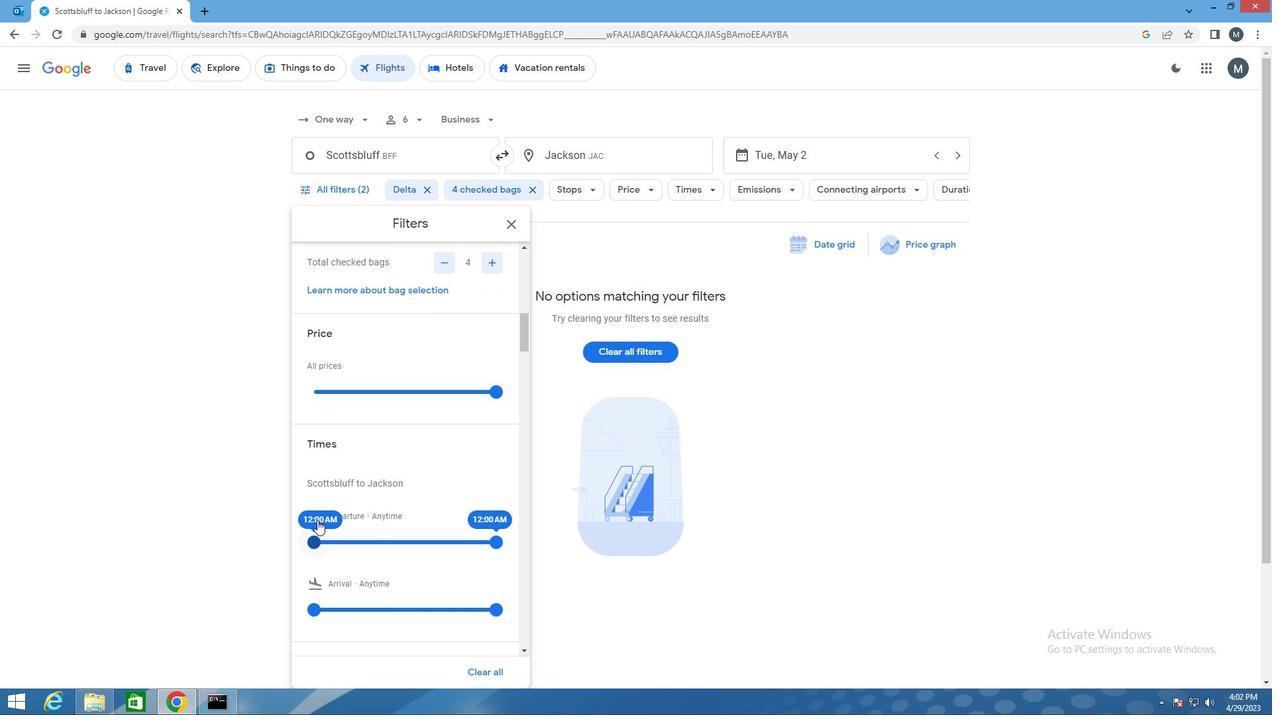 
Action: Mouse moved to (316, 478)
Screenshot: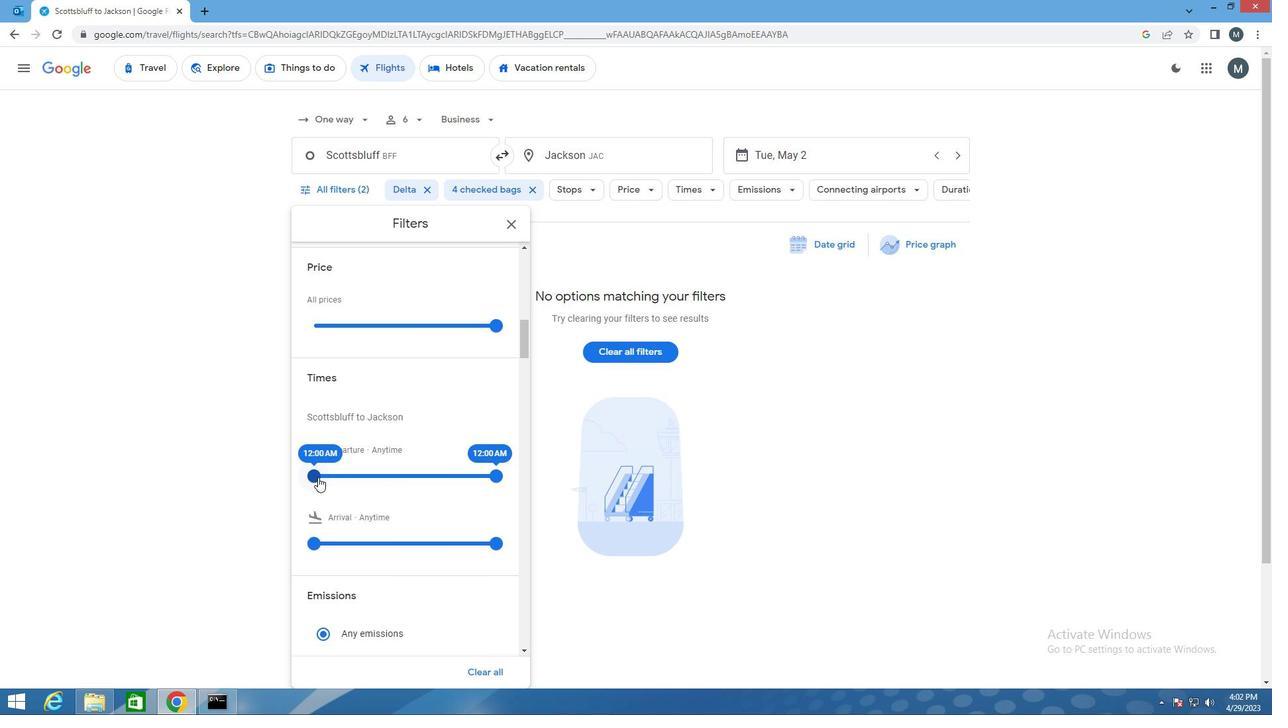 
Action: Mouse pressed left at (316, 478)
Screenshot: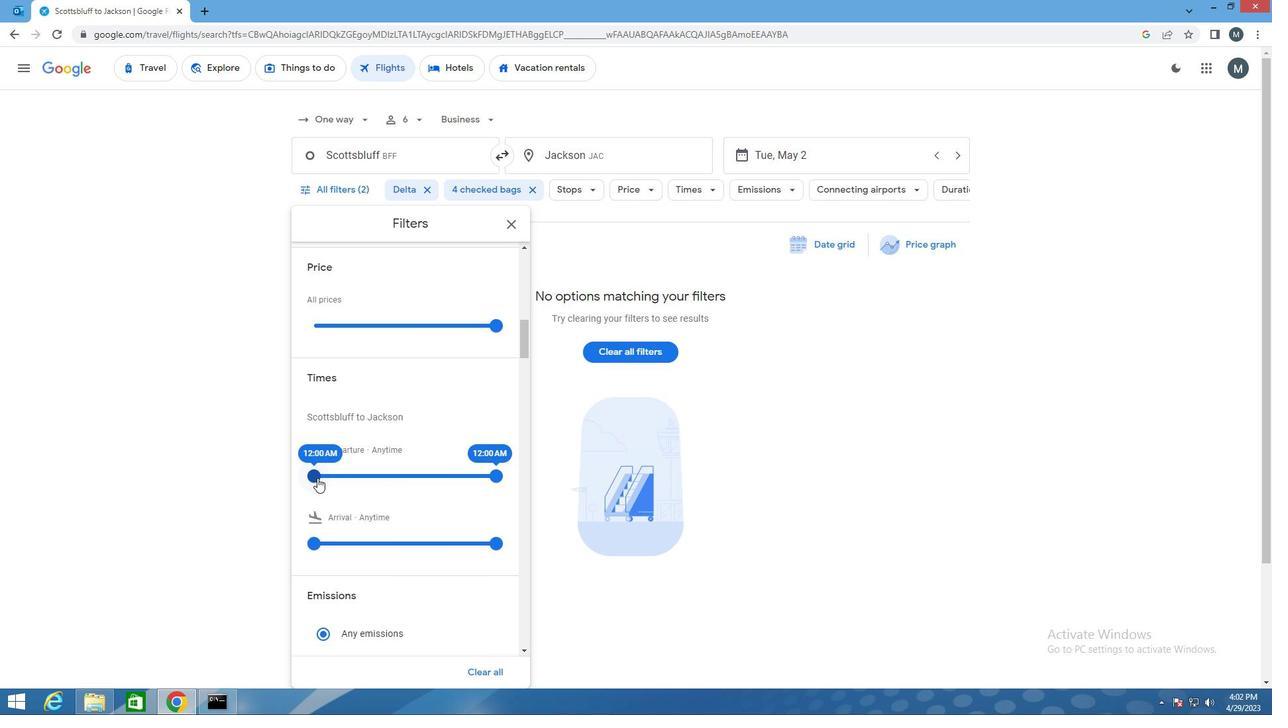 
Action: Mouse moved to (498, 475)
Screenshot: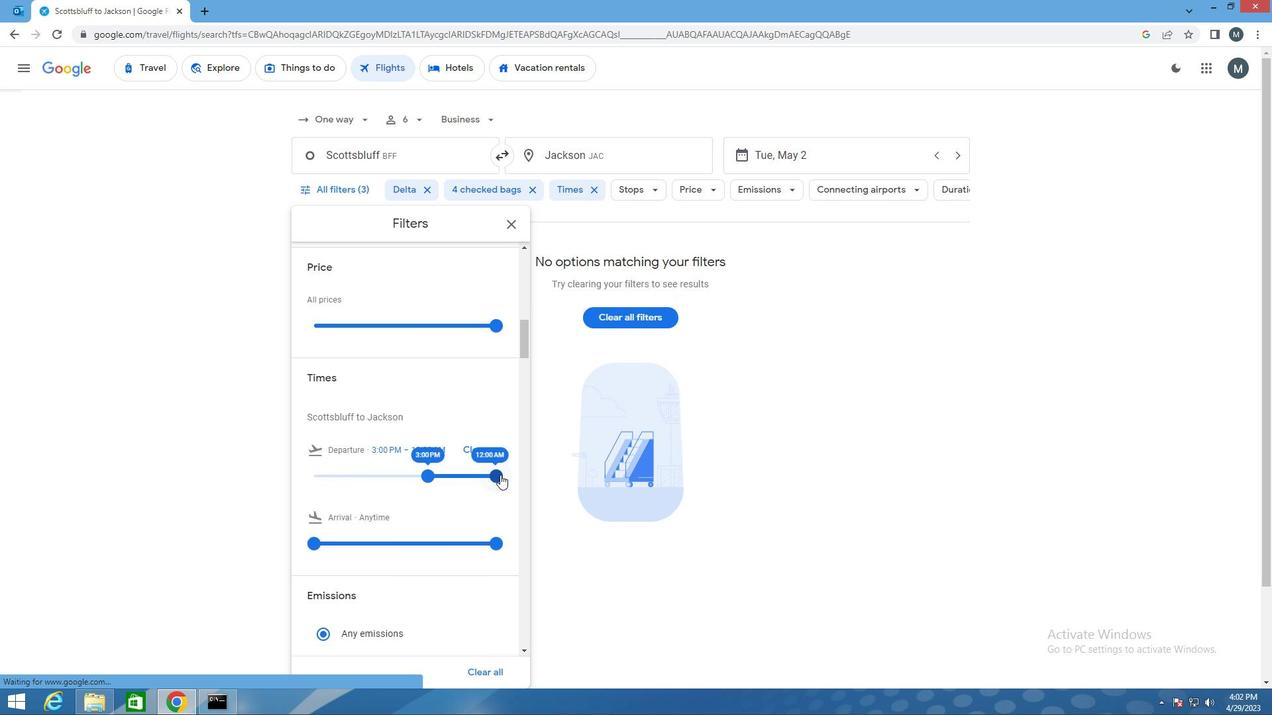
Action: Mouse pressed left at (498, 475)
Screenshot: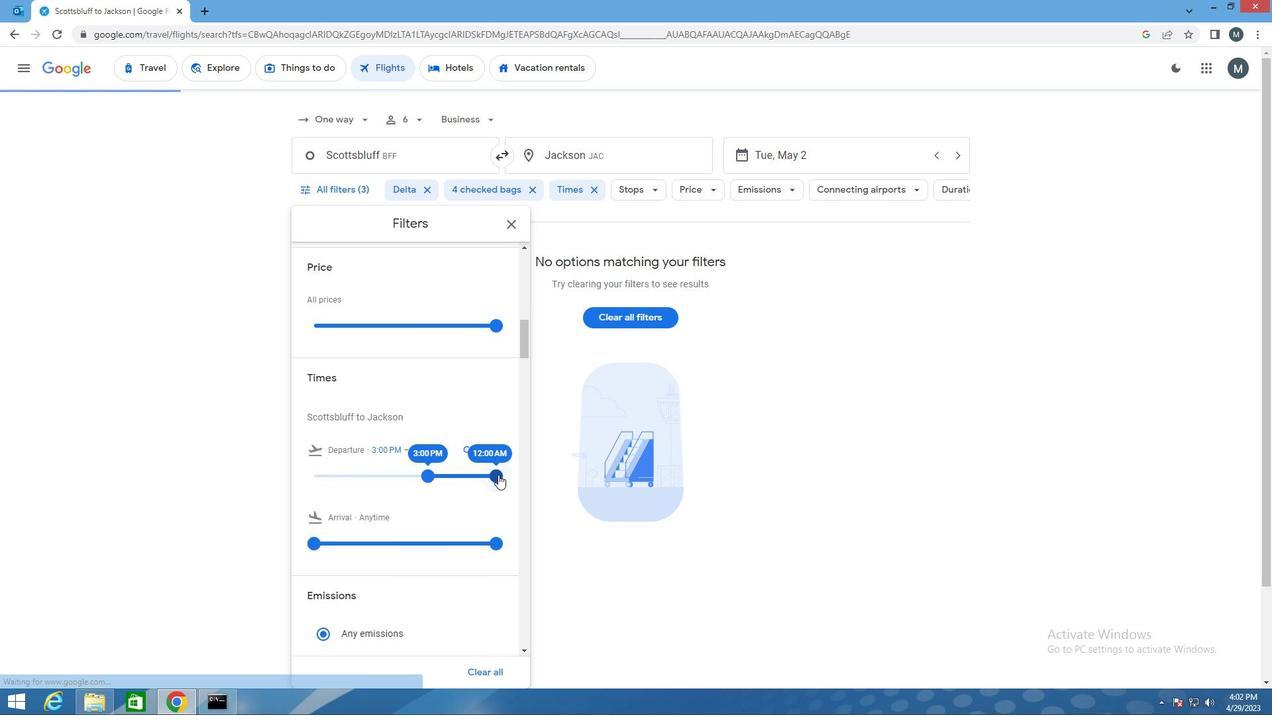 
Action: Mouse moved to (430, 478)
Screenshot: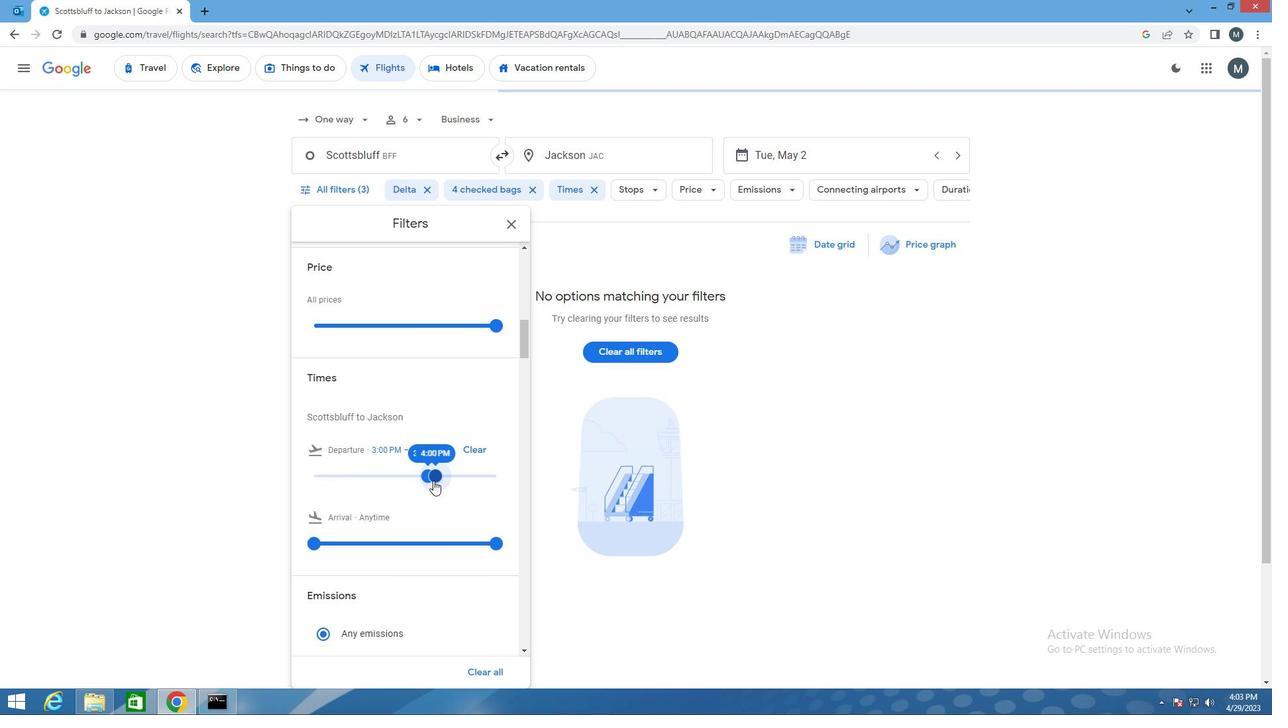 
Action: Mouse scrolled (430, 477) with delta (0, 0)
Screenshot: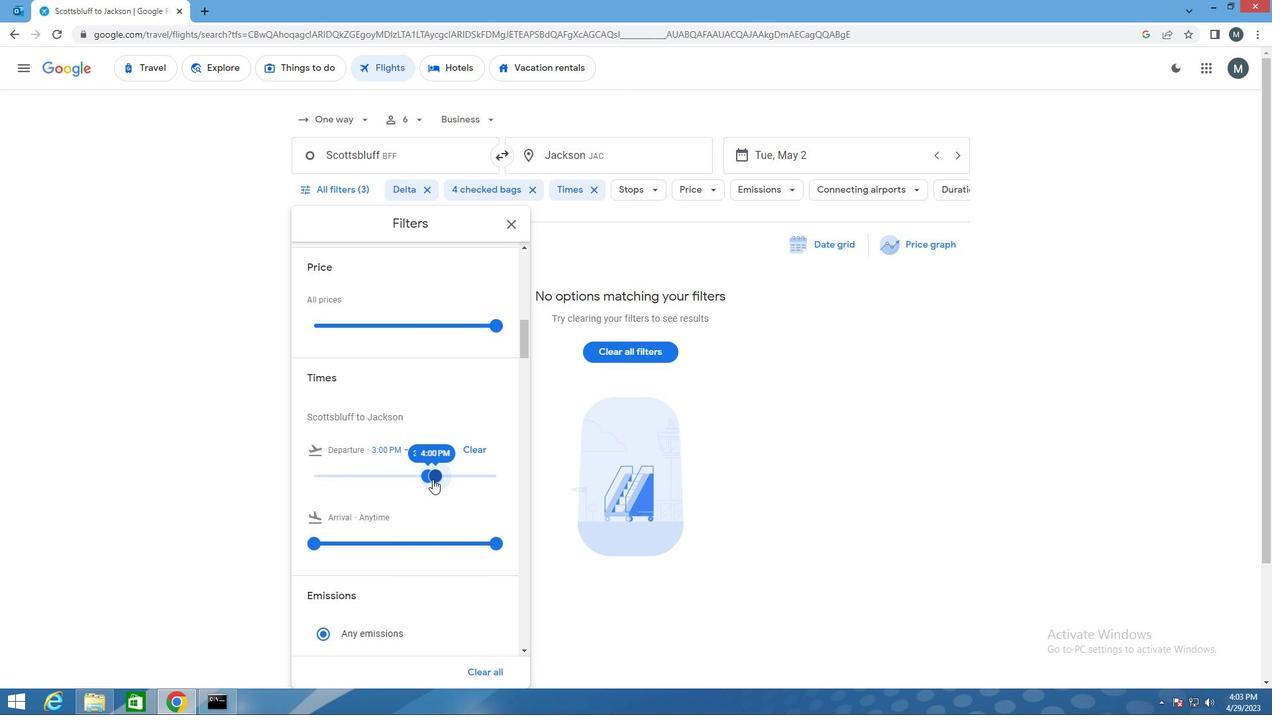 
Action: Mouse moved to (430, 478)
Screenshot: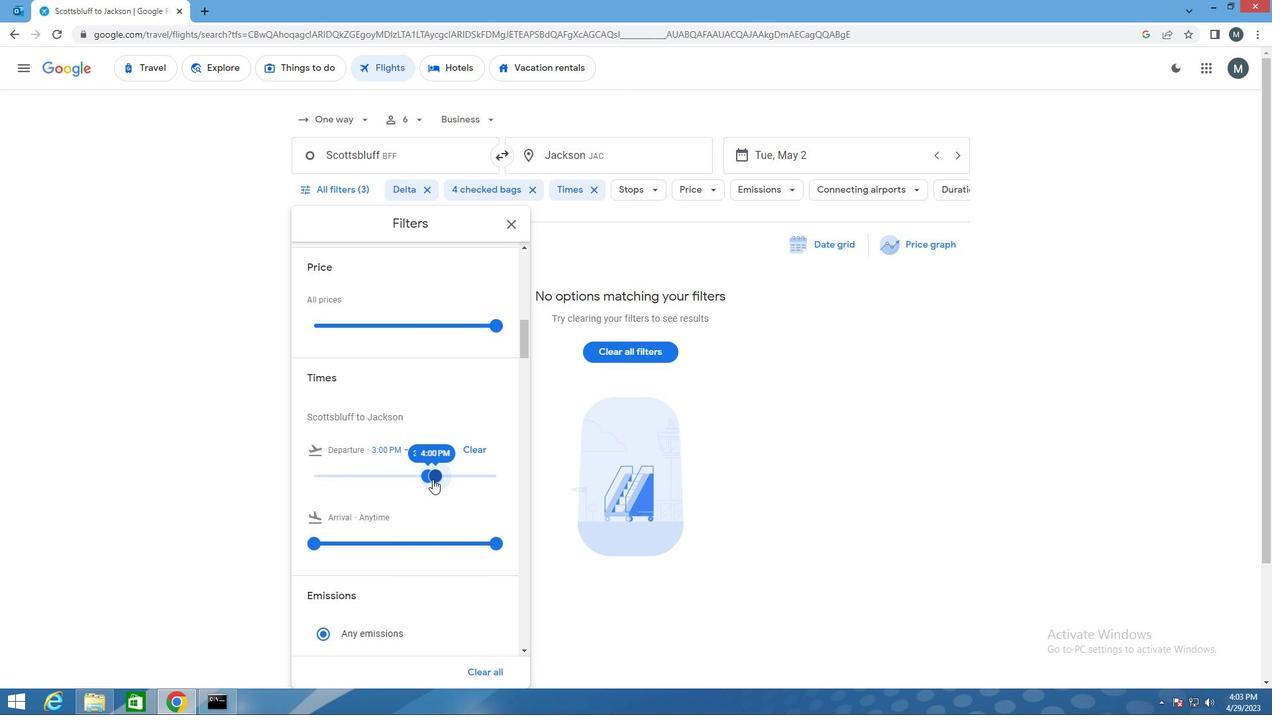 
Action: Mouse scrolled (430, 477) with delta (0, 0)
Screenshot: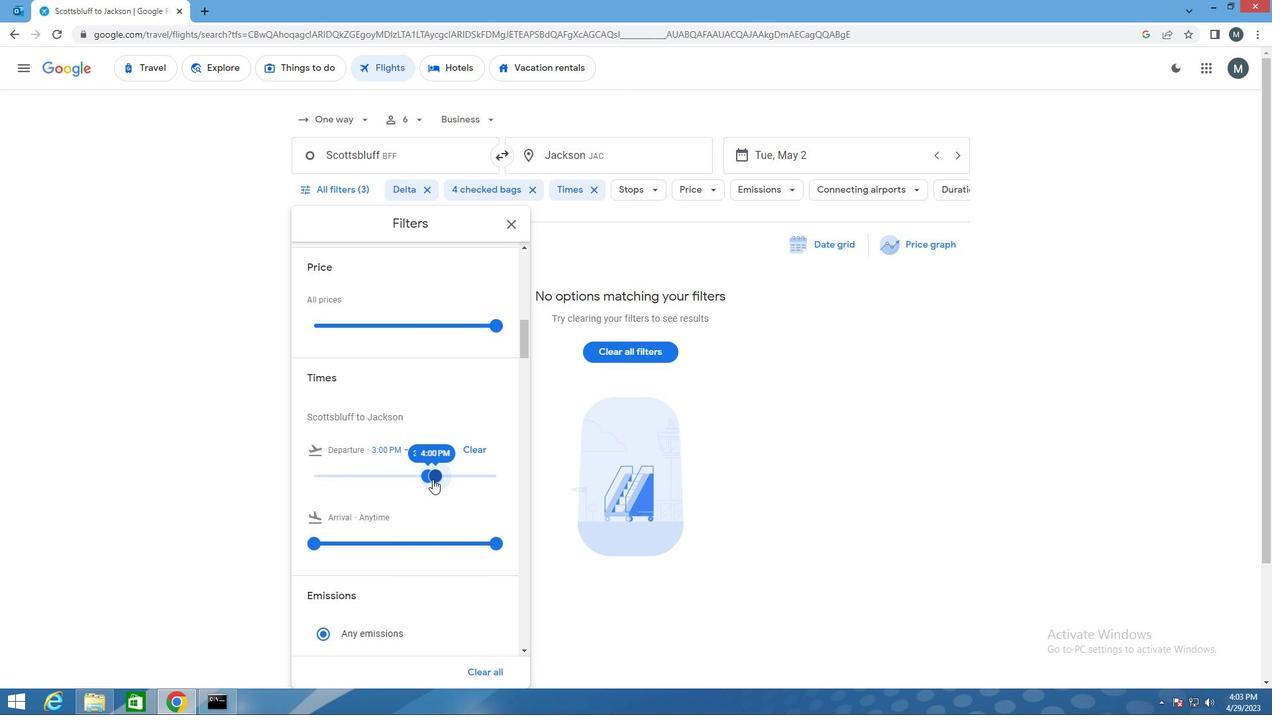 
Action: Mouse moved to (430, 478)
Screenshot: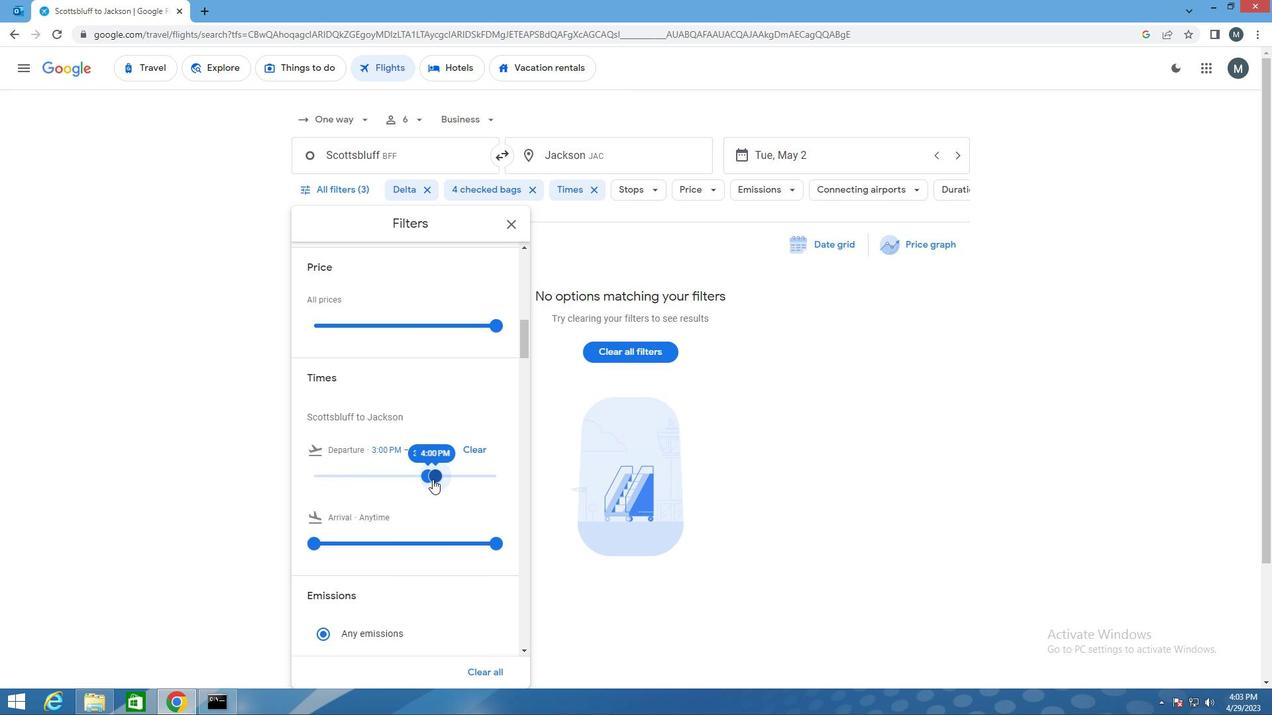 
Action: Mouse scrolled (430, 477) with delta (0, 0)
Screenshot: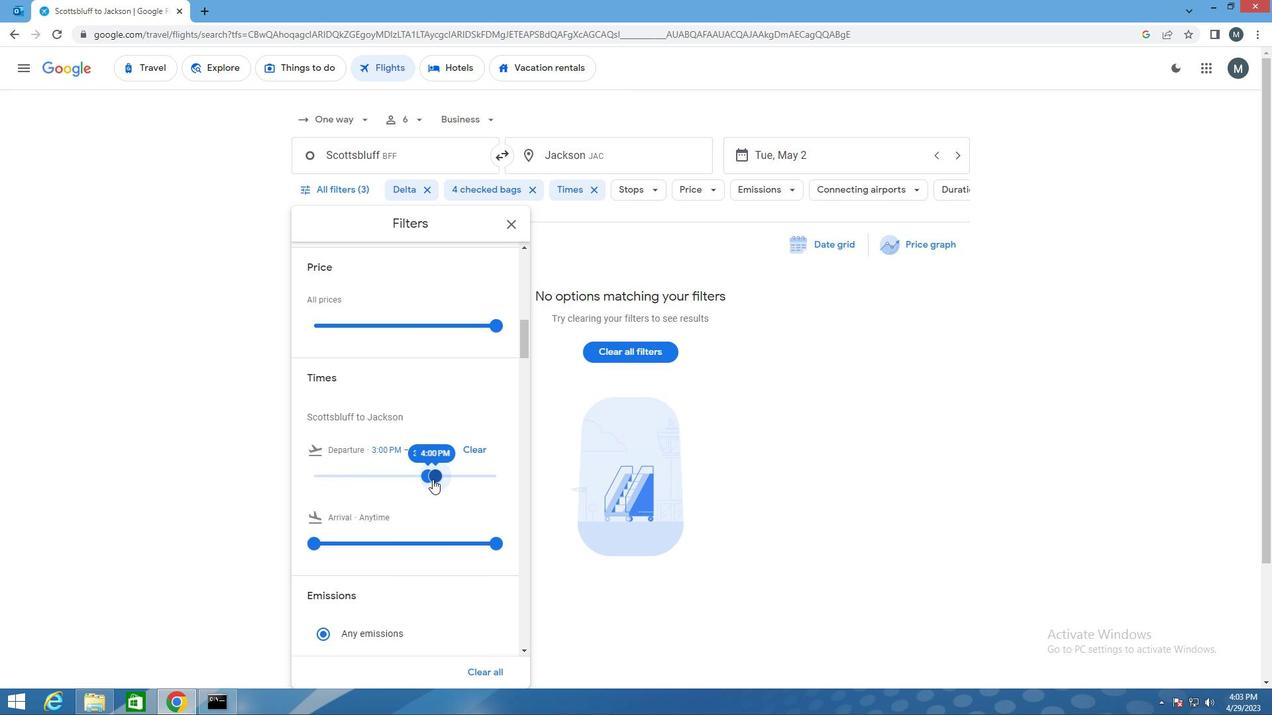 
Action: Mouse scrolled (430, 477) with delta (0, 0)
Screenshot: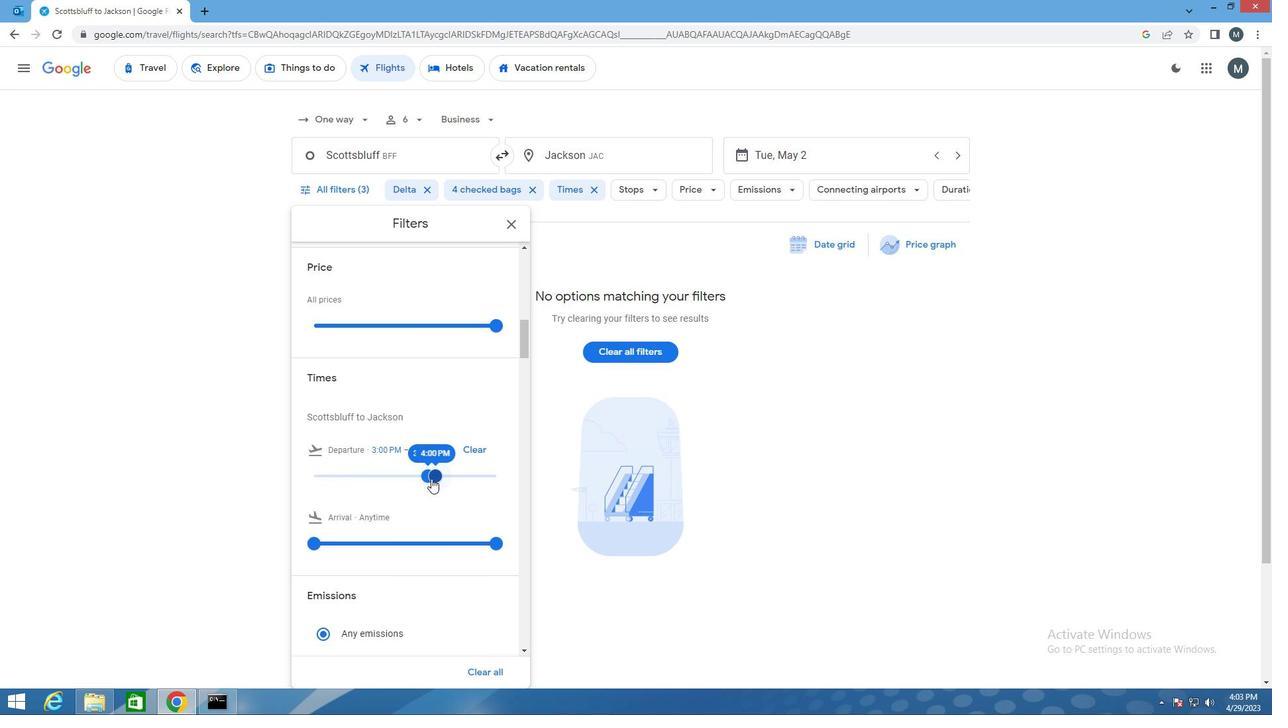 
Action: Mouse moved to (513, 229)
Screenshot: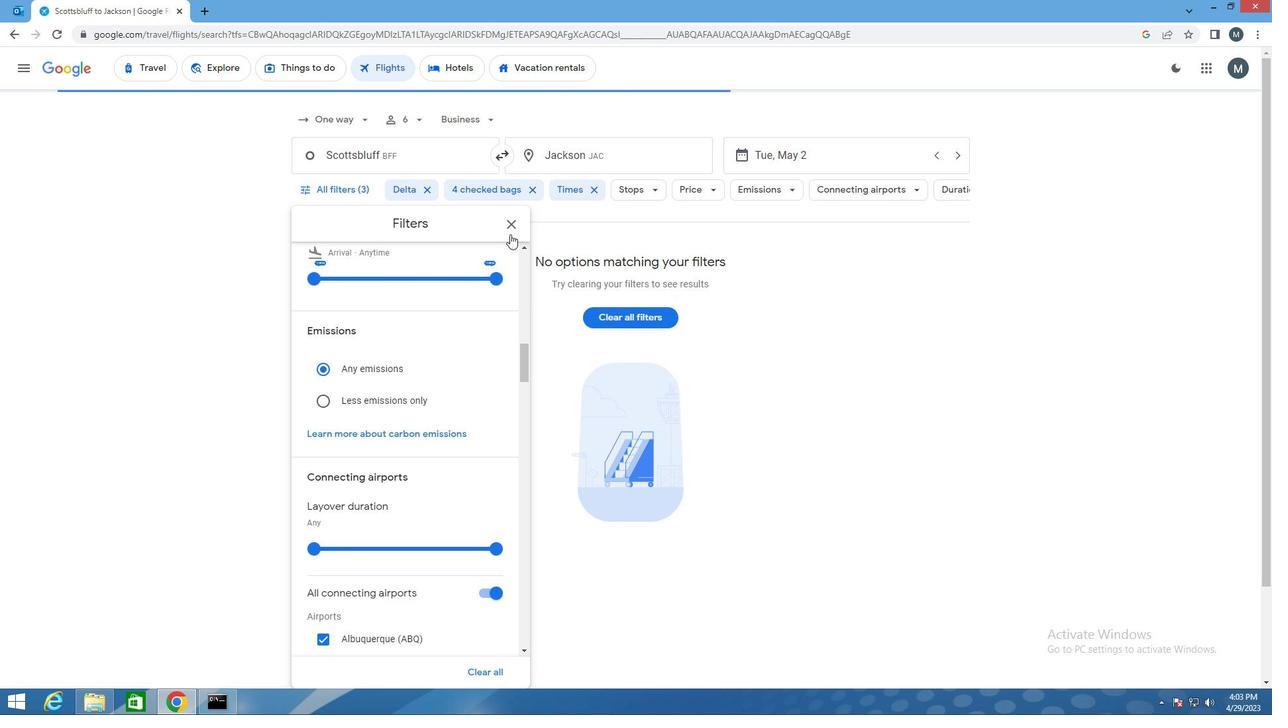
Action: Mouse pressed left at (513, 229)
Screenshot: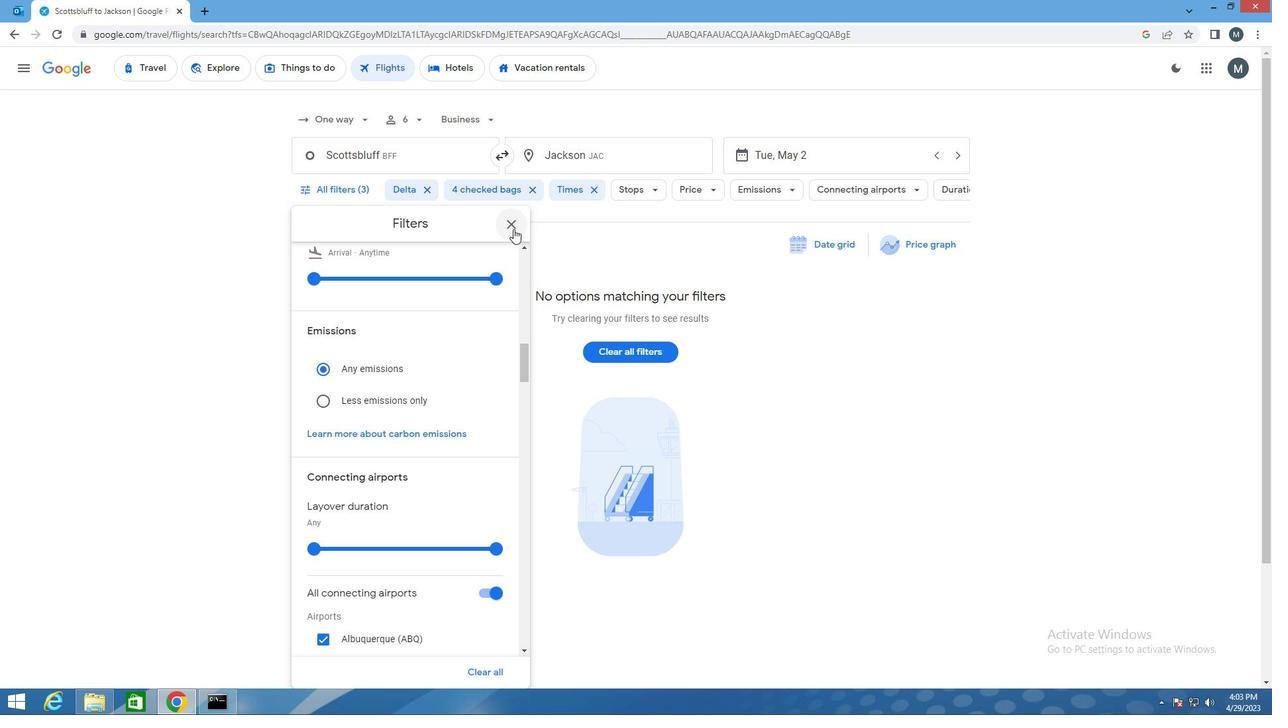 
Action: Mouse moved to (513, 229)
Screenshot: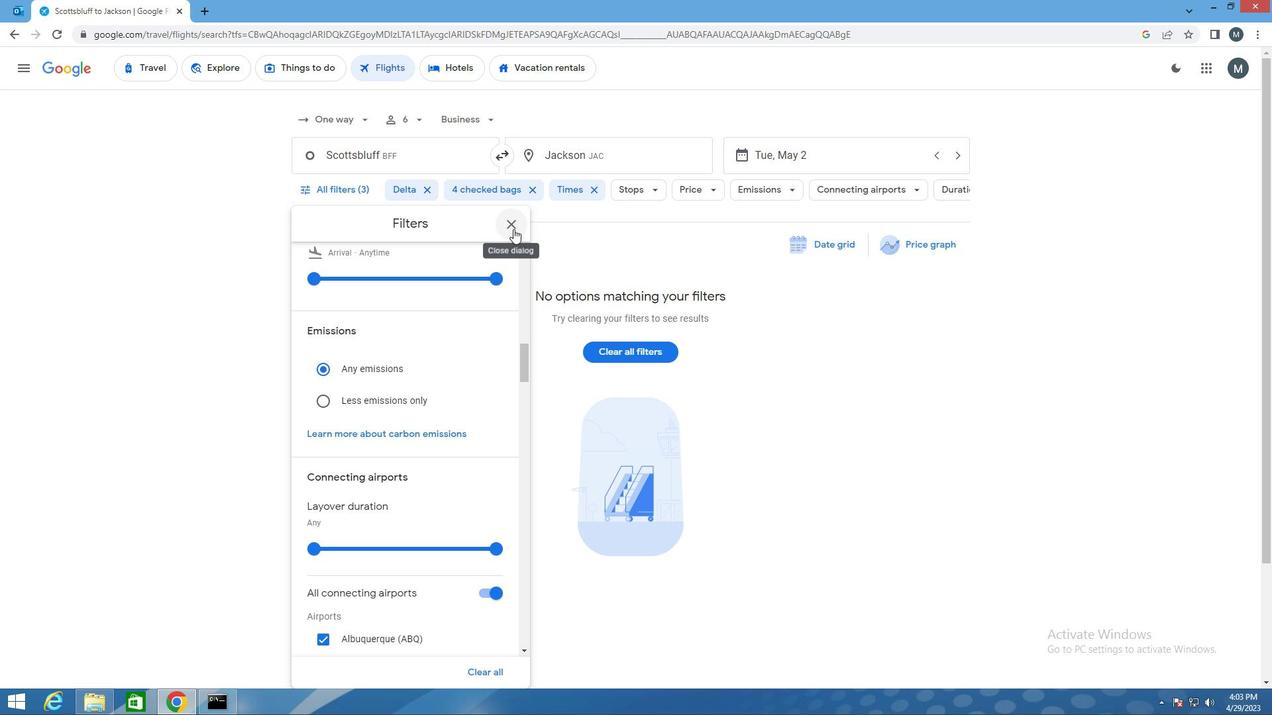 
